 Task: Look for Airbnb properties in Baden, Switzerland from 1st December, 2023 to 8th December, 2023 for 2 adults. 1  bedroom having 1 bed and 1 bathroom. Property type can be hotel. Amenities needed are: washing machine. Look for 5 properties as per requirement.
Action: Mouse moved to (428, 93)
Screenshot: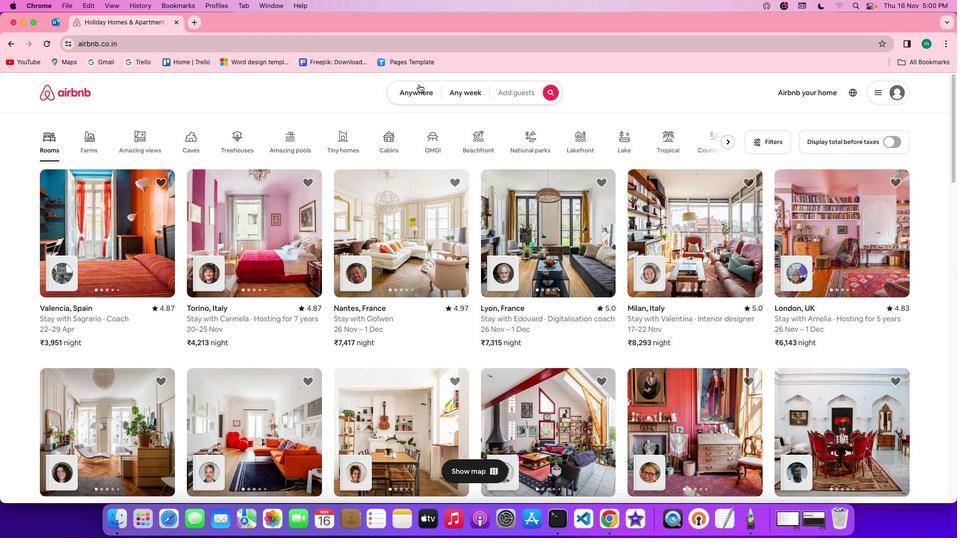 
Action: Mouse pressed left at (428, 93)
Screenshot: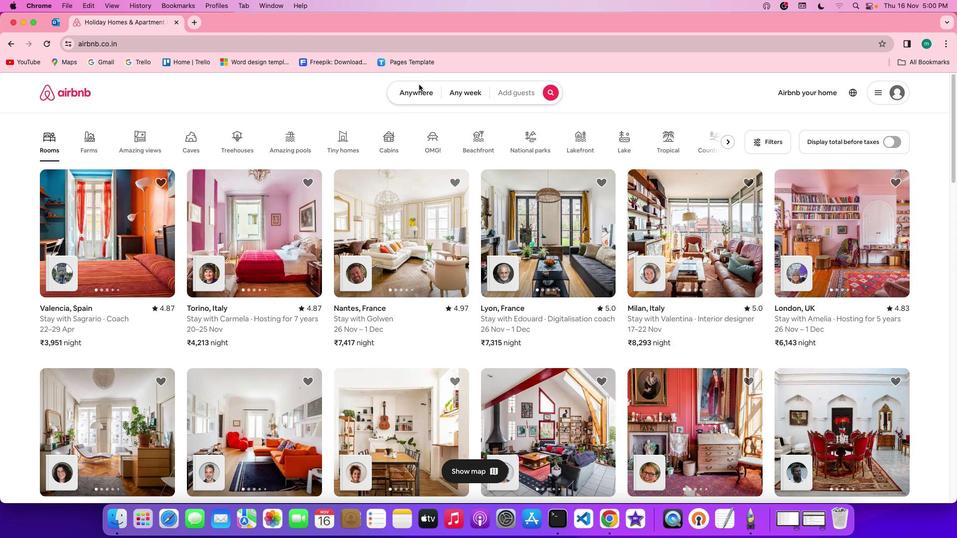 
Action: Mouse moved to (428, 93)
Screenshot: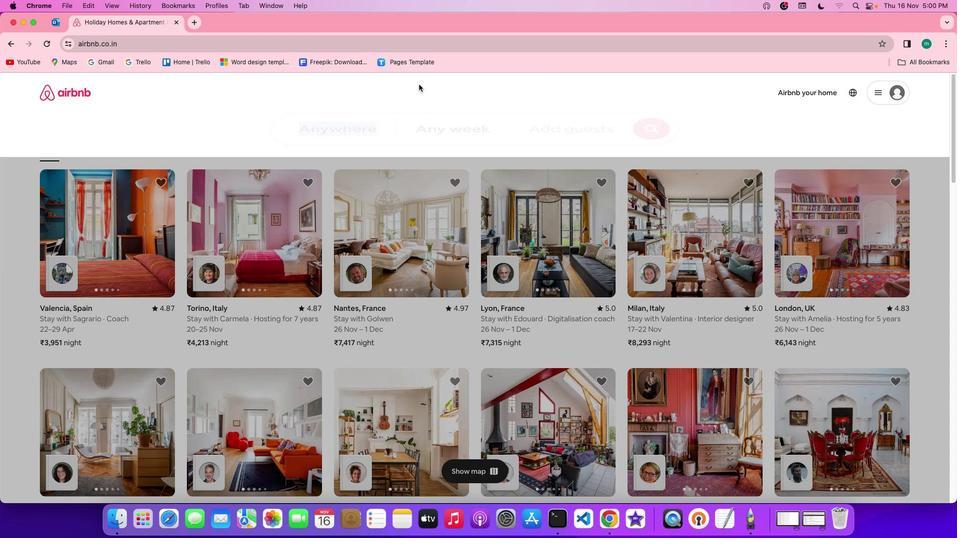 
Action: Mouse pressed left at (428, 93)
Screenshot: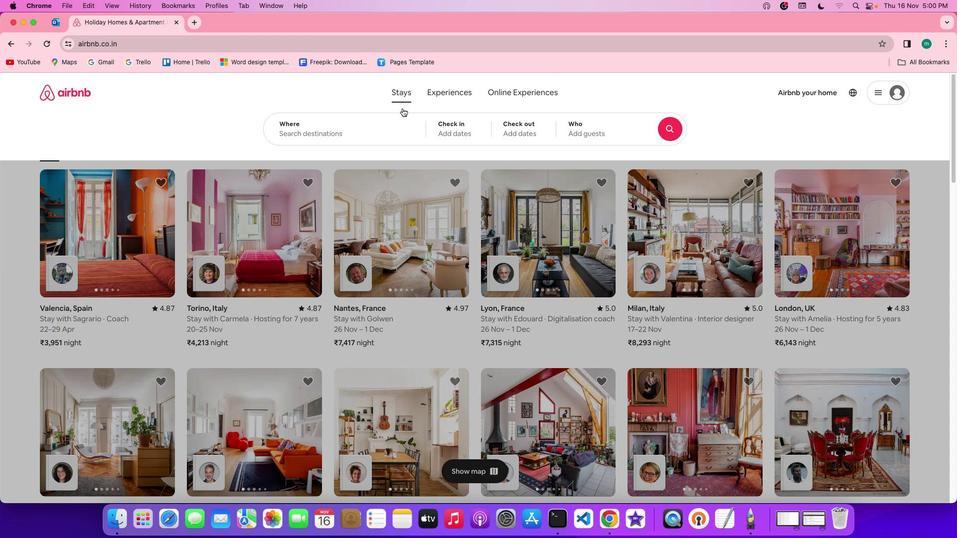 
Action: Mouse moved to (389, 144)
Screenshot: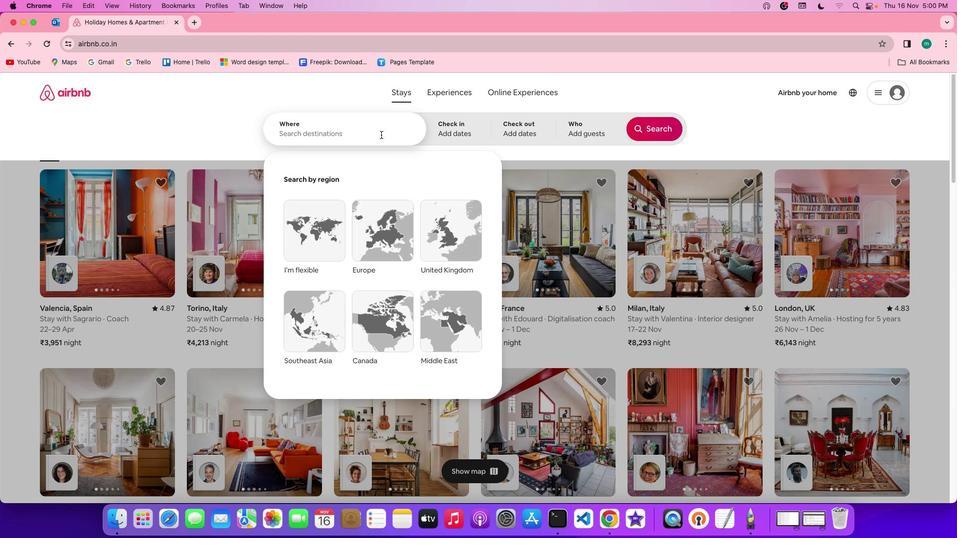 
Action: Mouse pressed left at (389, 144)
Screenshot: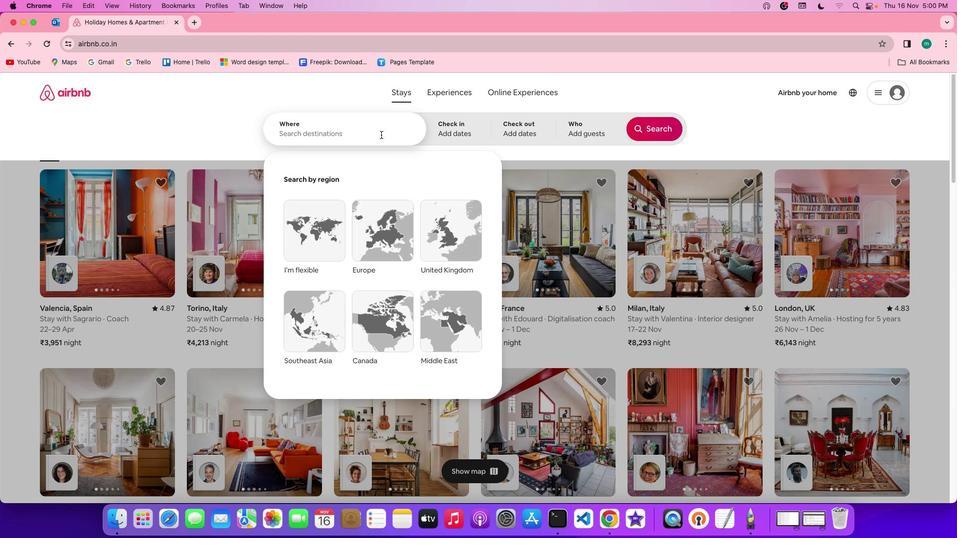 
Action: Key pressed Key.shift'B''a''d''e''n'','Key.spaceKey.shift'S''w''i''t''z''e''r''l''a''n''d'
Screenshot: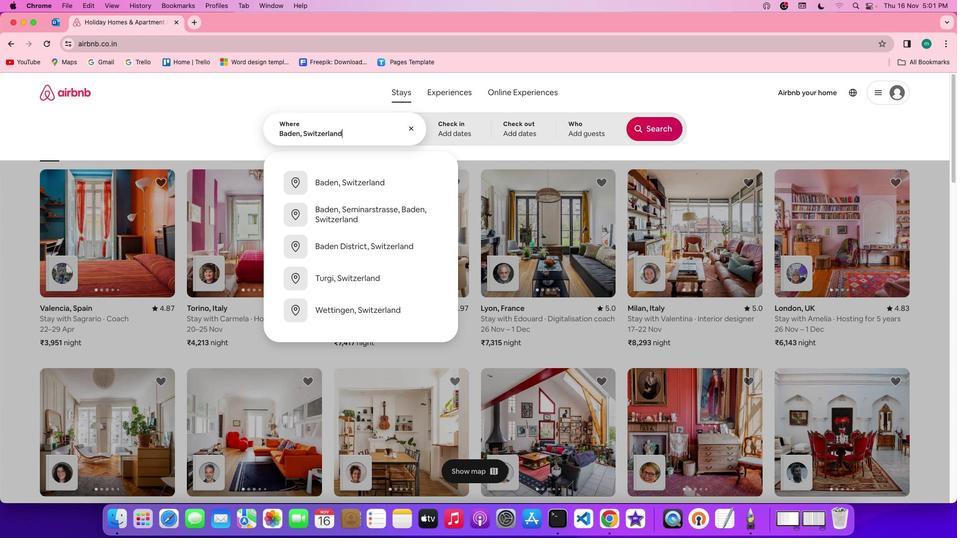 
Action: Mouse moved to (479, 140)
Screenshot: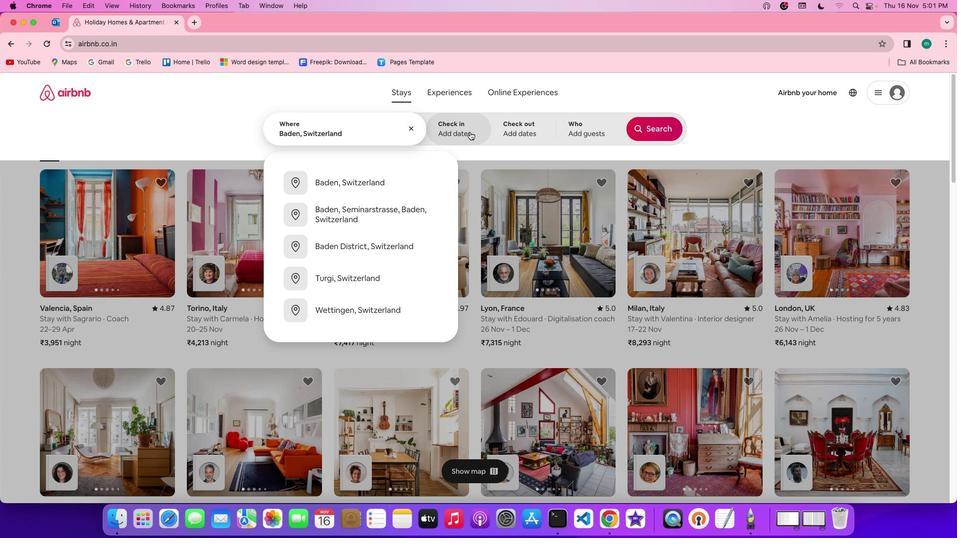 
Action: Mouse pressed left at (479, 140)
Screenshot: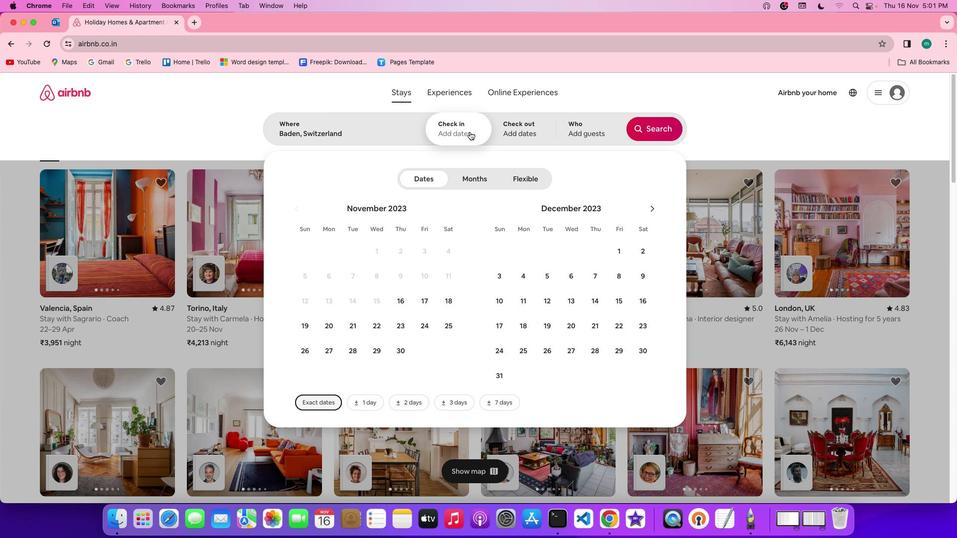 
Action: Mouse moved to (634, 265)
Screenshot: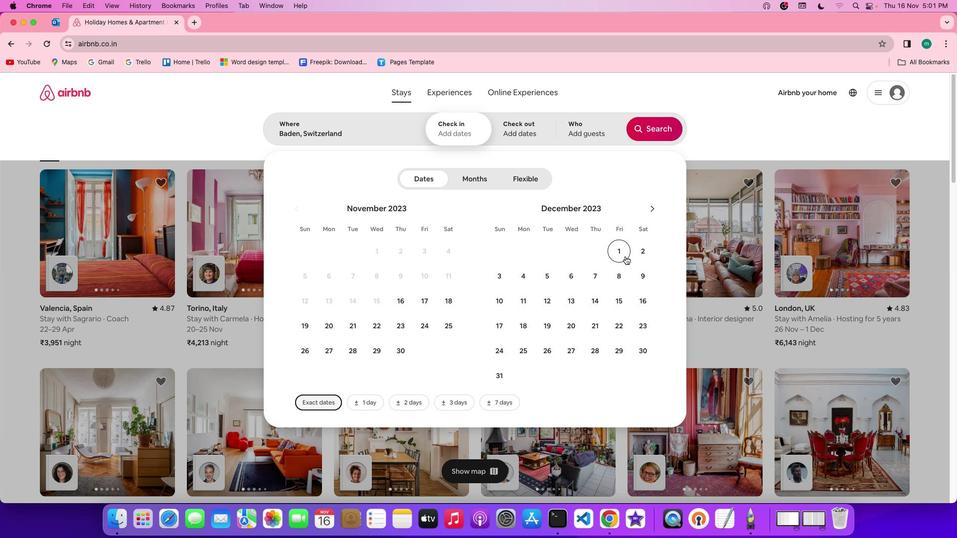 
Action: Mouse pressed left at (634, 265)
Screenshot: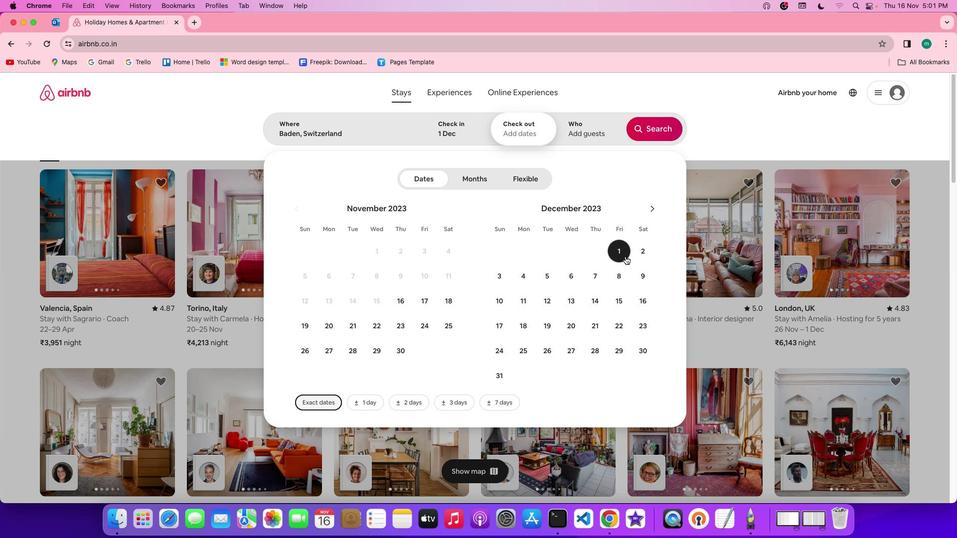 
Action: Mouse moved to (630, 288)
Screenshot: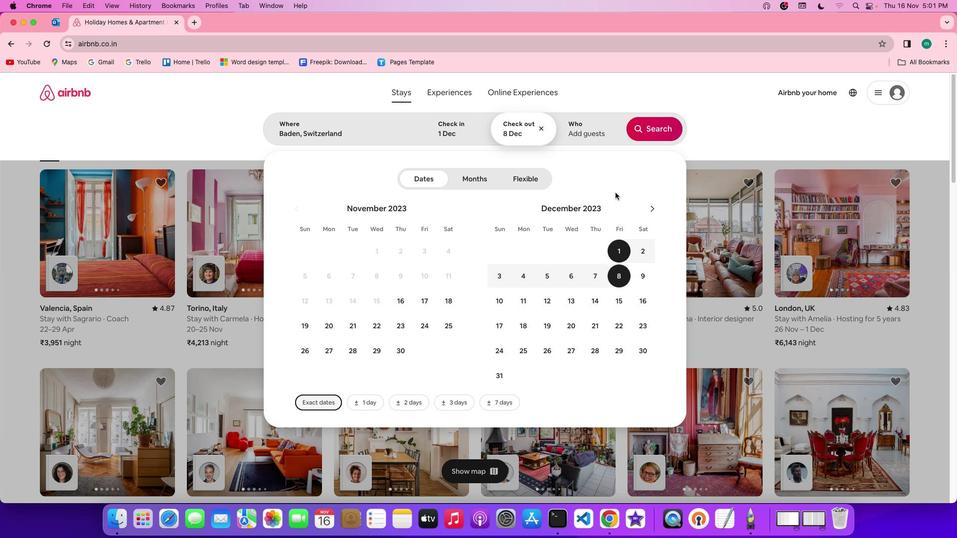 
Action: Mouse pressed left at (630, 288)
Screenshot: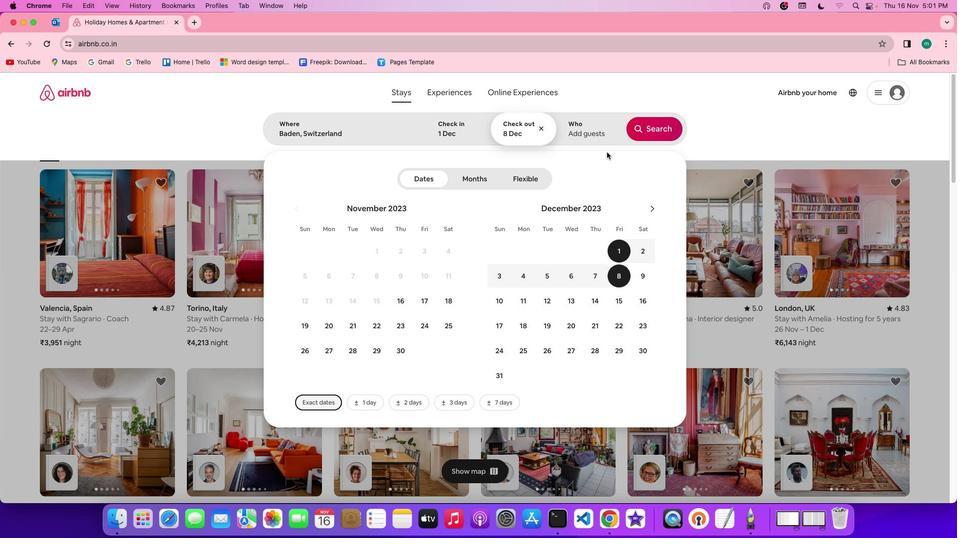 
Action: Mouse moved to (609, 130)
Screenshot: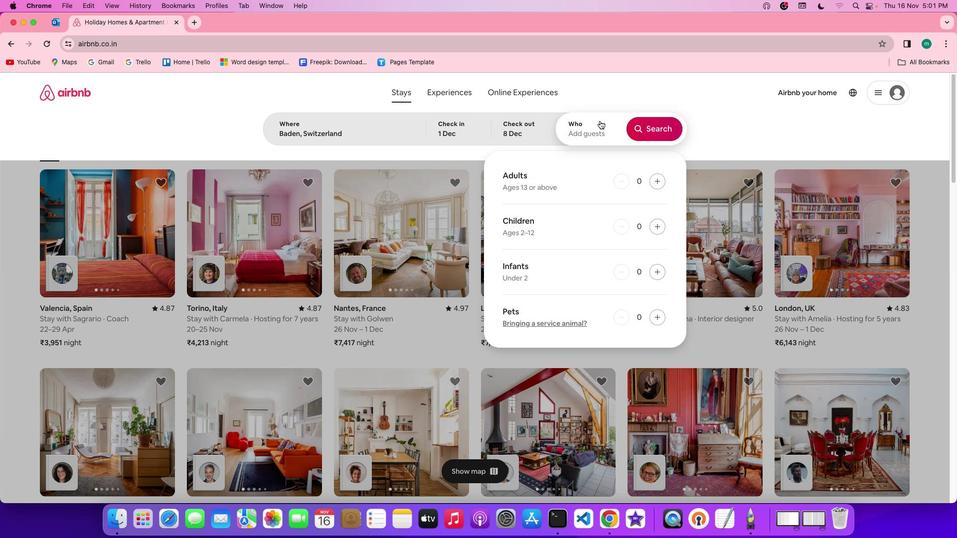 
Action: Mouse pressed left at (609, 130)
Screenshot: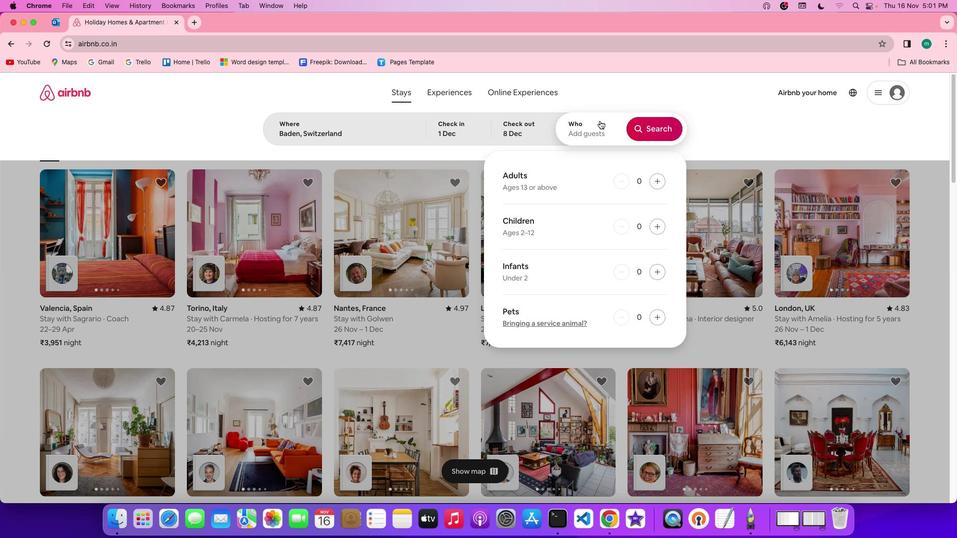 
Action: Mouse moved to (664, 186)
Screenshot: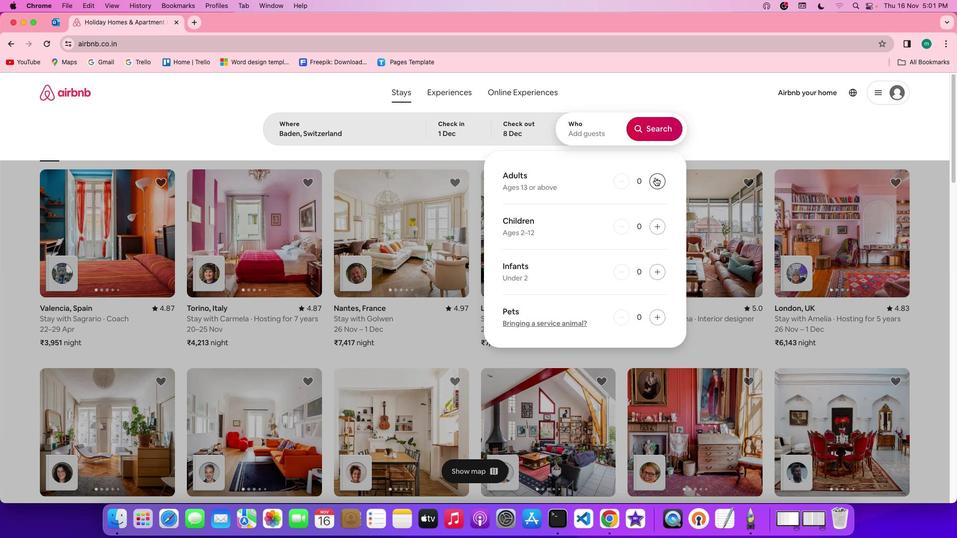 
Action: Mouse pressed left at (664, 186)
Screenshot: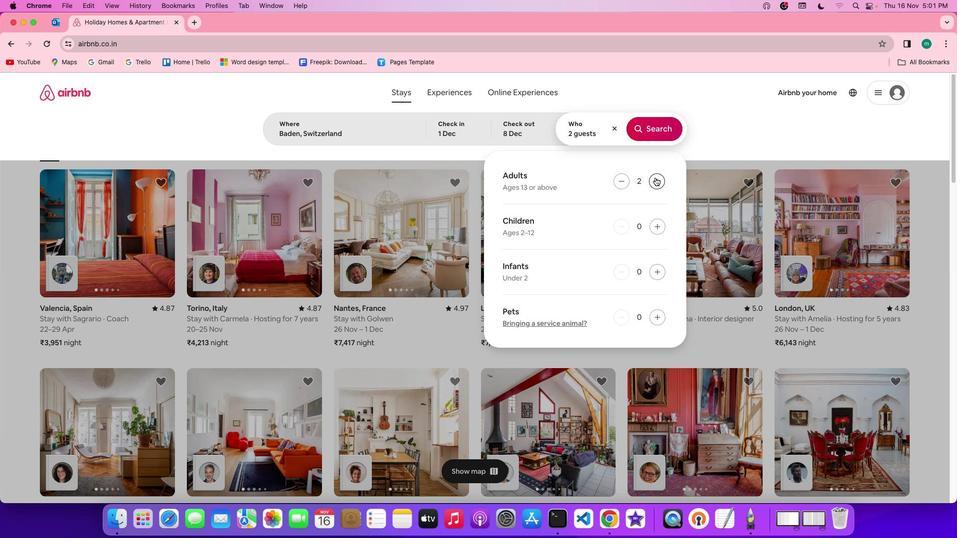 
Action: Mouse pressed left at (664, 186)
Screenshot: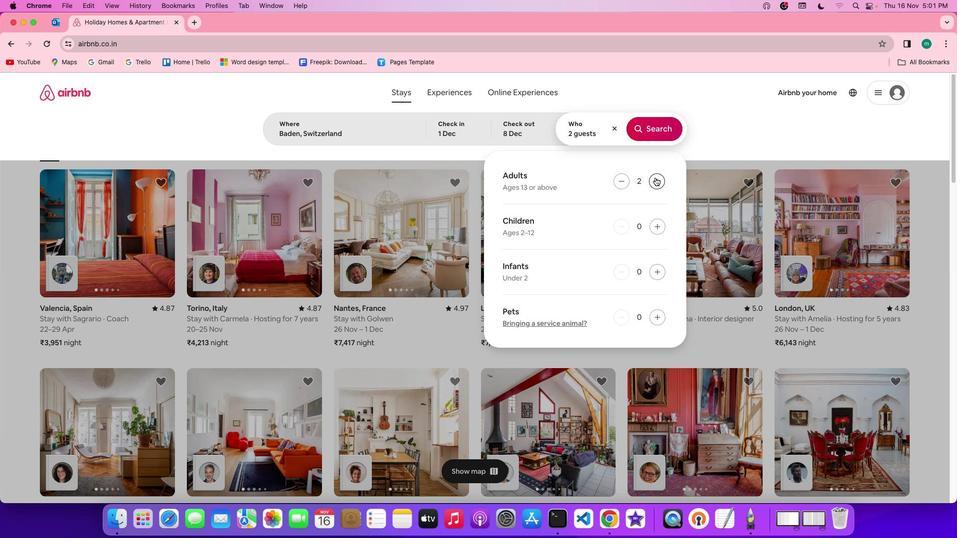 
Action: Mouse moved to (665, 142)
Screenshot: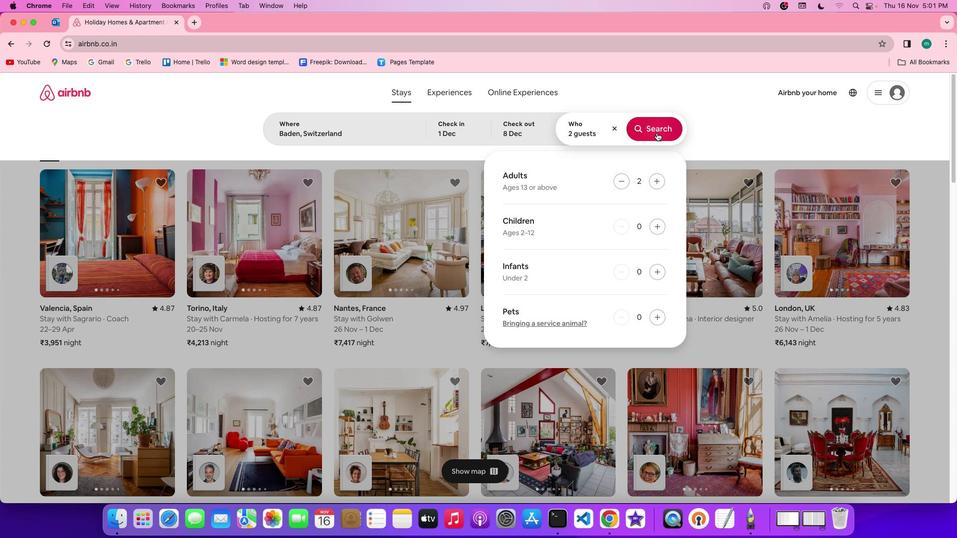 
Action: Mouse pressed left at (665, 142)
Screenshot: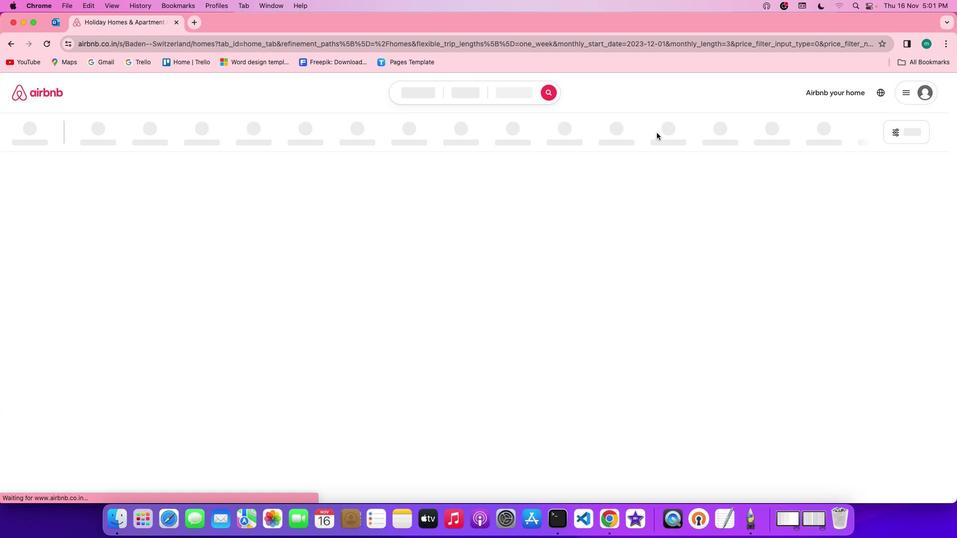
Action: Mouse moved to (812, 139)
Screenshot: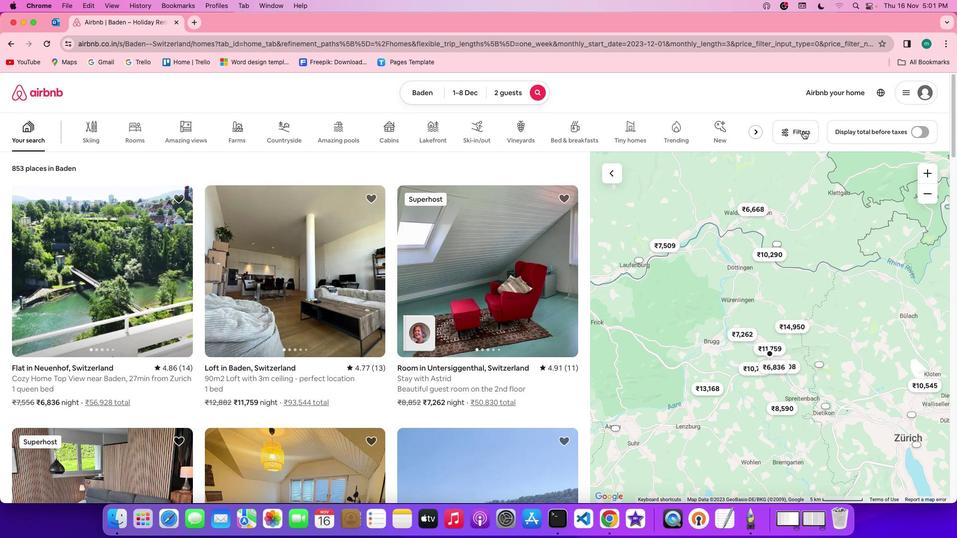 
Action: Mouse pressed left at (812, 139)
Screenshot: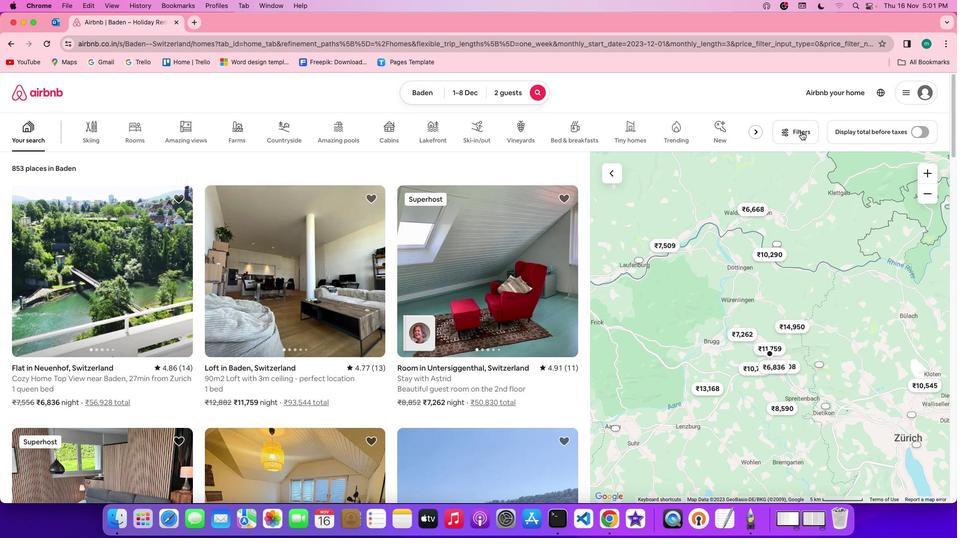 
Action: Mouse moved to (769, 211)
Screenshot: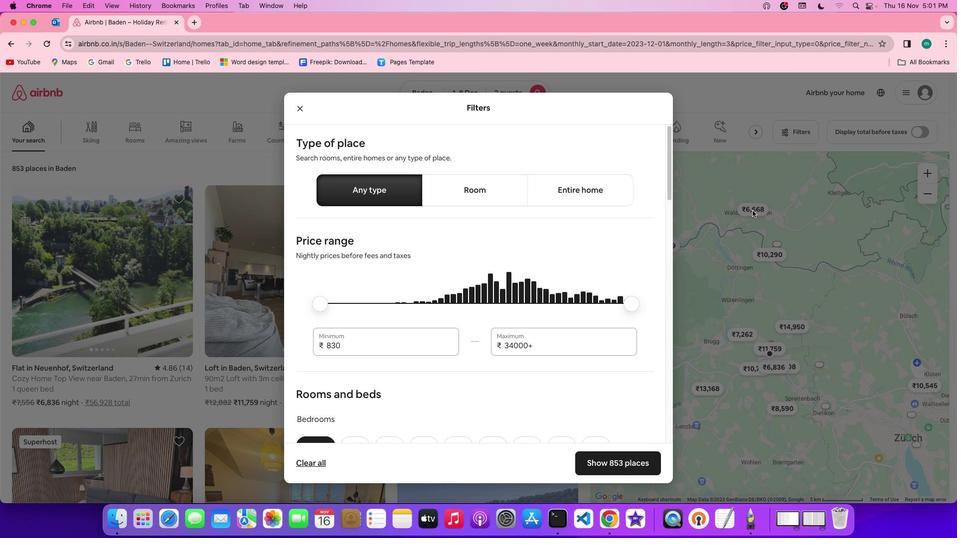 
Action: Mouse scrolled (769, 211) with delta (8, 8)
Screenshot: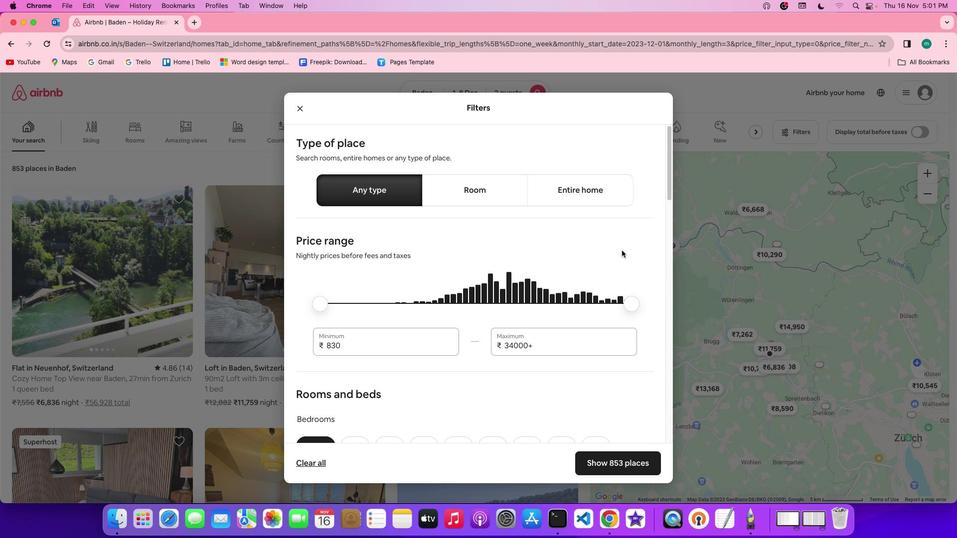 
Action: Mouse moved to (769, 211)
Screenshot: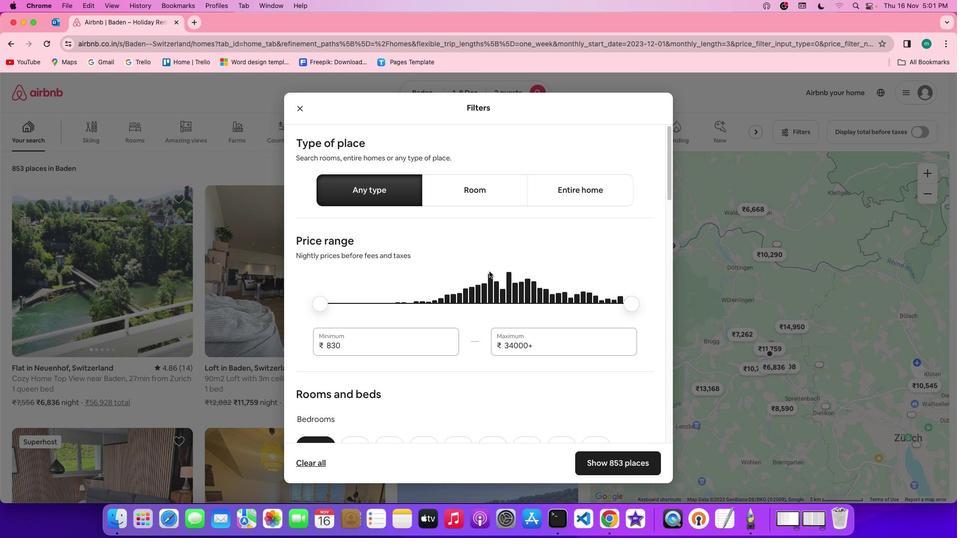 
Action: Mouse scrolled (769, 211) with delta (8, 8)
Screenshot: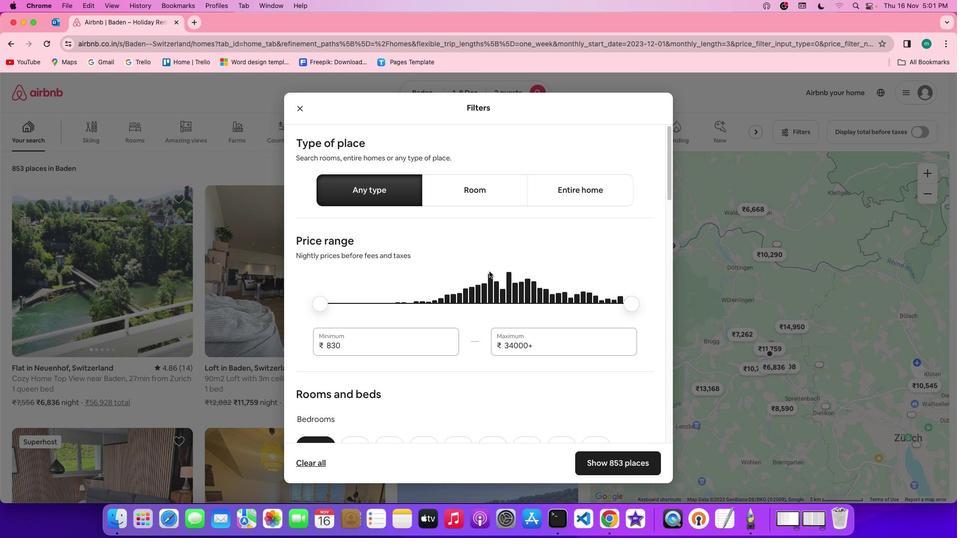 
Action: Mouse moved to (768, 214)
Screenshot: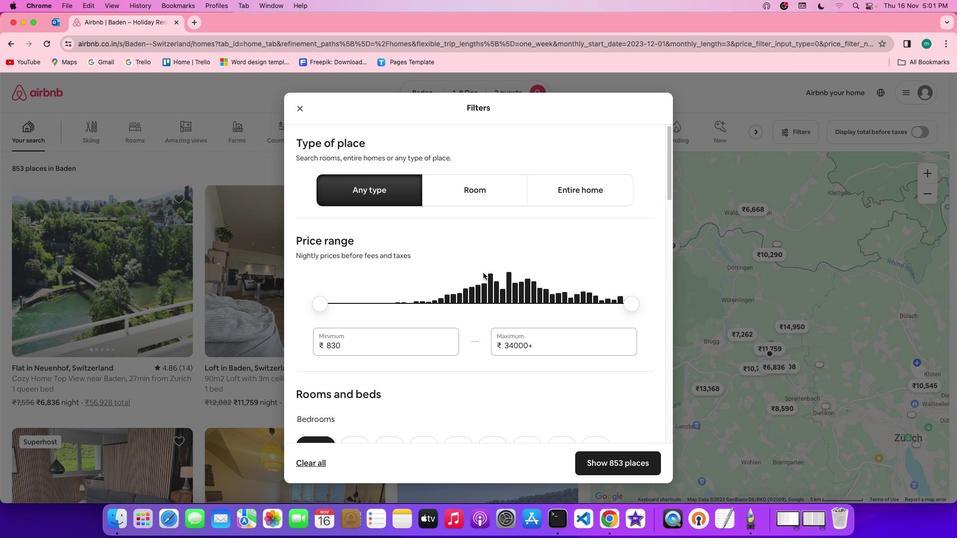 
Action: Mouse scrolled (768, 214) with delta (8, 8)
Screenshot: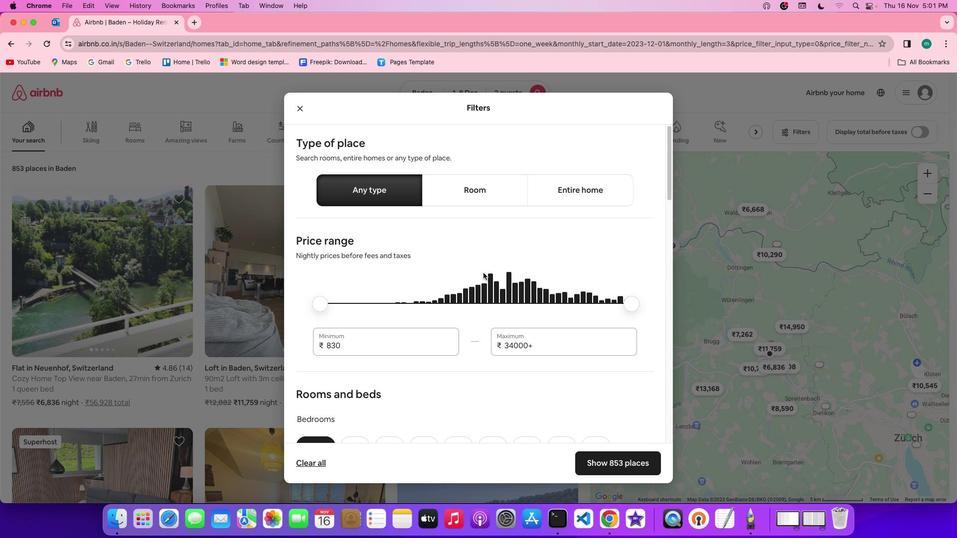 
Action: Mouse moved to (492, 281)
Screenshot: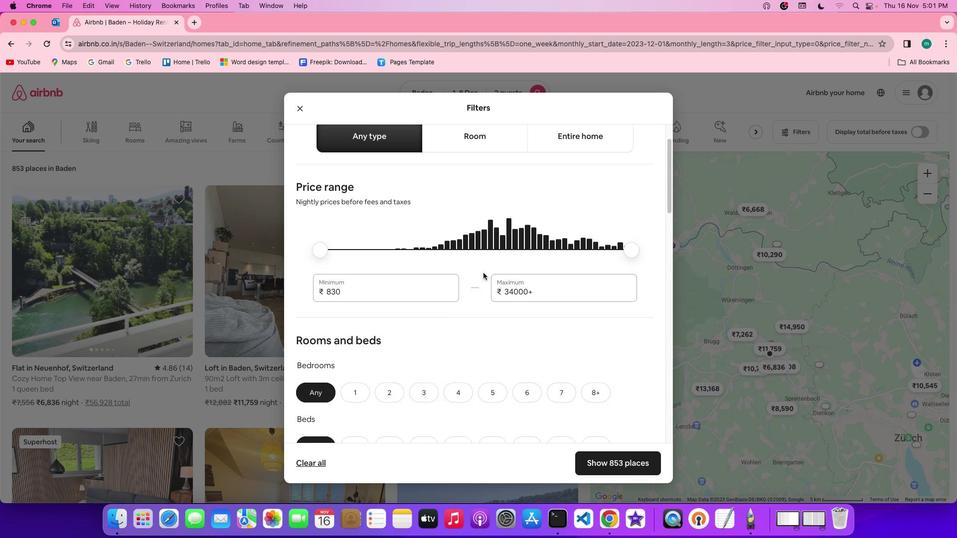 
Action: Mouse scrolled (492, 281) with delta (8, 8)
Screenshot: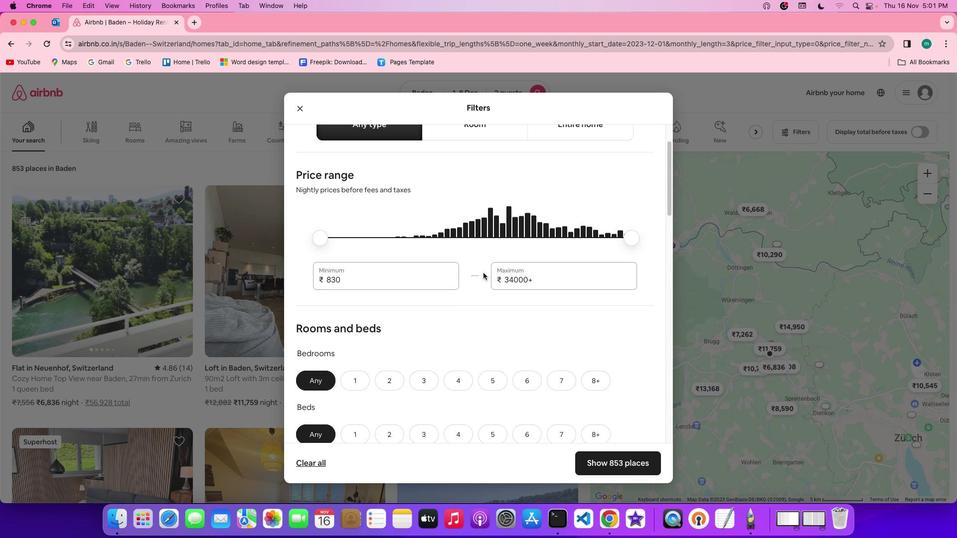 
Action: Mouse scrolled (492, 281) with delta (8, 8)
Screenshot: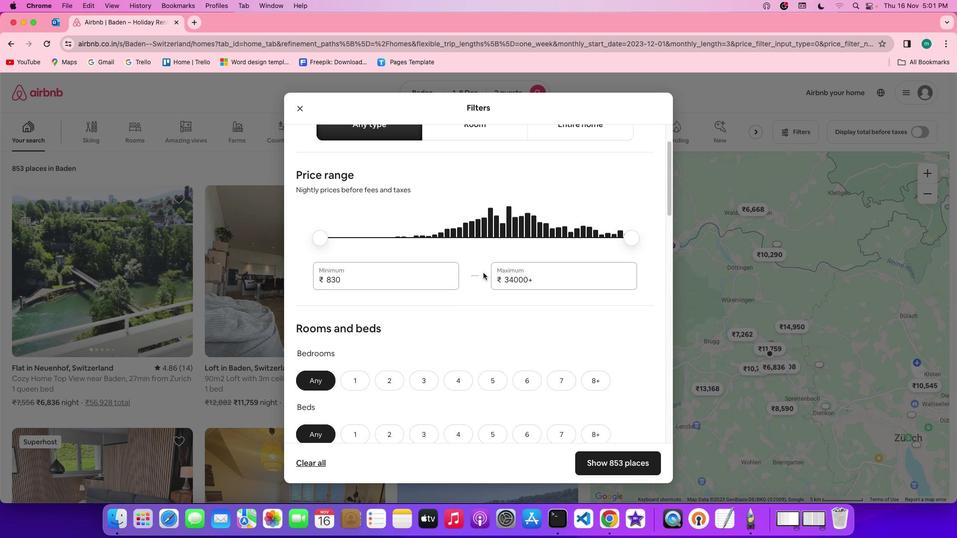 
Action: Mouse scrolled (492, 281) with delta (8, 7)
Screenshot: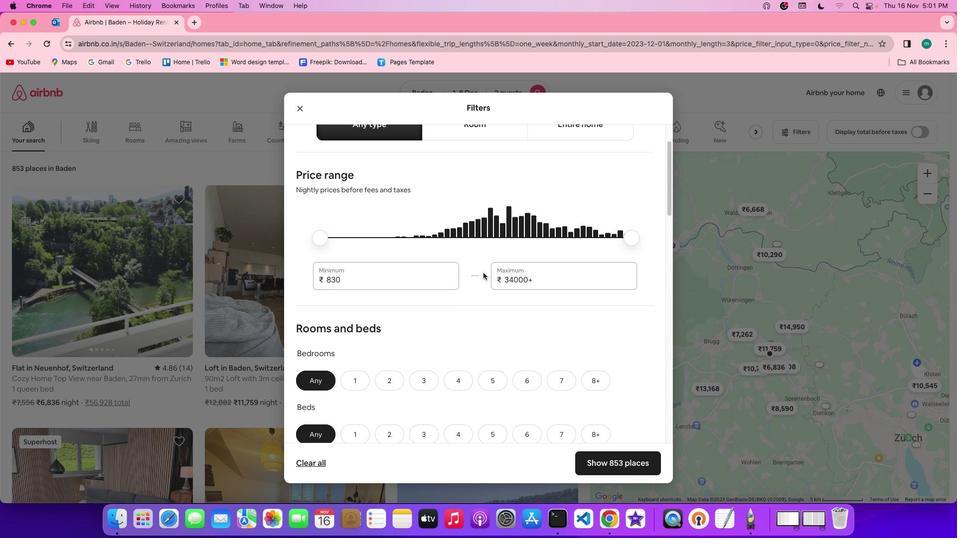 
Action: Mouse scrolled (492, 281) with delta (8, 8)
Screenshot: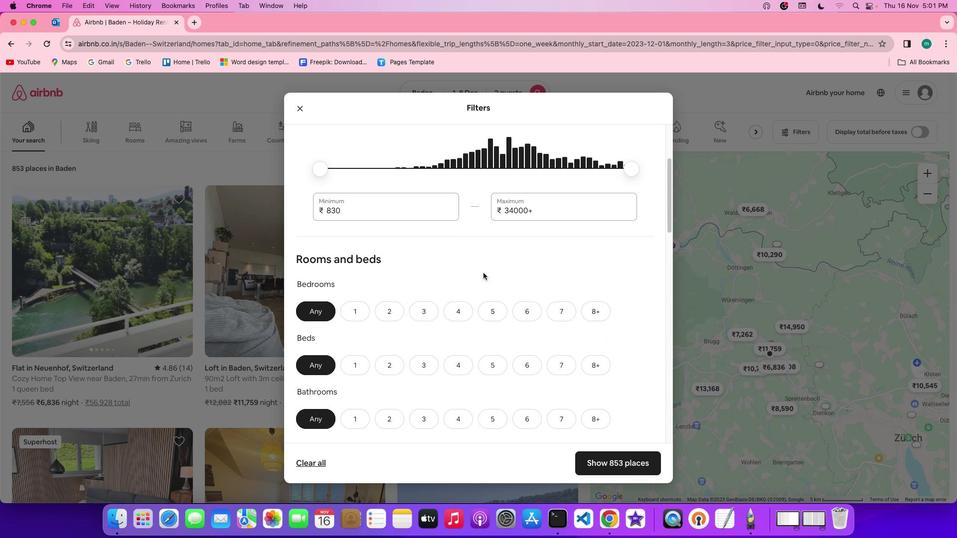 
Action: Mouse scrolled (492, 281) with delta (8, 8)
Screenshot: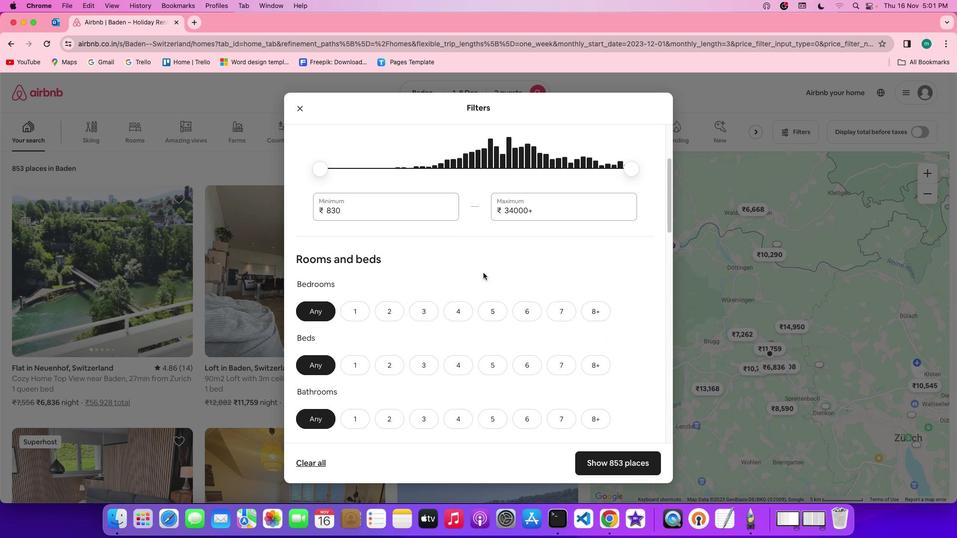 
Action: Mouse scrolled (492, 281) with delta (8, 7)
Screenshot: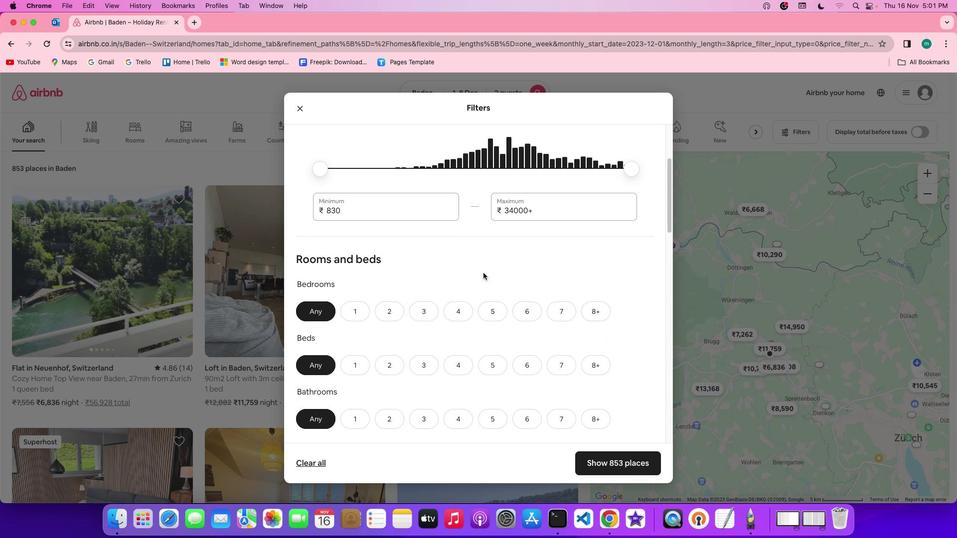
Action: Mouse scrolled (492, 281) with delta (8, 8)
Screenshot: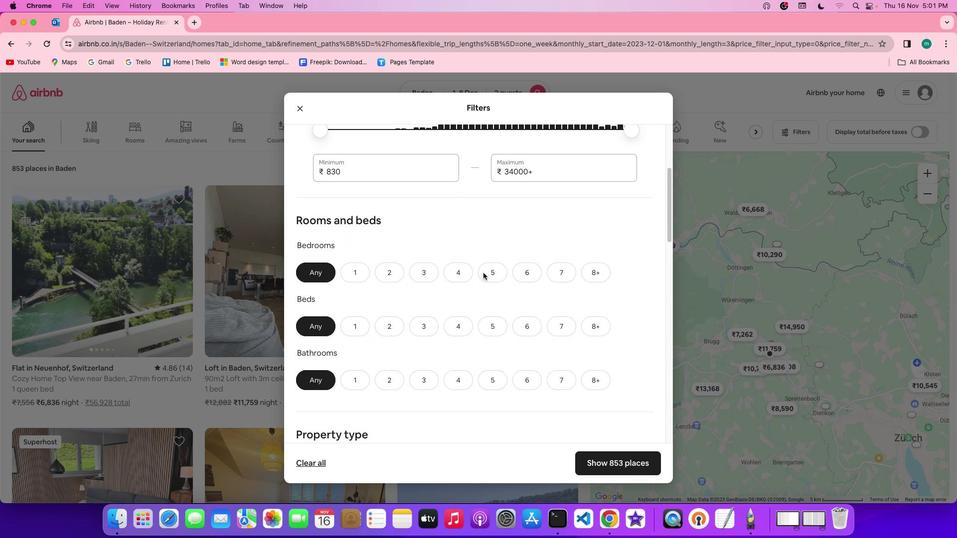 
Action: Mouse scrolled (492, 281) with delta (8, 8)
Screenshot: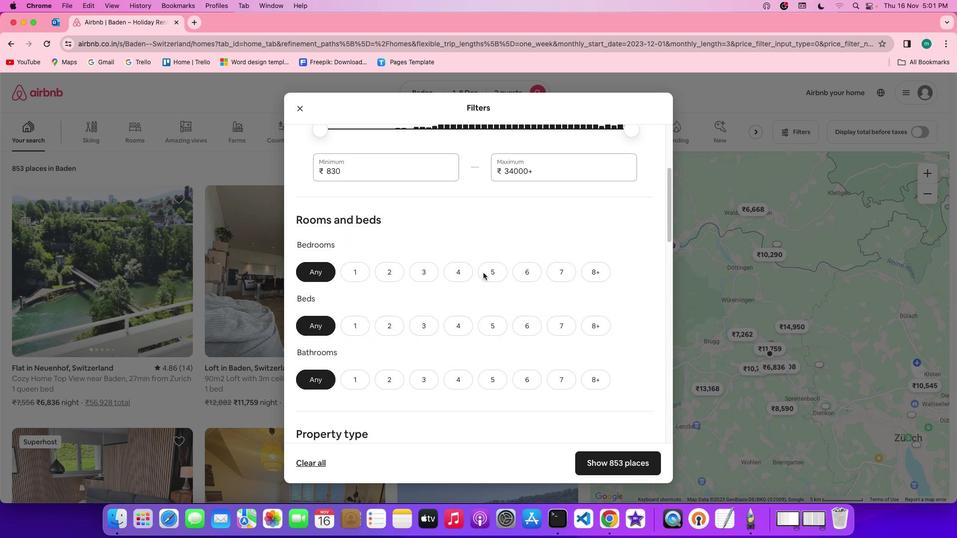 
Action: Mouse scrolled (492, 281) with delta (8, 8)
Screenshot: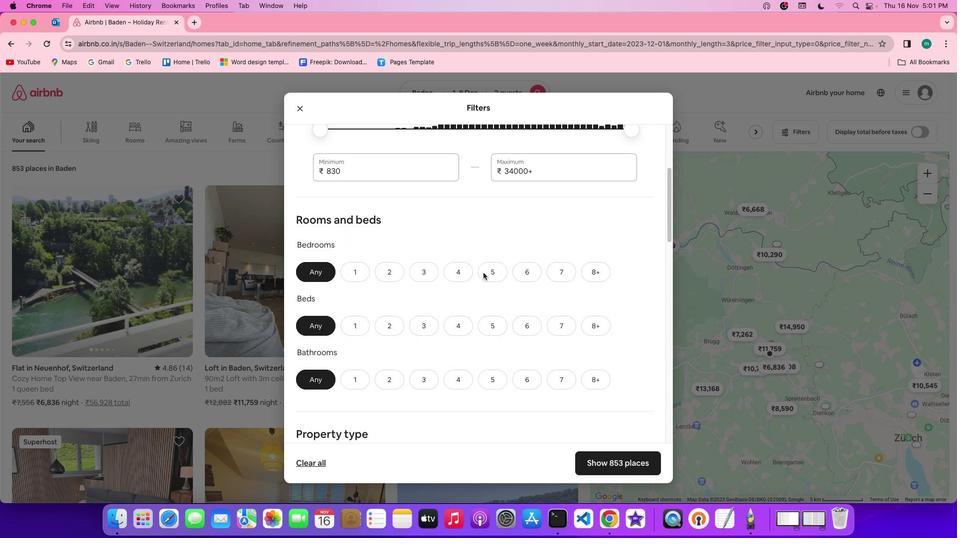 
Action: Mouse scrolled (492, 281) with delta (8, 8)
Screenshot: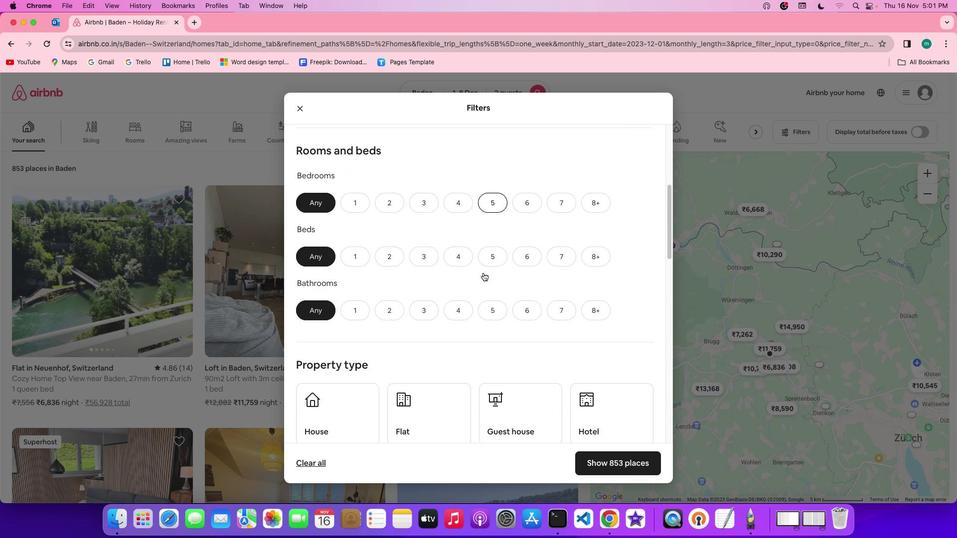 
Action: Mouse scrolled (492, 281) with delta (8, 8)
Screenshot: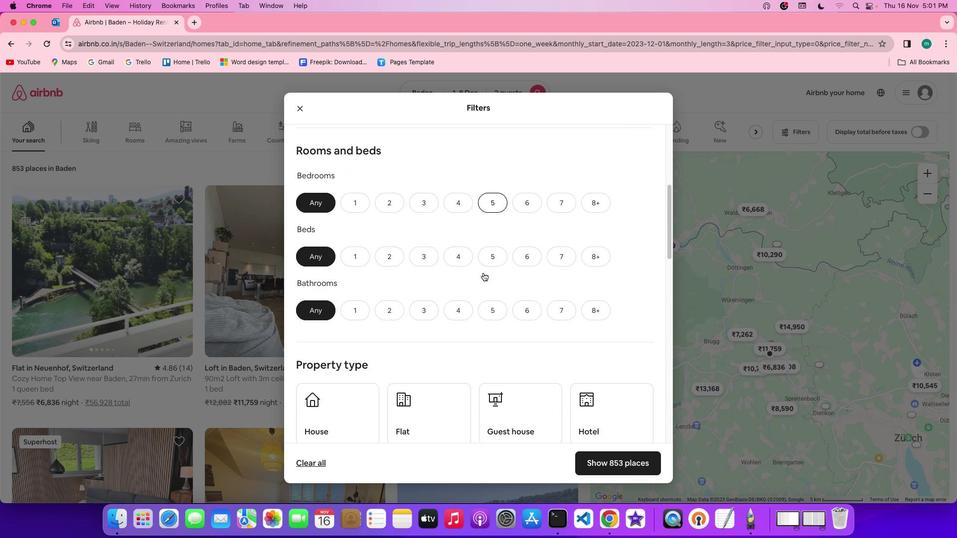 
Action: Mouse scrolled (492, 281) with delta (8, 7)
Screenshot: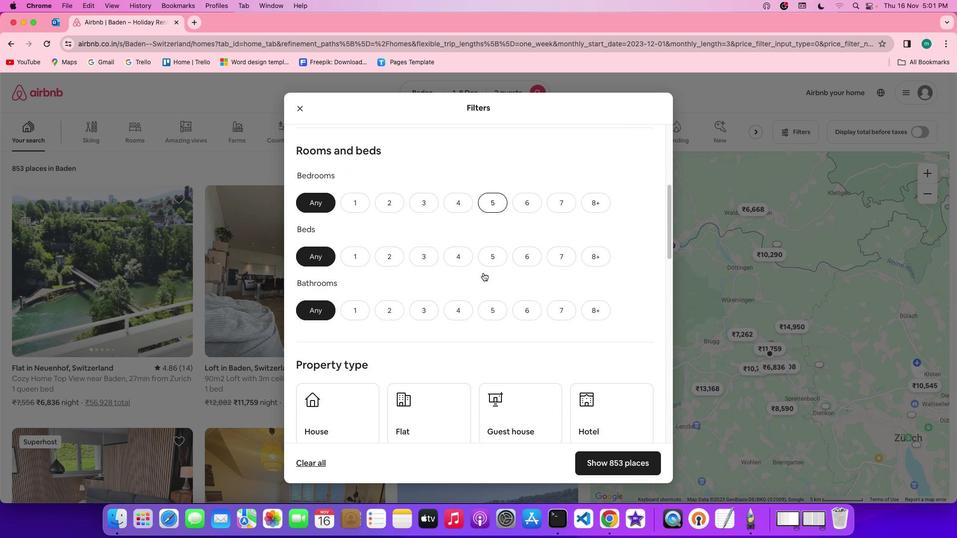 
Action: Mouse scrolled (492, 281) with delta (8, 8)
Screenshot: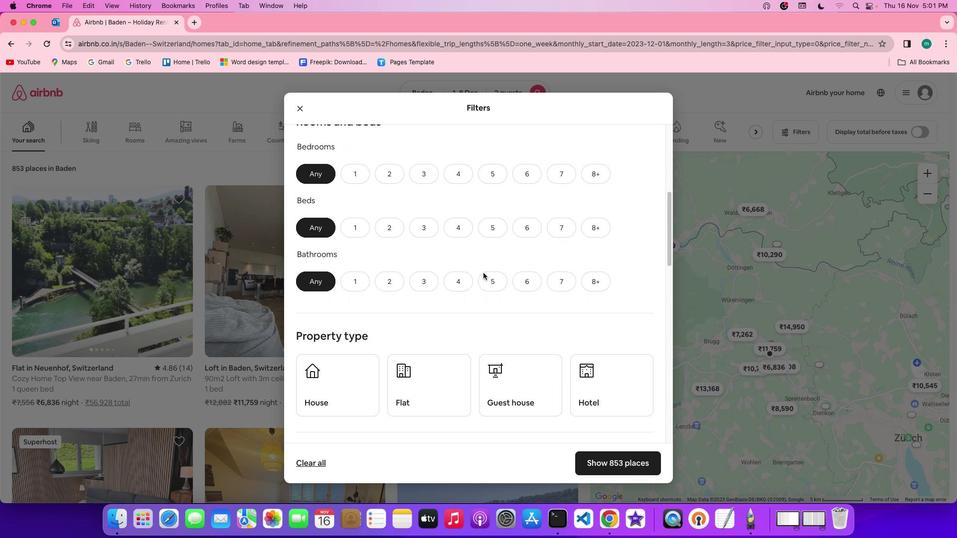 
Action: Mouse scrolled (492, 281) with delta (8, 8)
Screenshot: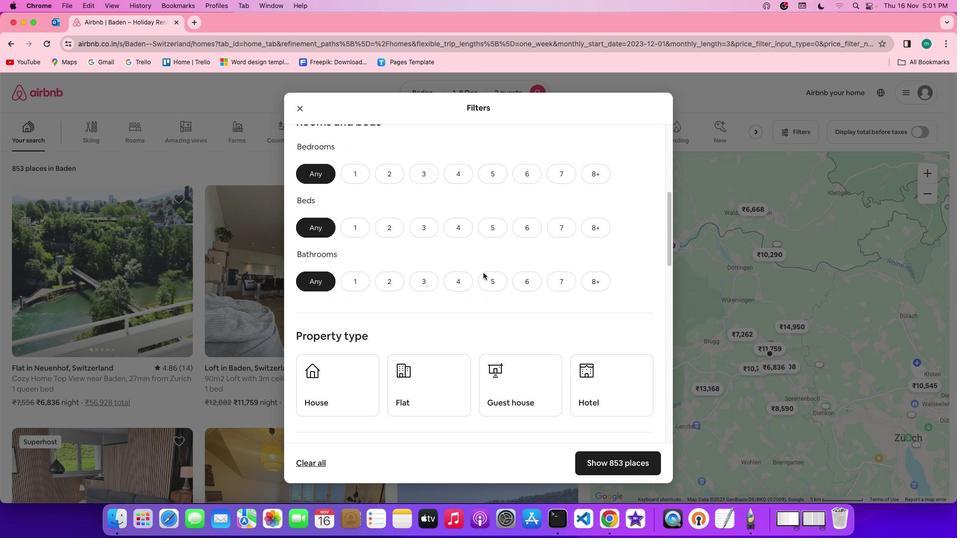
Action: Mouse scrolled (492, 281) with delta (8, 8)
Screenshot: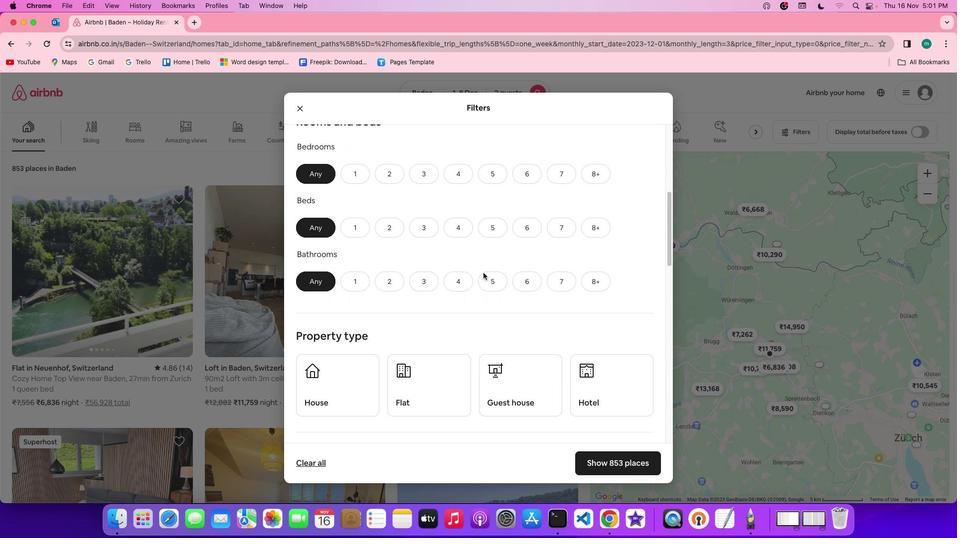 
Action: Mouse moved to (490, 281)
Screenshot: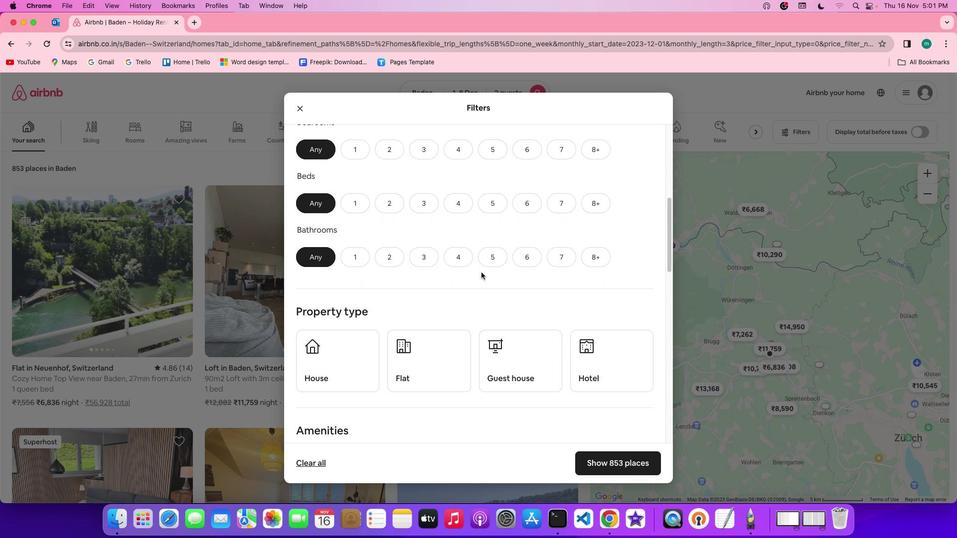 
Action: Mouse scrolled (490, 281) with delta (8, 8)
Screenshot: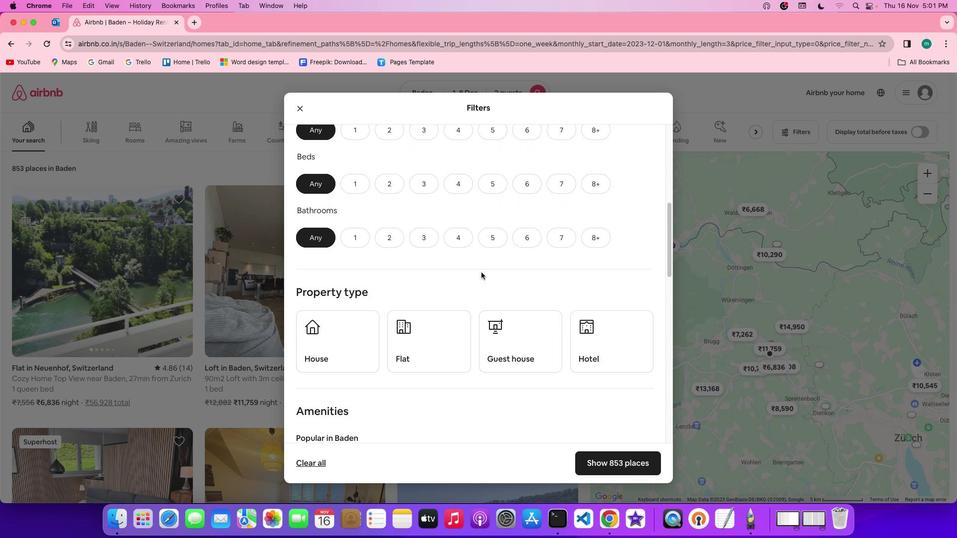 
Action: Mouse scrolled (490, 281) with delta (8, 8)
Screenshot: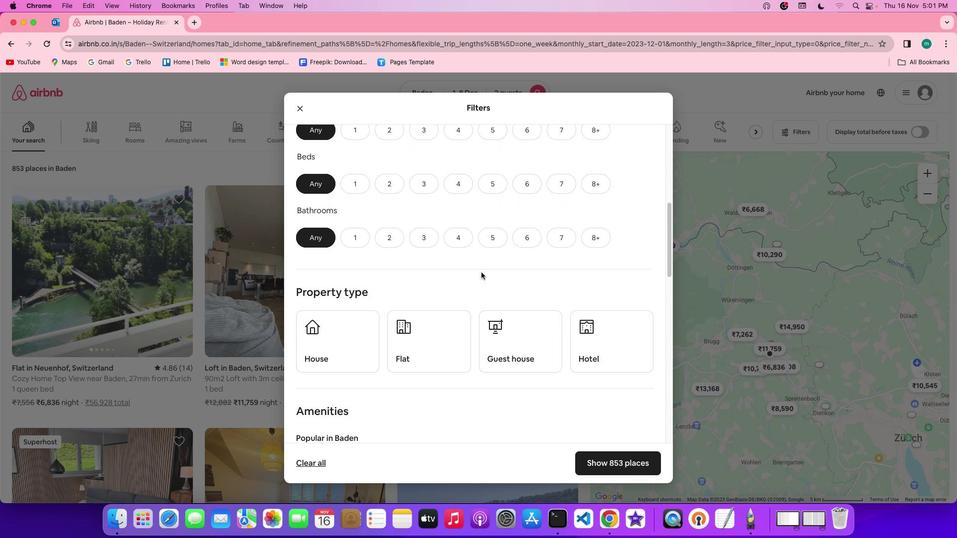 
Action: Mouse scrolled (490, 281) with delta (8, 8)
Screenshot: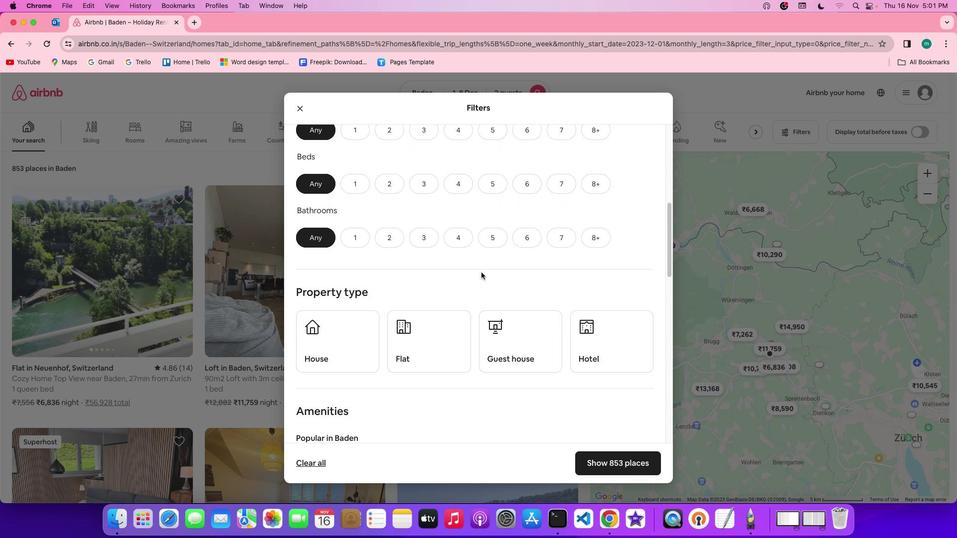 
Action: Mouse moved to (522, 276)
Screenshot: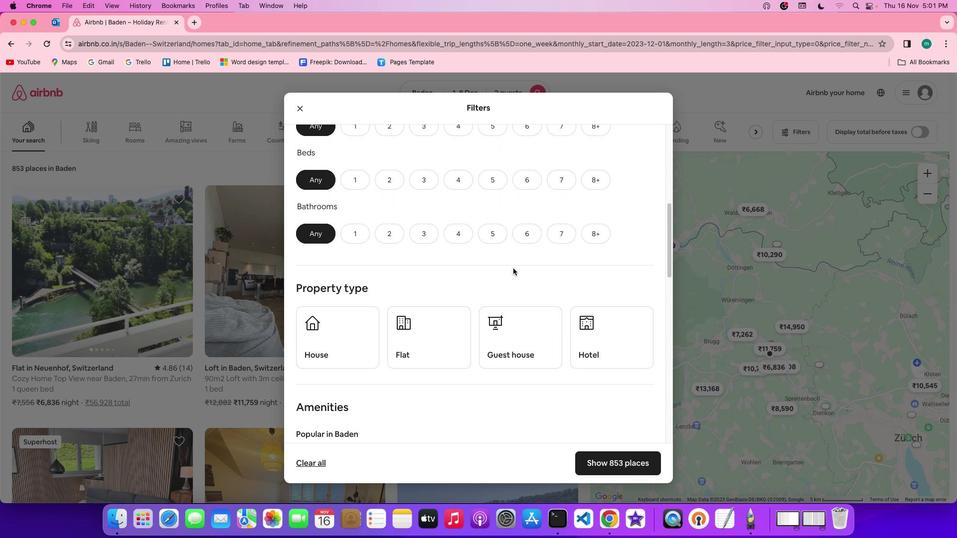 
Action: Mouse scrolled (522, 276) with delta (8, 8)
Screenshot: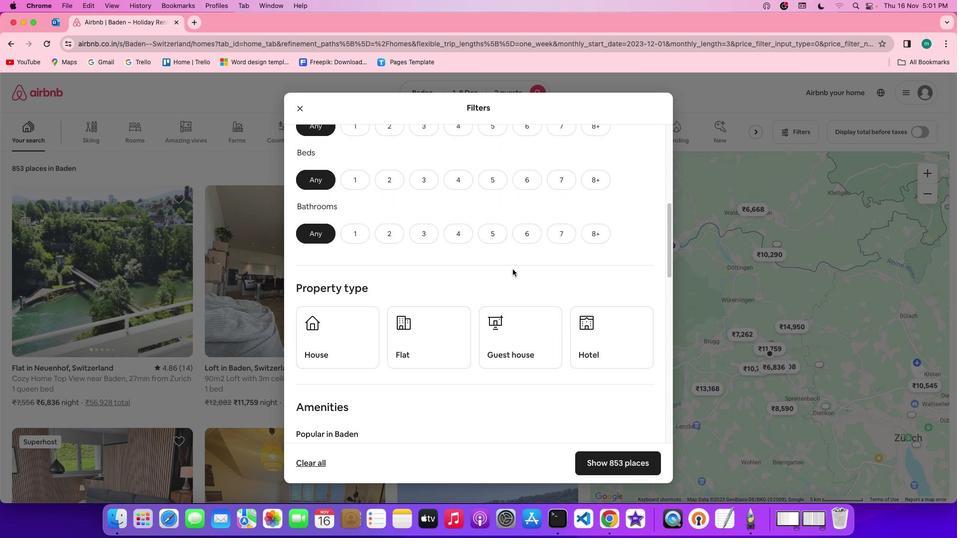 
Action: Mouse moved to (522, 276)
Screenshot: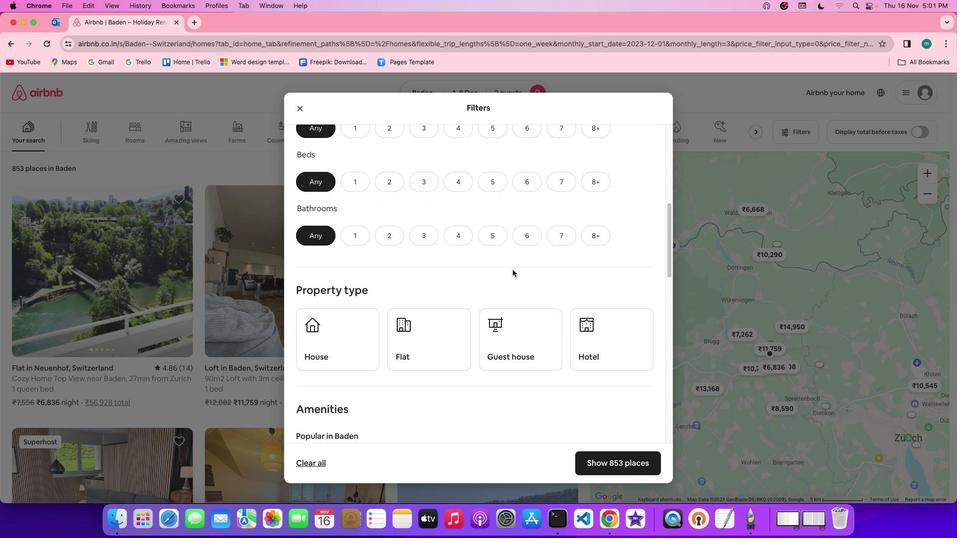 
Action: Mouse scrolled (522, 276) with delta (8, 8)
Screenshot: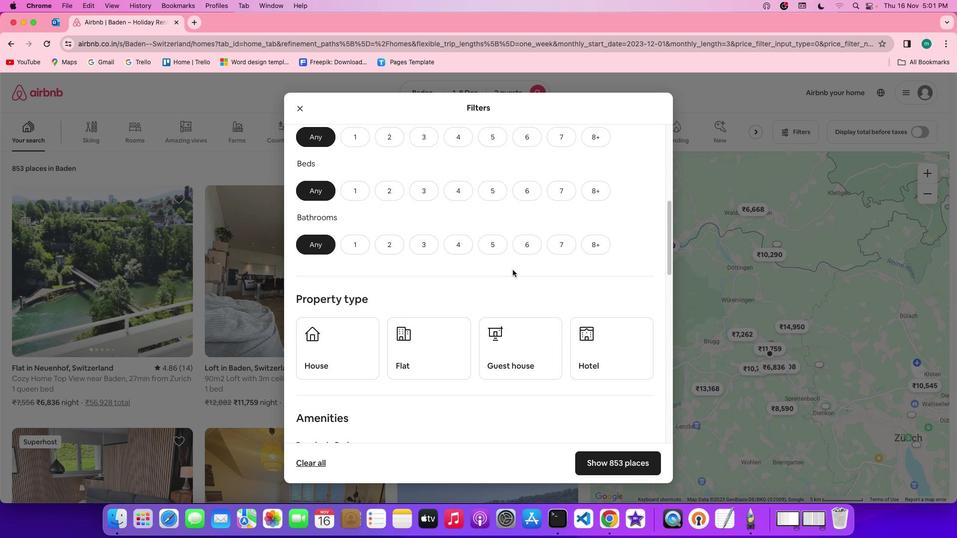 
Action: Mouse moved to (522, 277)
Screenshot: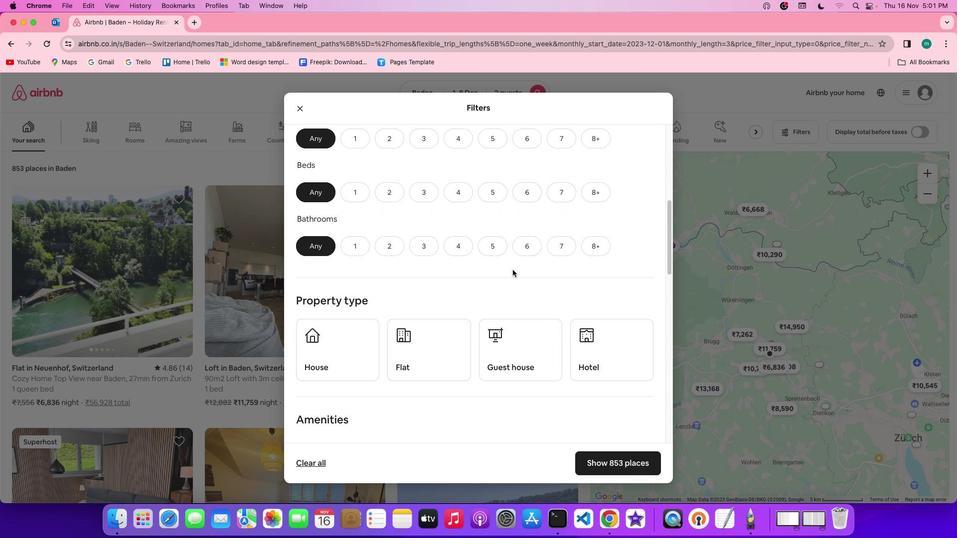 
Action: Mouse scrolled (522, 277) with delta (8, 9)
Screenshot: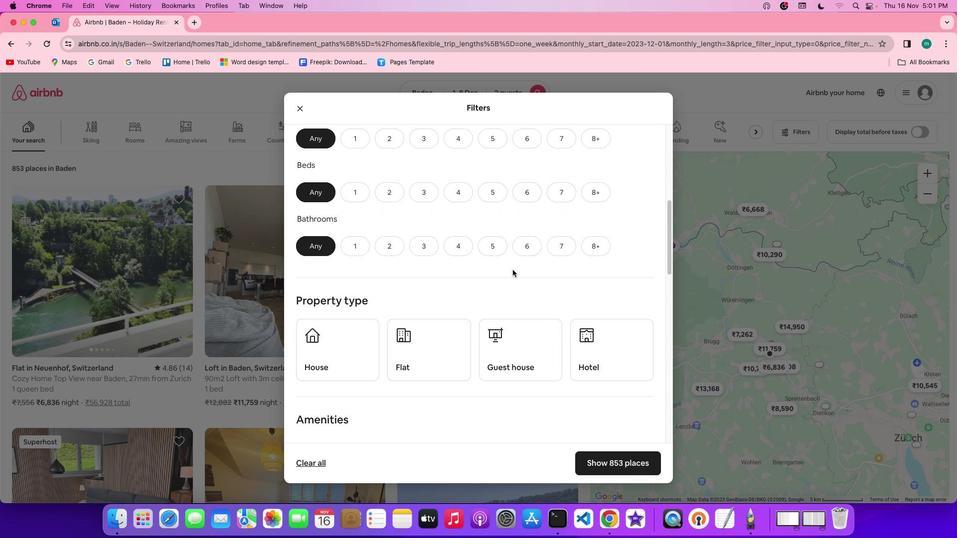 
Action: Mouse moved to (522, 278)
Screenshot: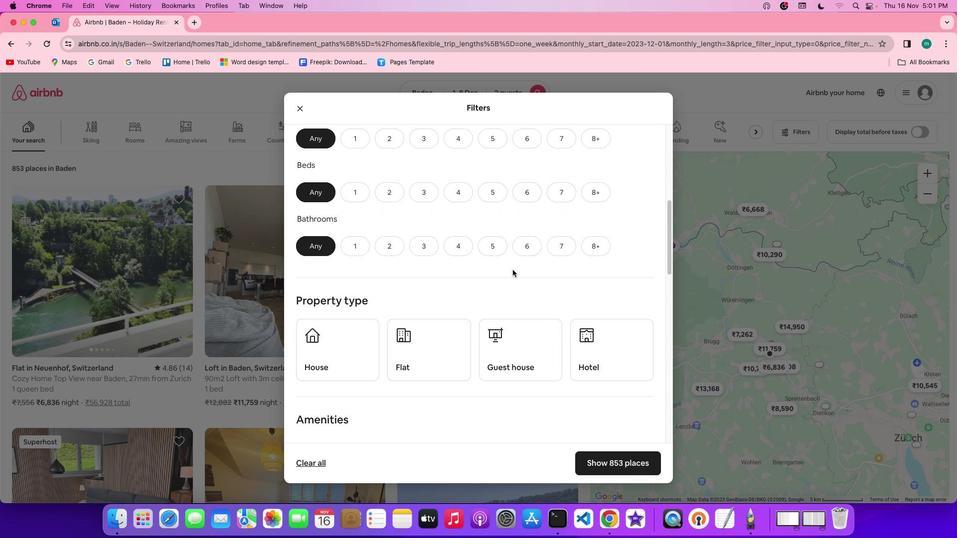 
Action: Mouse scrolled (522, 278) with delta (8, 9)
Screenshot: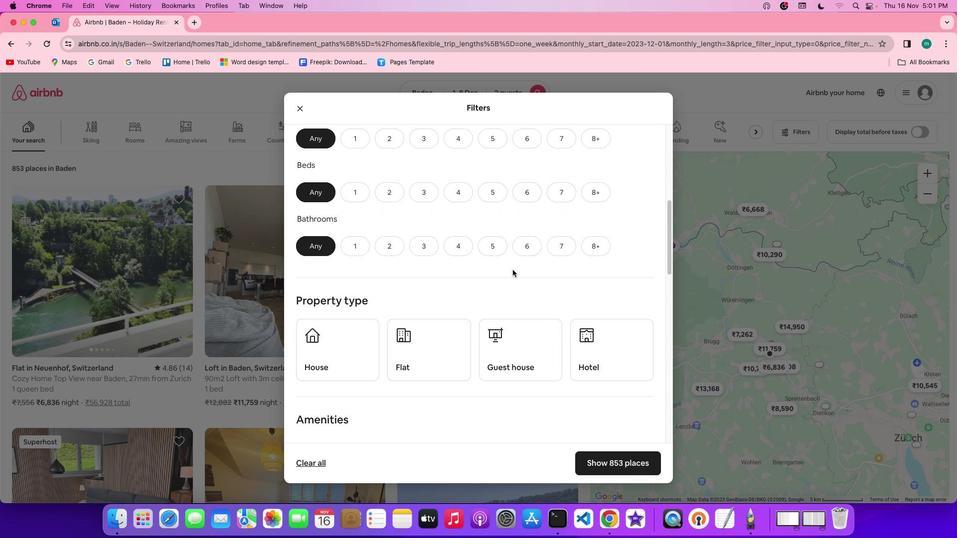 
Action: Mouse moved to (521, 278)
Screenshot: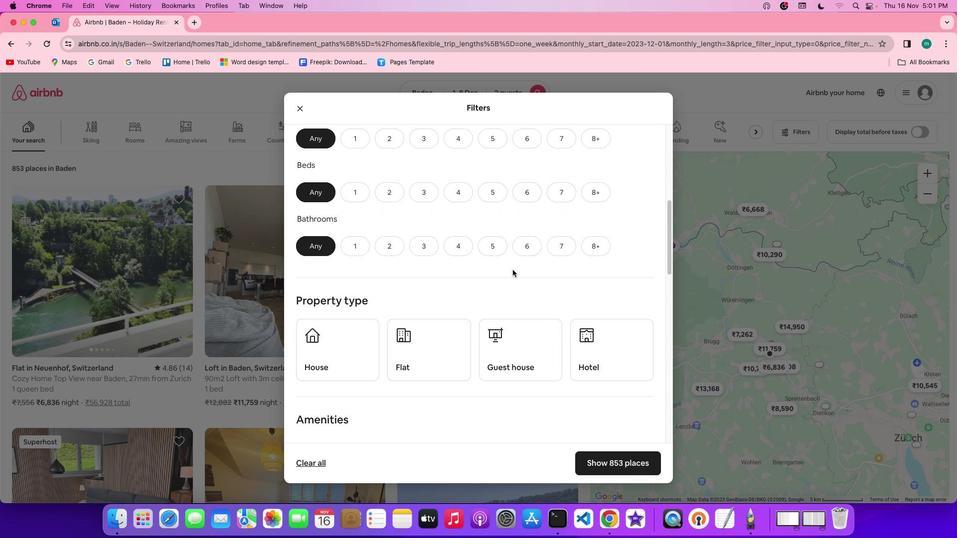
Action: Mouse scrolled (521, 278) with delta (8, 9)
Screenshot: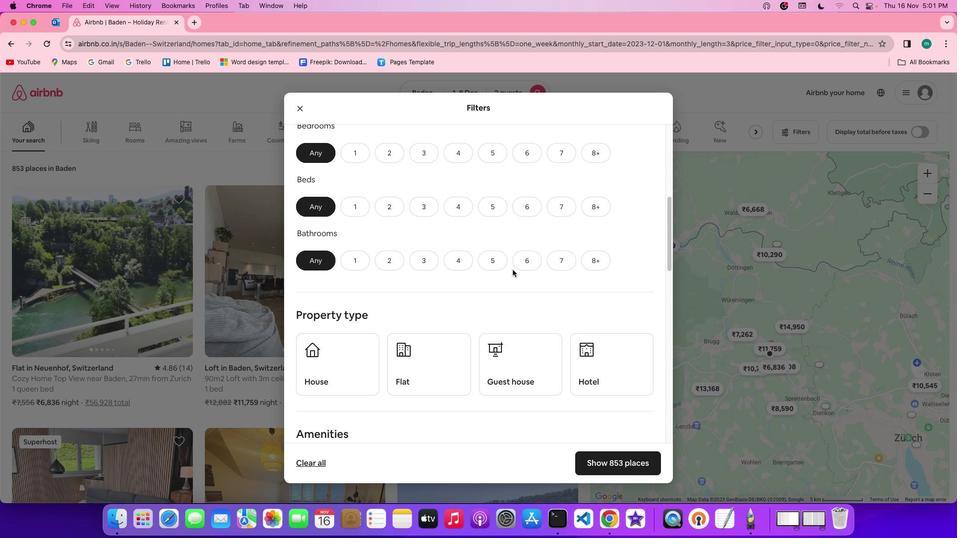 
Action: Mouse scrolled (521, 278) with delta (8, 9)
Screenshot: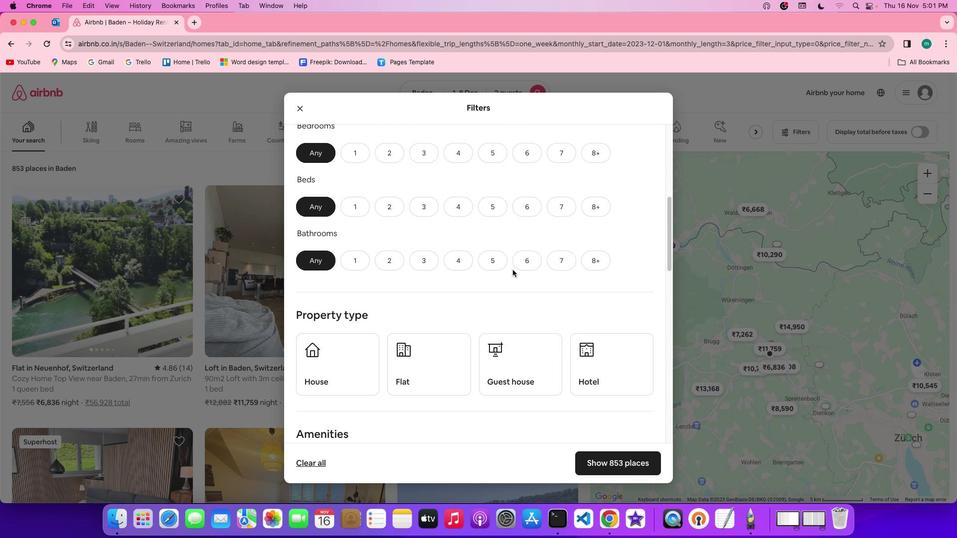 
Action: Mouse moved to (371, 163)
Screenshot: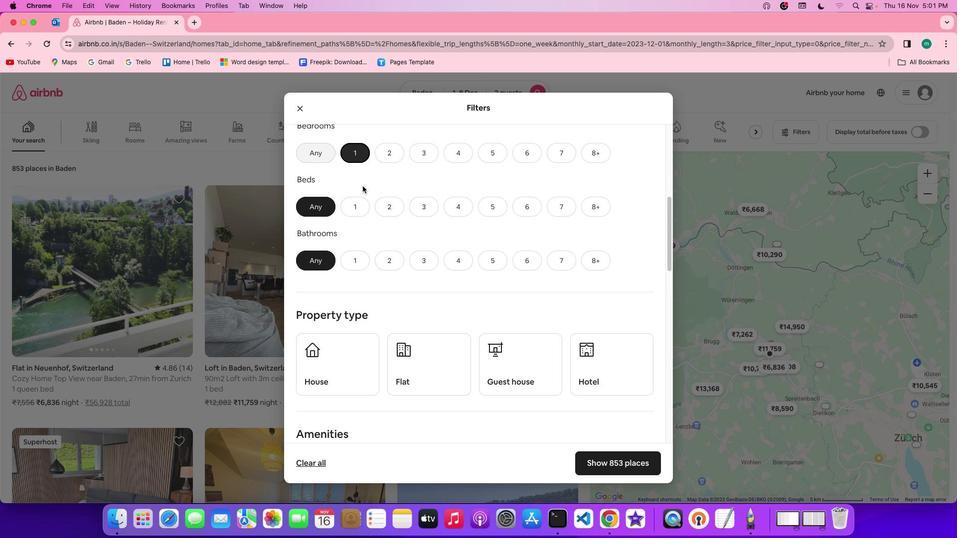 
Action: Mouse pressed left at (371, 163)
Screenshot: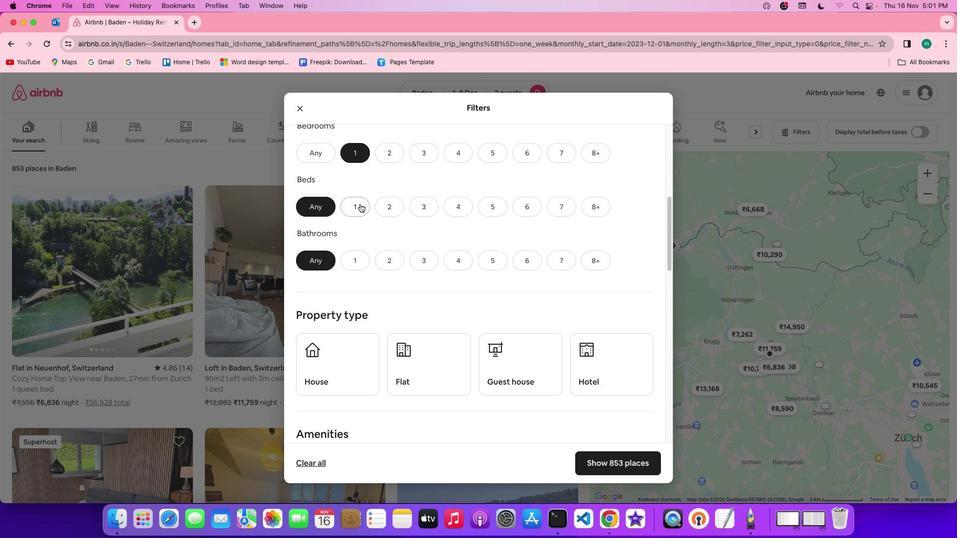 
Action: Mouse moved to (365, 218)
Screenshot: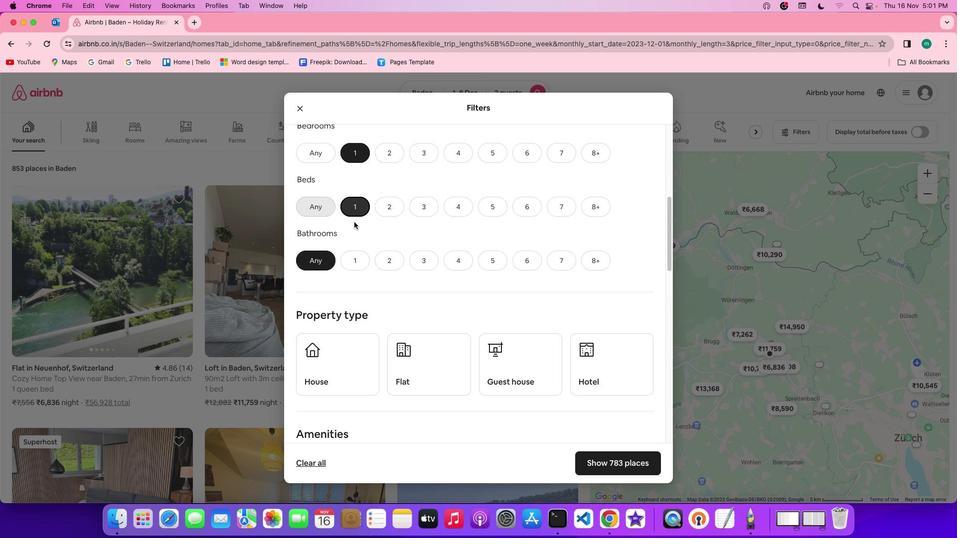 
Action: Mouse pressed left at (365, 218)
Screenshot: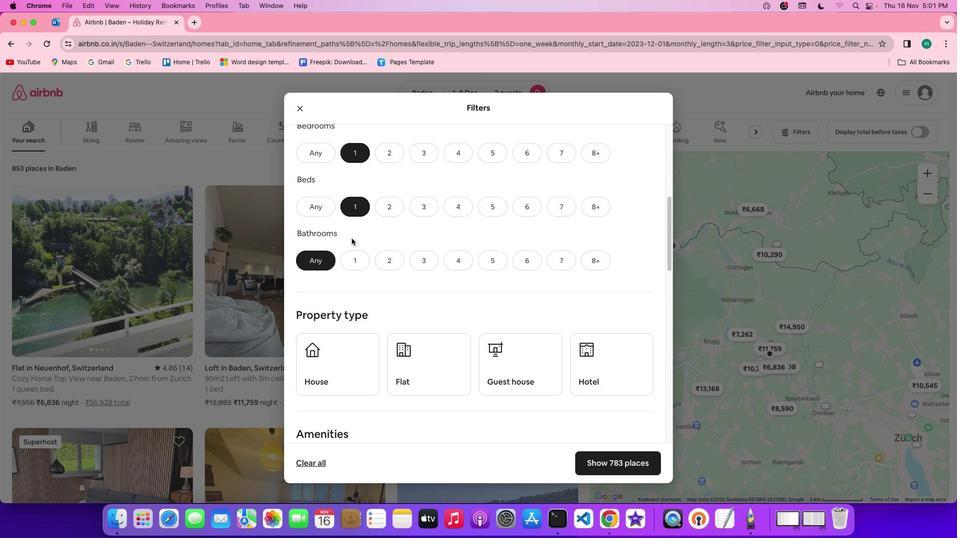 
Action: Mouse moved to (357, 262)
Screenshot: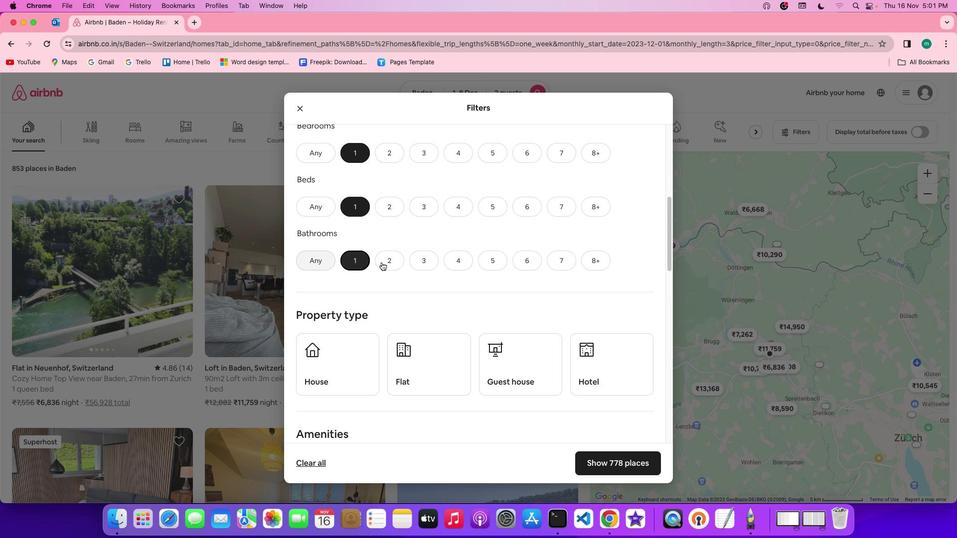 
Action: Mouse pressed left at (357, 262)
Screenshot: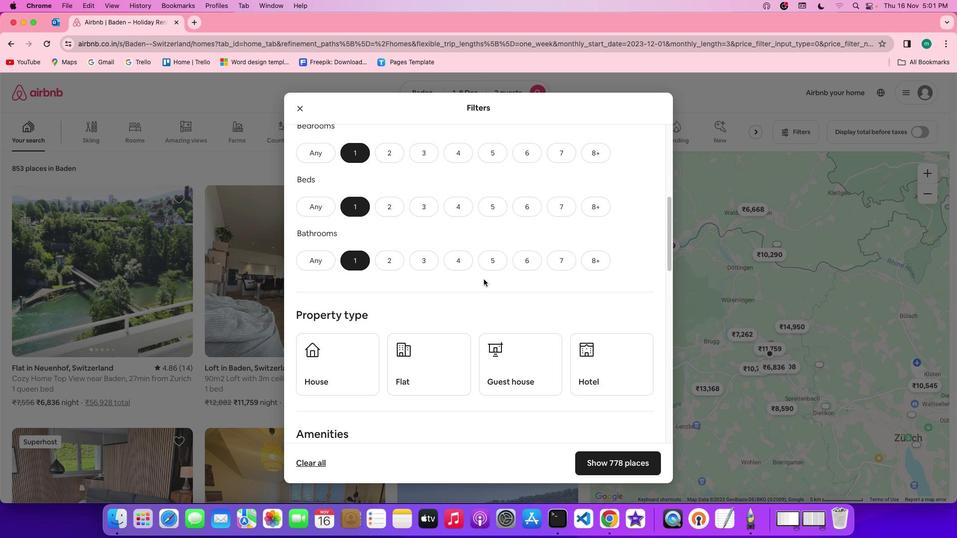 
Action: Mouse moved to (498, 288)
Screenshot: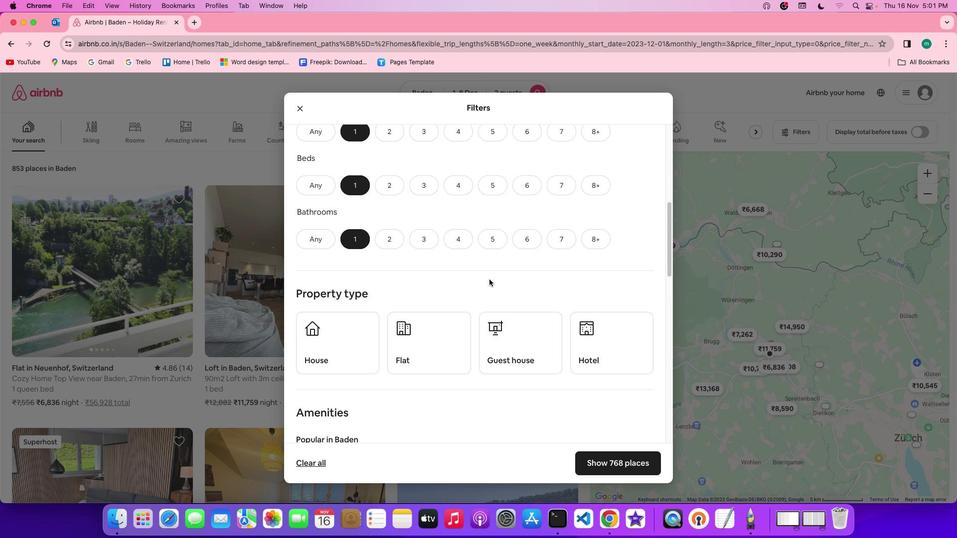 
Action: Mouse scrolled (498, 288) with delta (8, 8)
Screenshot: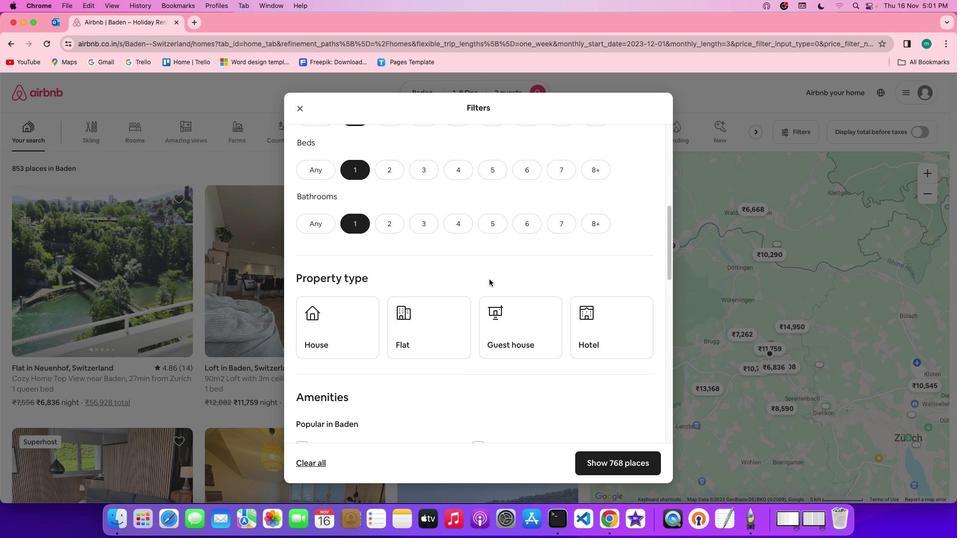 
Action: Mouse scrolled (498, 288) with delta (8, 8)
Screenshot: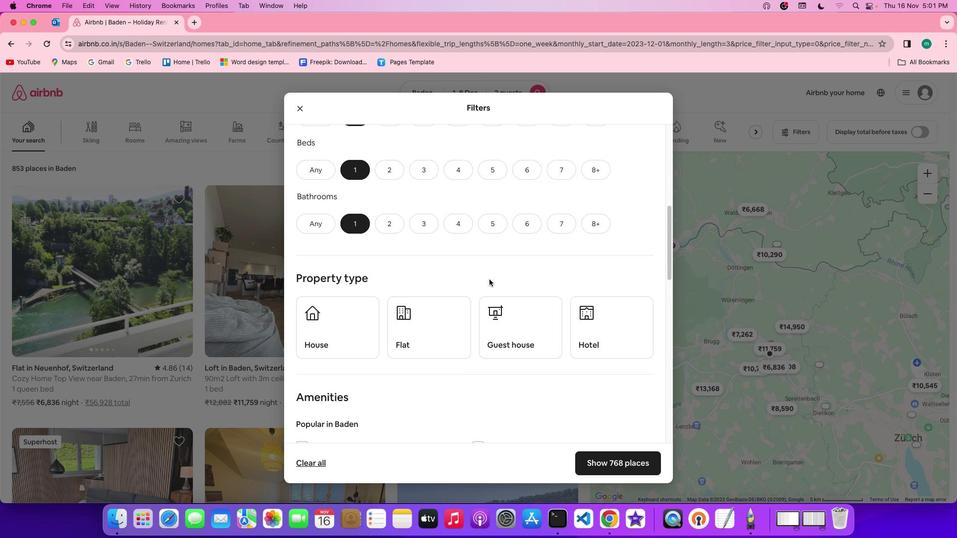 
Action: Mouse scrolled (498, 288) with delta (8, 8)
Screenshot: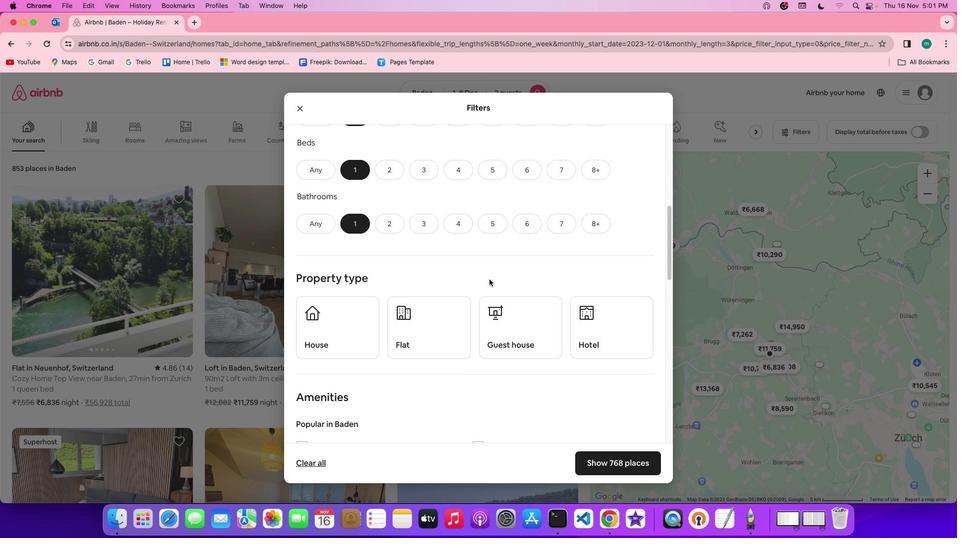 
Action: Mouse scrolled (498, 288) with delta (8, 8)
Screenshot: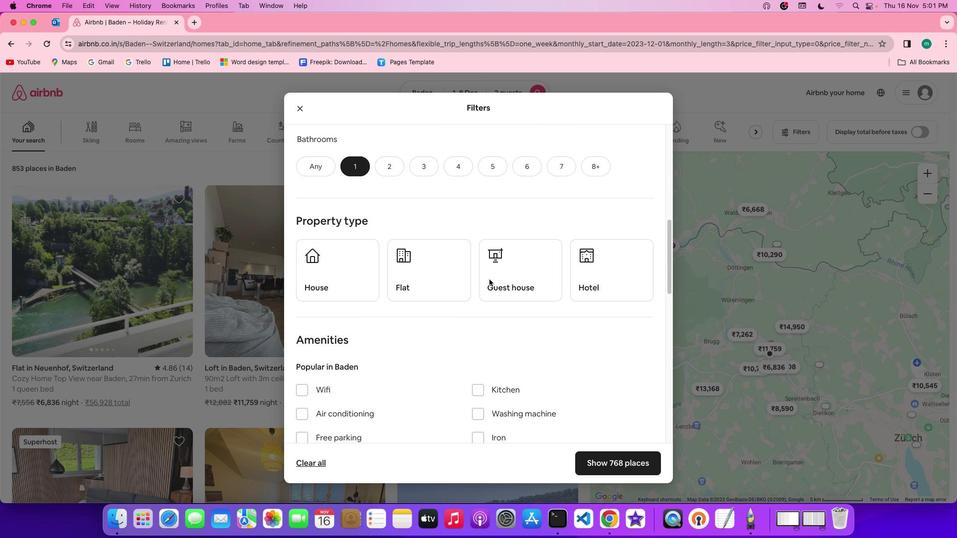 
Action: Mouse scrolled (498, 288) with delta (8, 8)
Screenshot: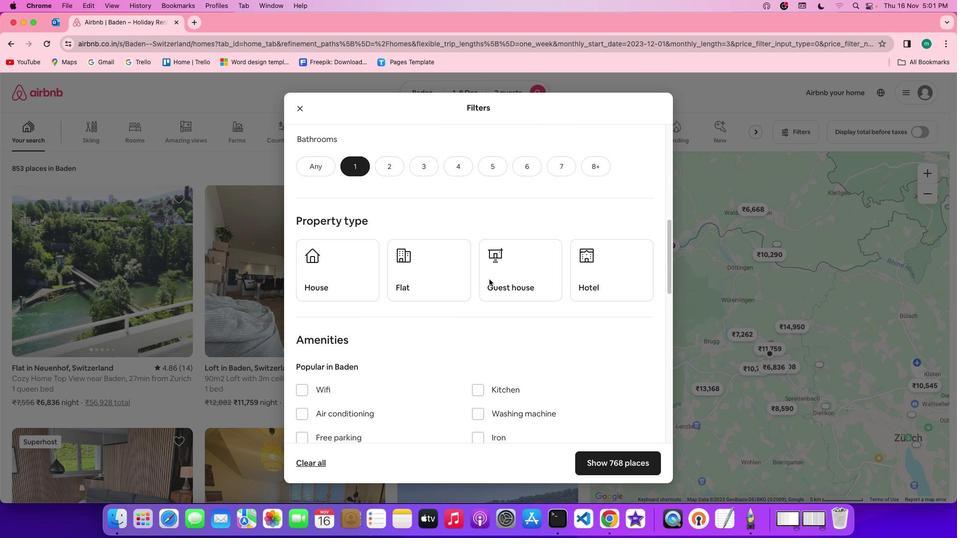 
Action: Mouse scrolled (498, 288) with delta (8, 7)
Screenshot: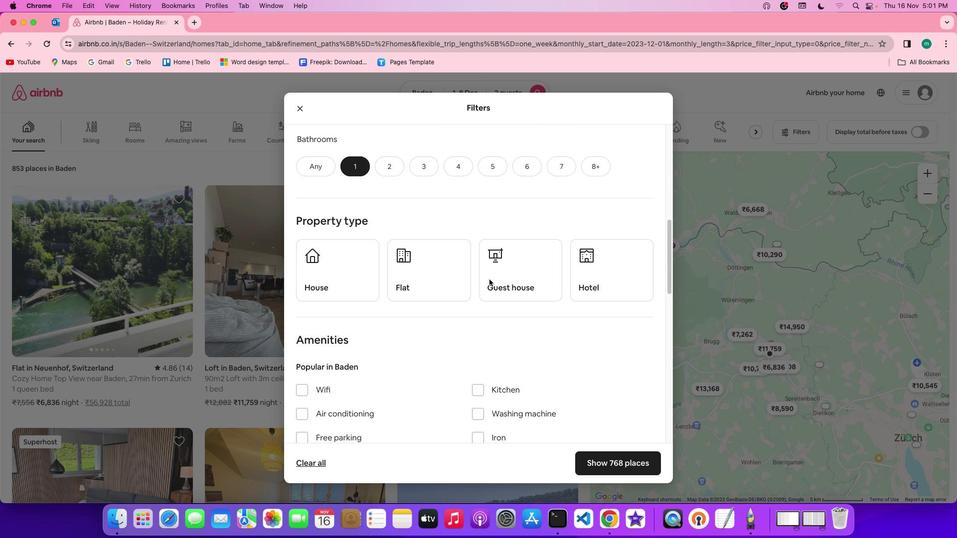 
Action: Mouse scrolled (498, 288) with delta (8, 8)
Screenshot: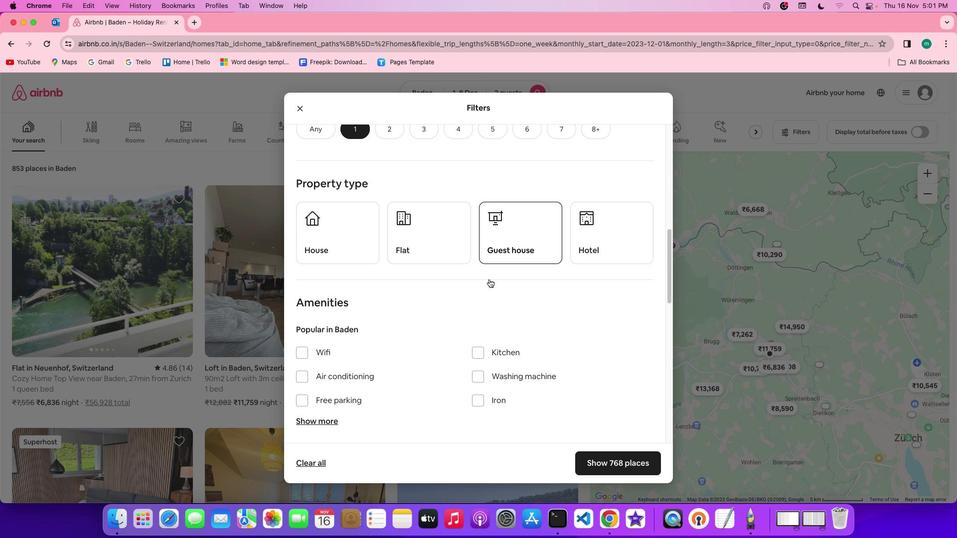 
Action: Mouse moved to (498, 288)
Screenshot: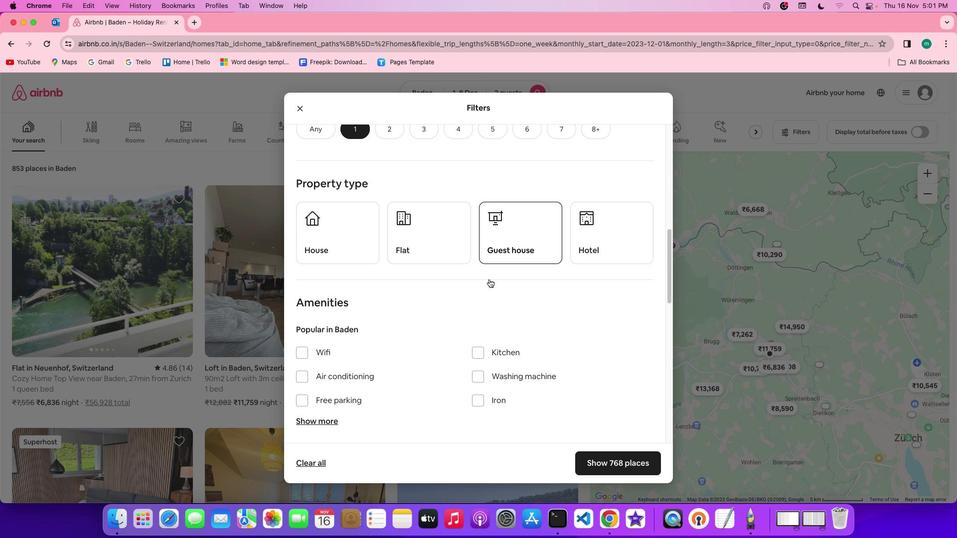 
Action: Mouse scrolled (498, 288) with delta (8, 8)
Screenshot: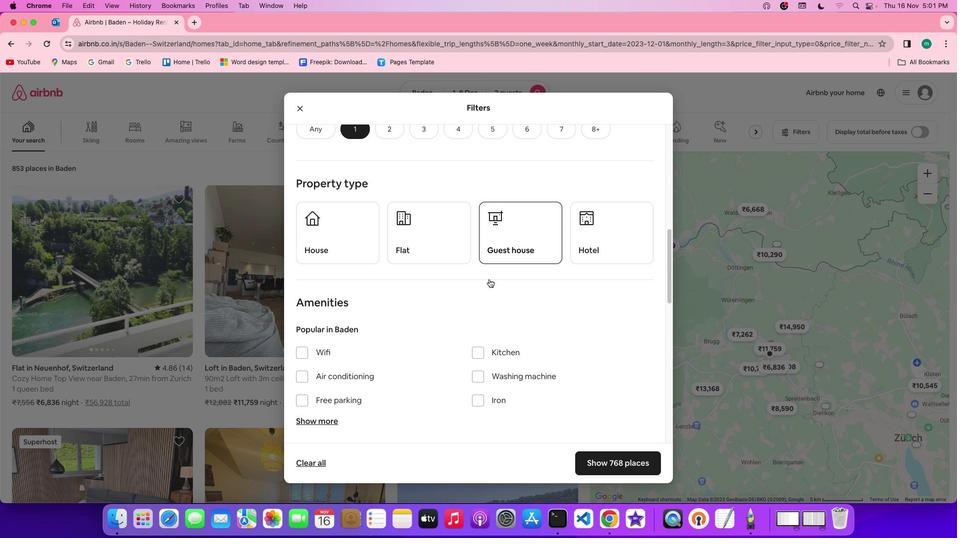 
Action: Mouse scrolled (498, 288) with delta (8, 8)
Screenshot: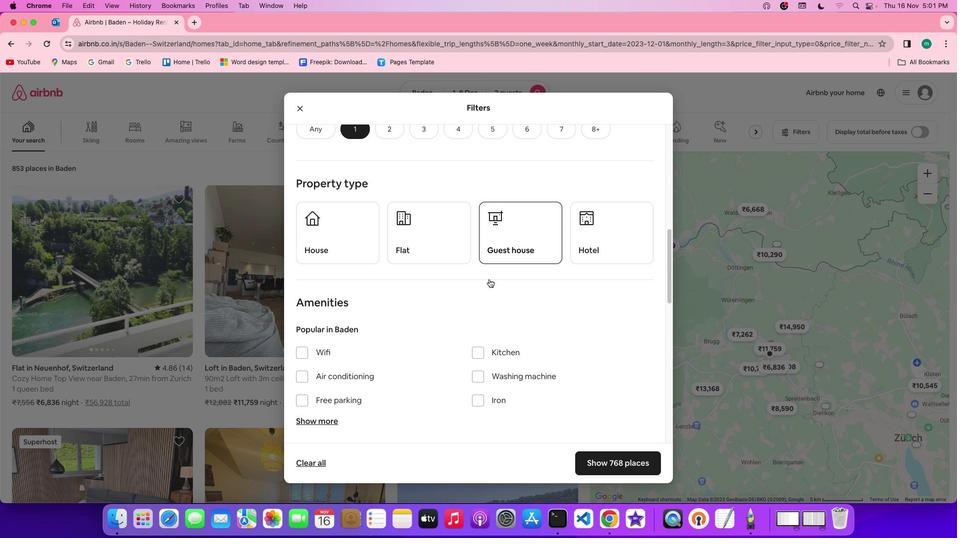 
Action: Mouse scrolled (498, 288) with delta (8, 8)
Screenshot: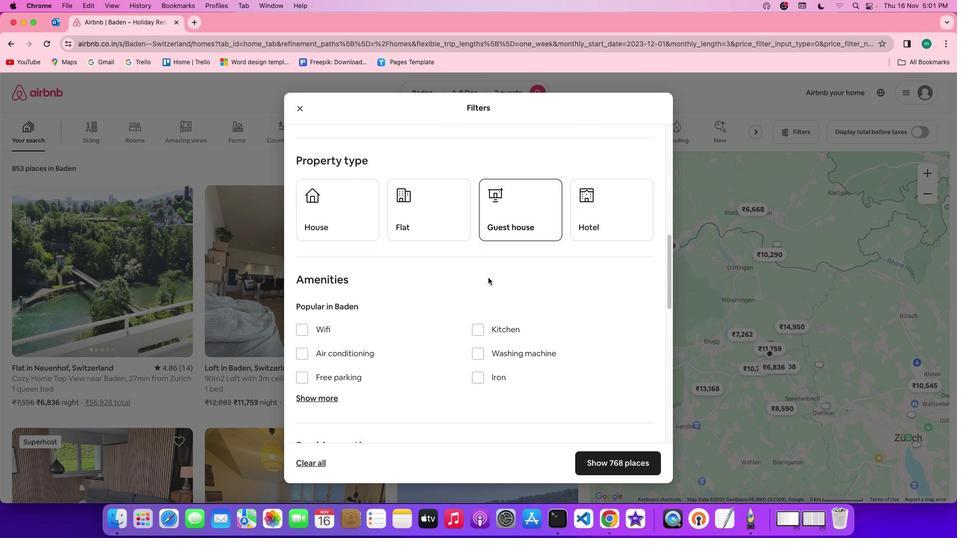 
Action: Mouse scrolled (498, 288) with delta (8, 8)
Screenshot: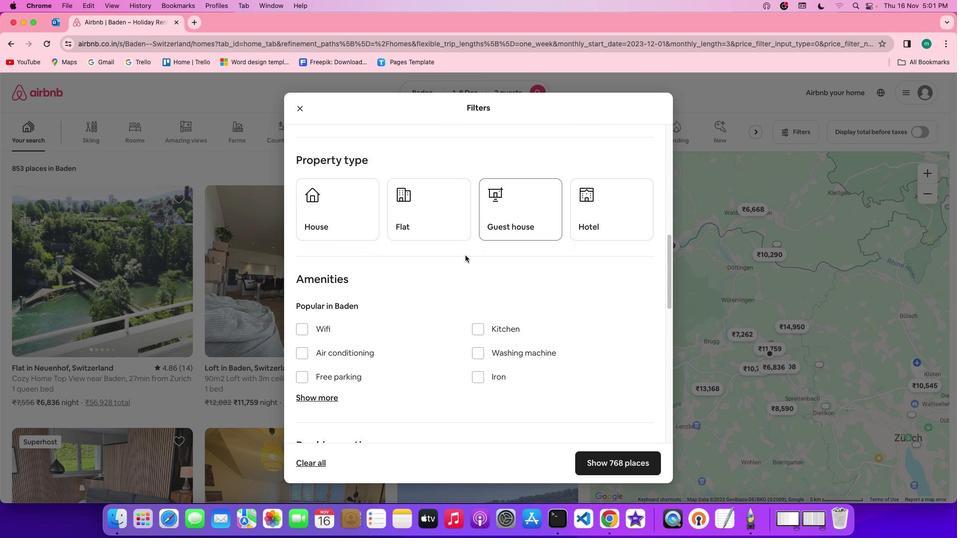 
Action: Mouse scrolled (498, 288) with delta (8, 8)
Screenshot: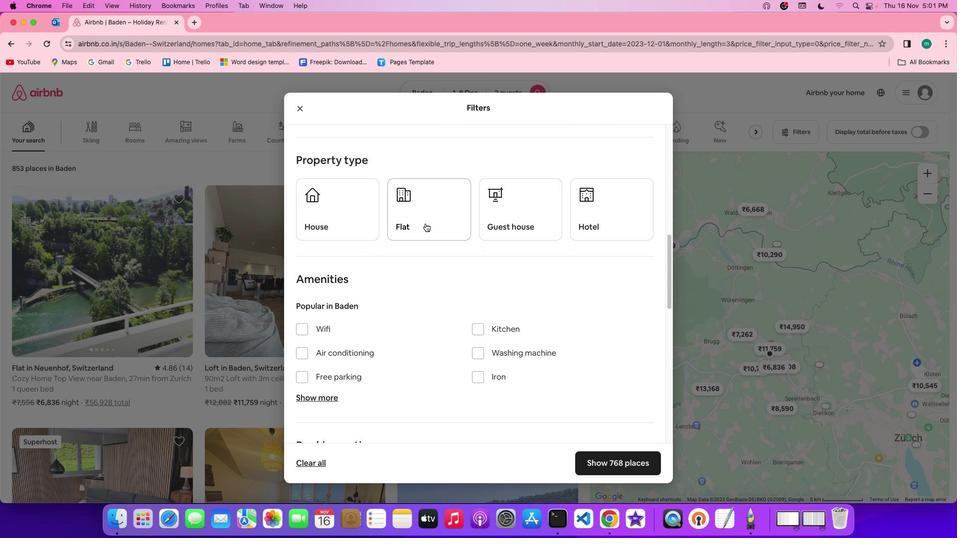 
Action: Mouse moved to (639, 235)
Screenshot: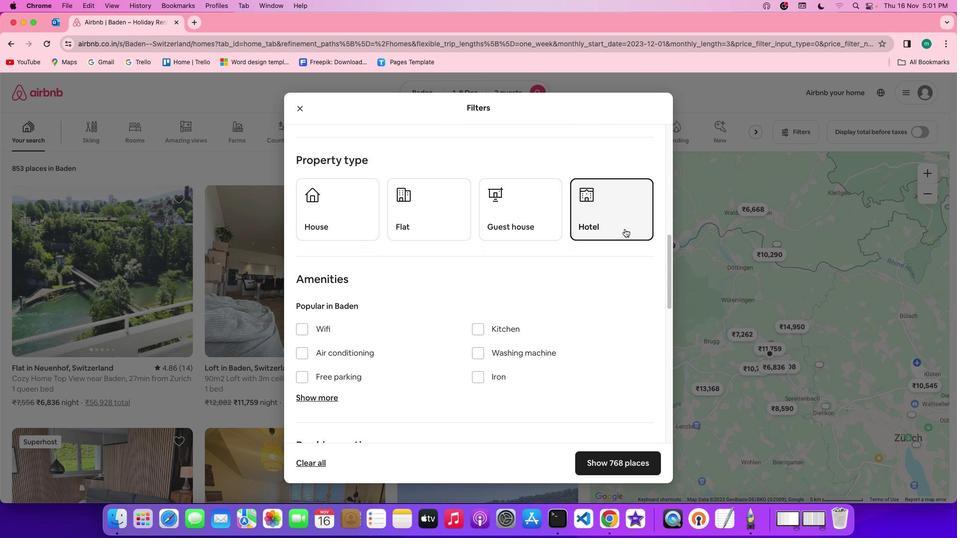 
Action: Mouse pressed left at (639, 235)
Screenshot: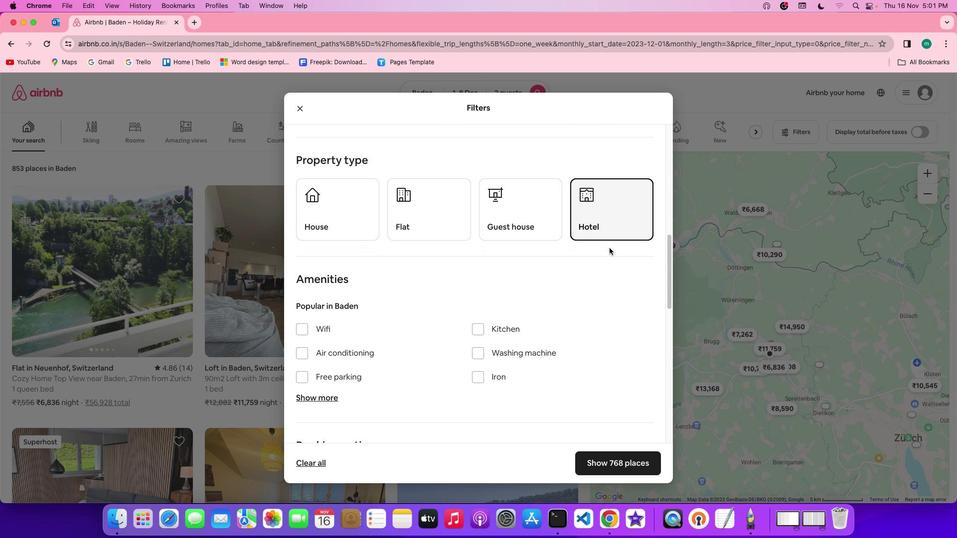 
Action: Mouse moved to (580, 294)
Screenshot: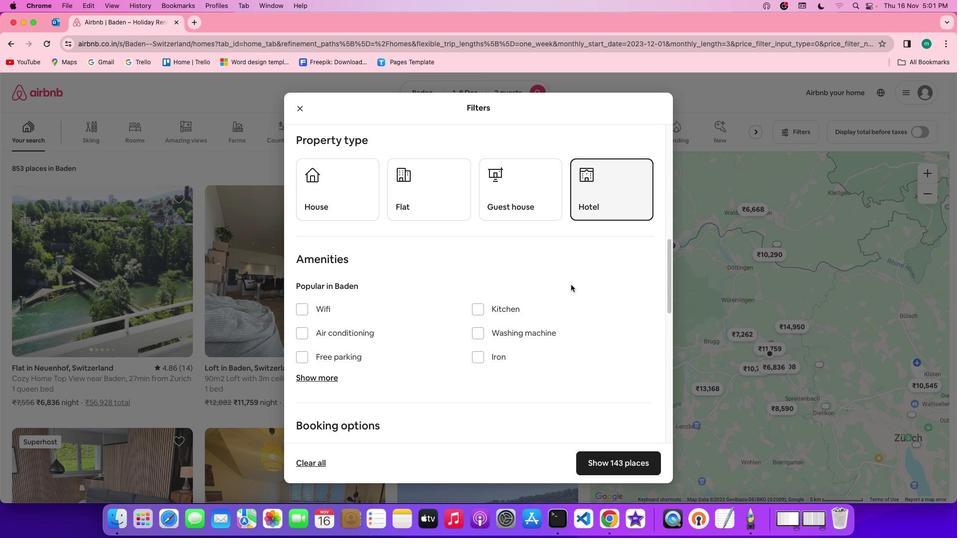
Action: Mouse scrolled (580, 294) with delta (8, 8)
Screenshot: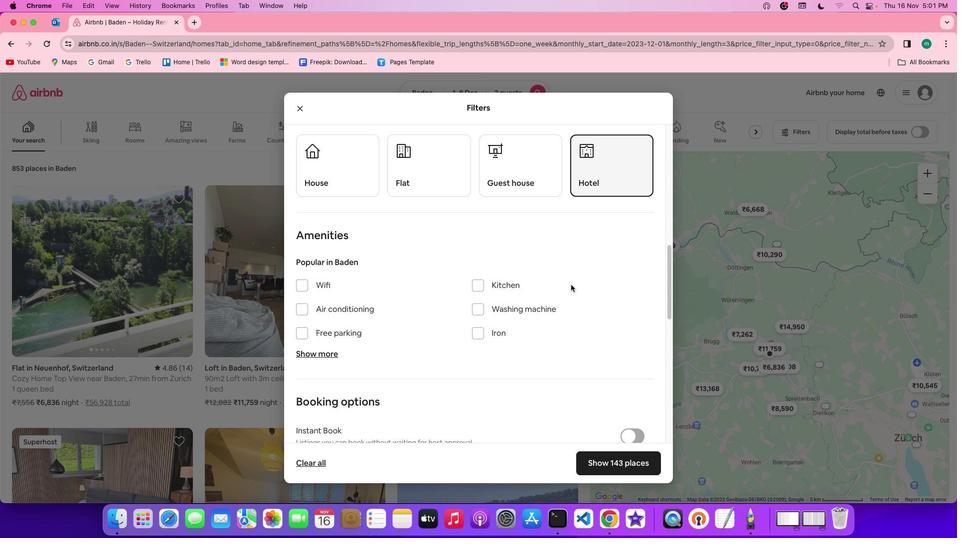 
Action: Mouse scrolled (580, 294) with delta (8, 8)
Screenshot: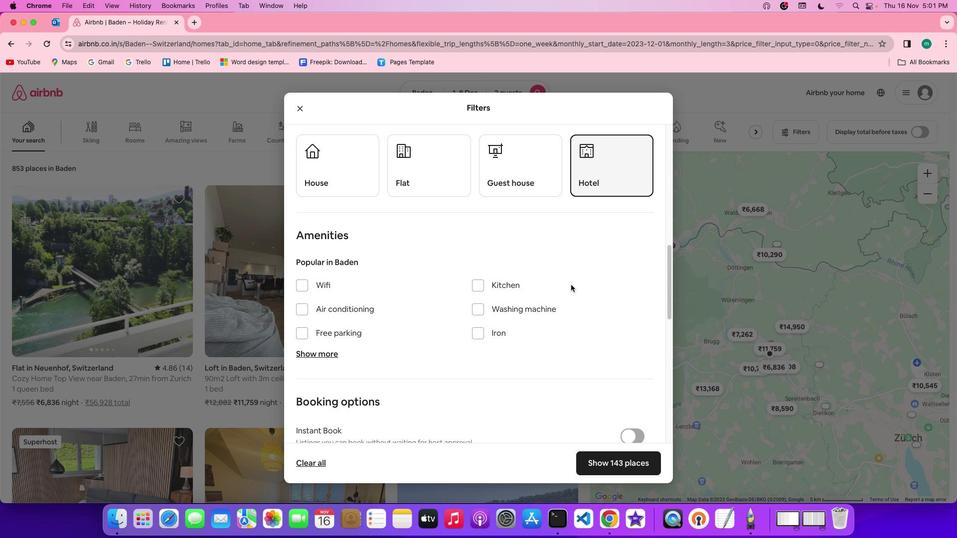 
Action: Mouse scrolled (580, 294) with delta (8, 8)
Screenshot: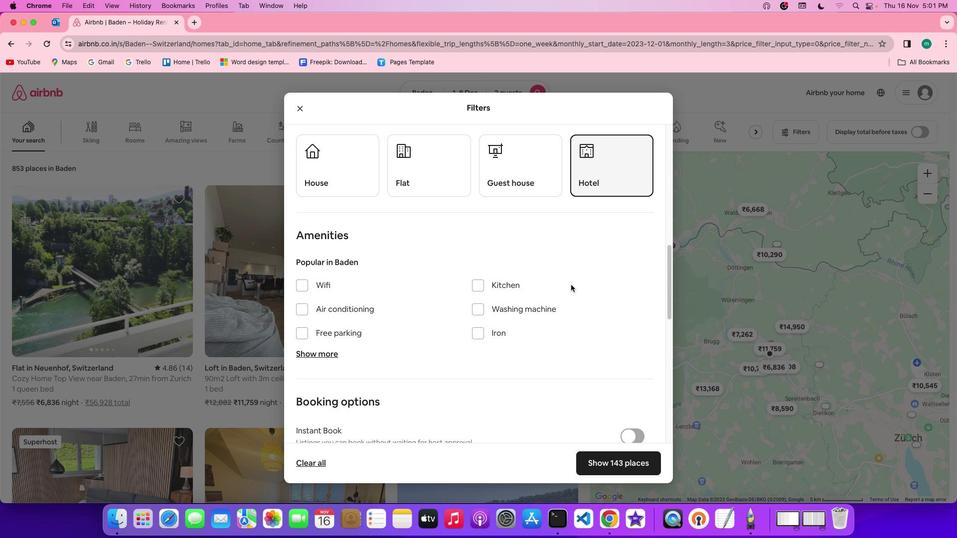 
Action: Mouse moved to (580, 294)
Screenshot: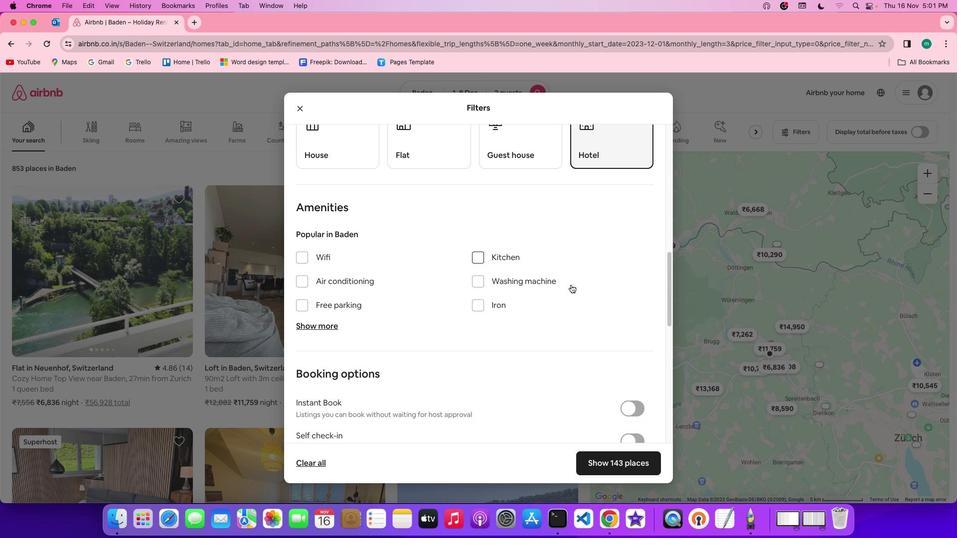 
Action: Mouse scrolled (580, 294) with delta (8, 8)
Screenshot: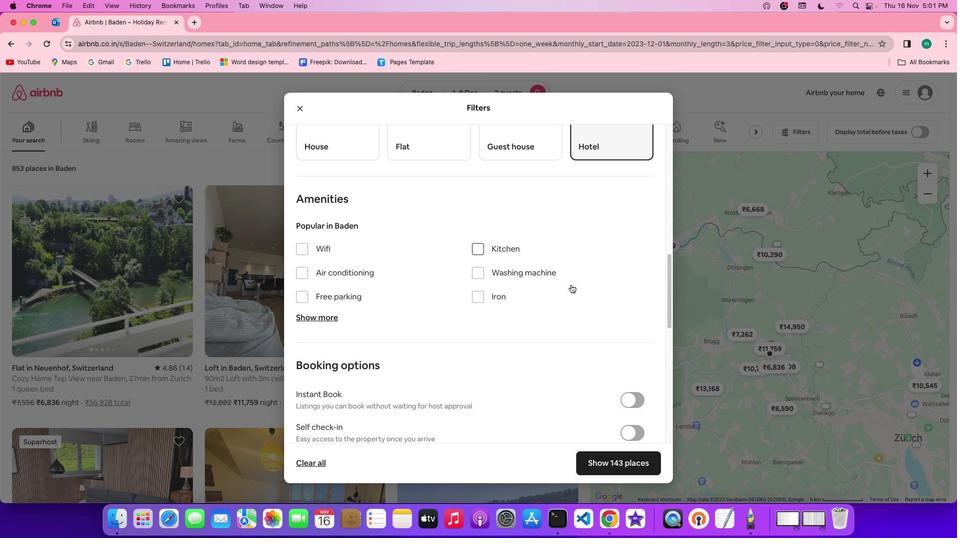 
Action: Mouse scrolled (580, 294) with delta (8, 8)
Screenshot: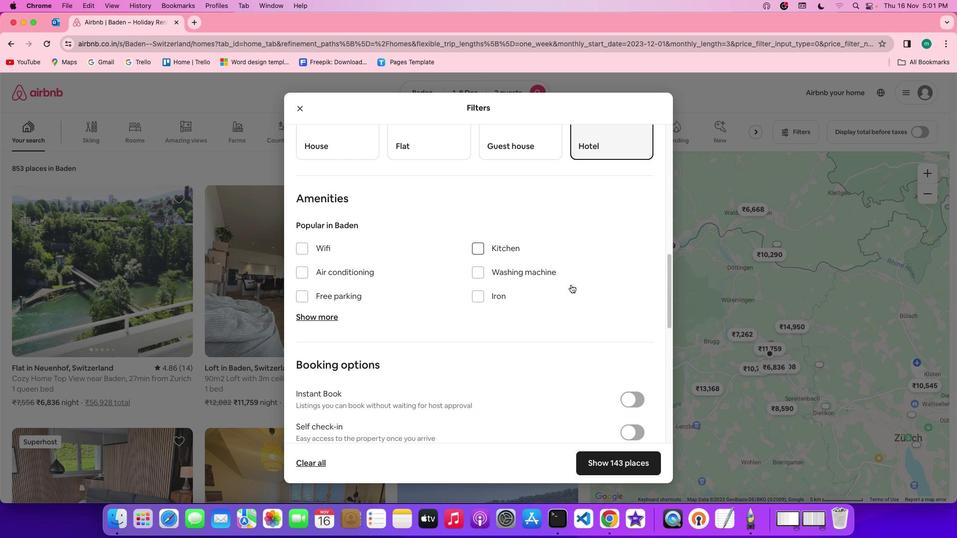 
Action: Mouse scrolled (580, 294) with delta (8, 8)
Screenshot: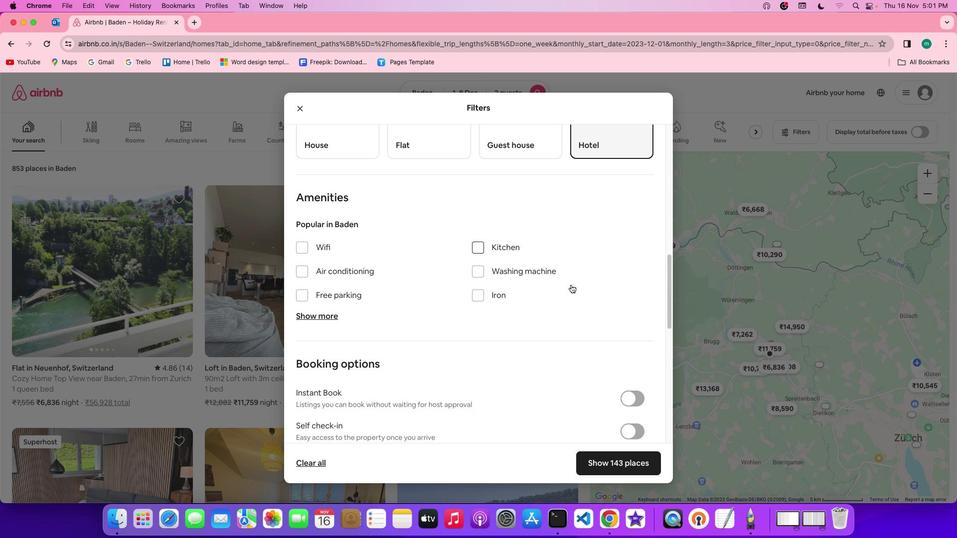 
Action: Mouse scrolled (580, 294) with delta (8, 8)
Screenshot: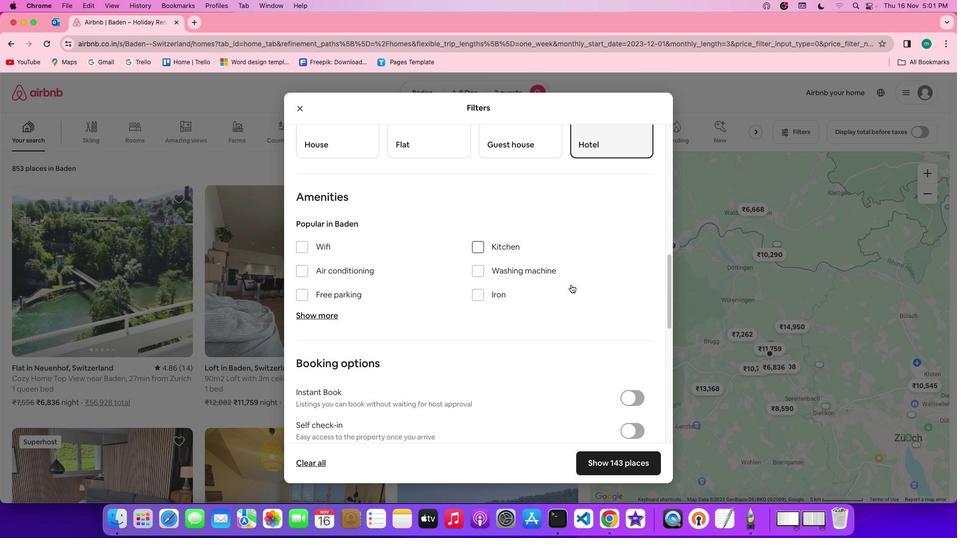
Action: Mouse scrolled (580, 294) with delta (8, 8)
Screenshot: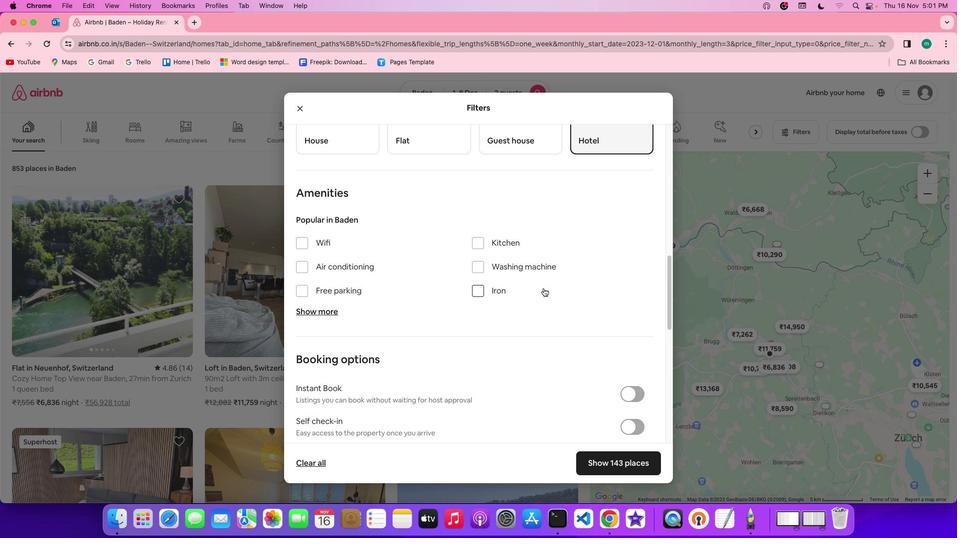 
Action: Mouse scrolled (580, 294) with delta (8, 8)
Screenshot: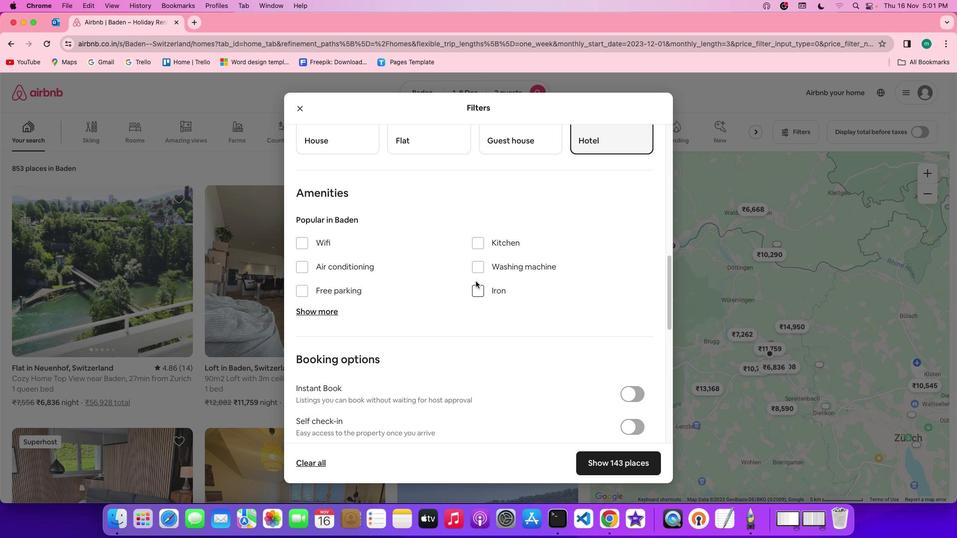 
Action: Mouse moved to (551, 274)
Screenshot: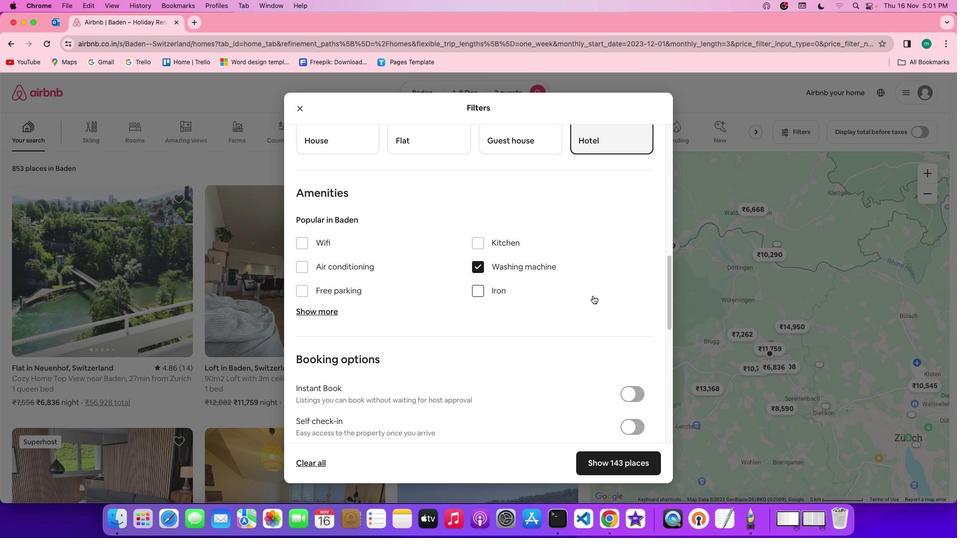 
Action: Mouse pressed left at (551, 274)
Screenshot: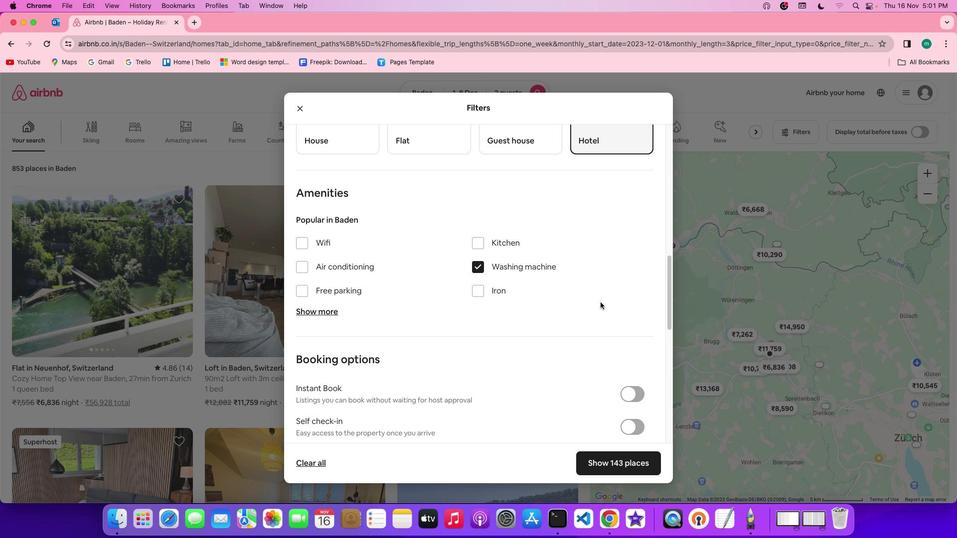 
Action: Mouse moved to (610, 311)
Screenshot: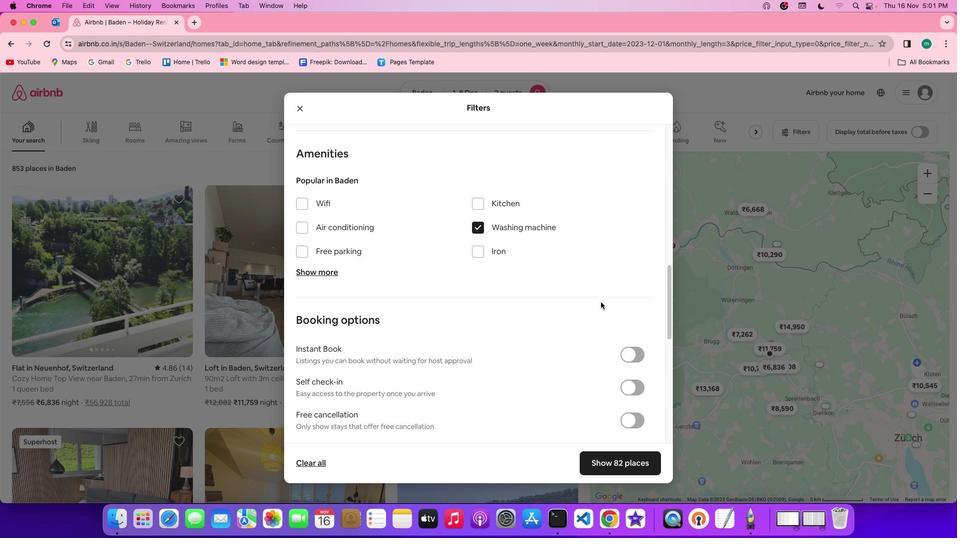 
Action: Mouse scrolled (610, 311) with delta (8, 8)
Screenshot: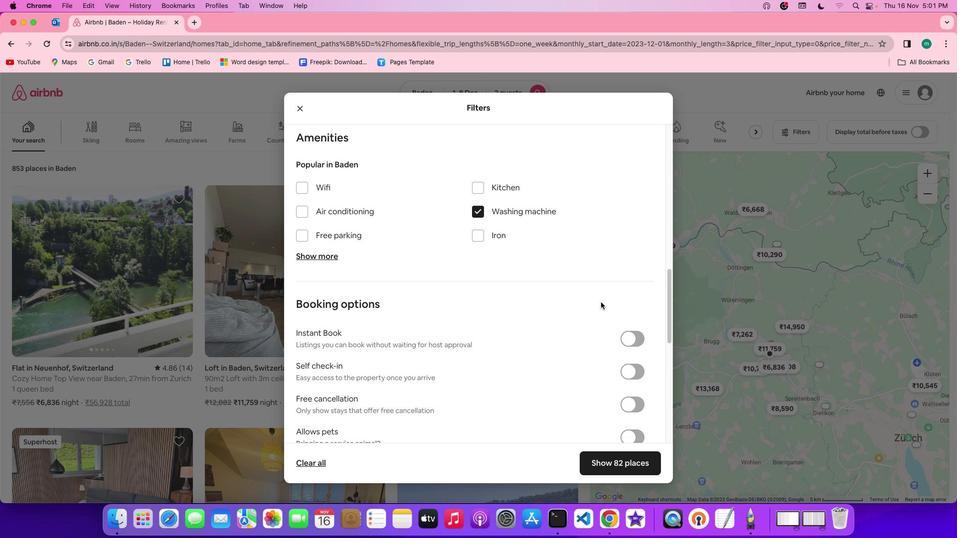 
Action: Mouse scrolled (610, 311) with delta (8, 8)
Screenshot: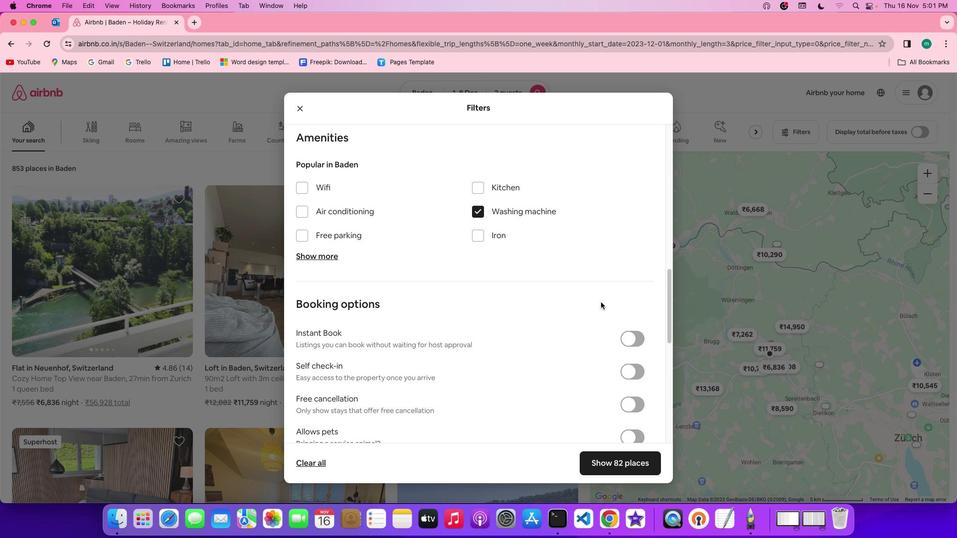 
Action: Mouse scrolled (610, 311) with delta (8, 7)
Screenshot: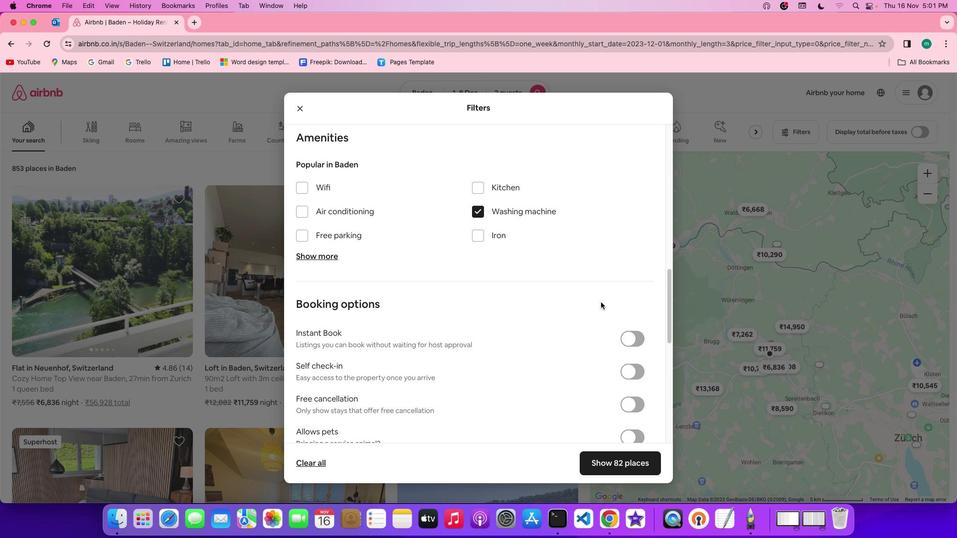 
Action: Mouse scrolled (610, 311) with delta (8, 8)
Screenshot: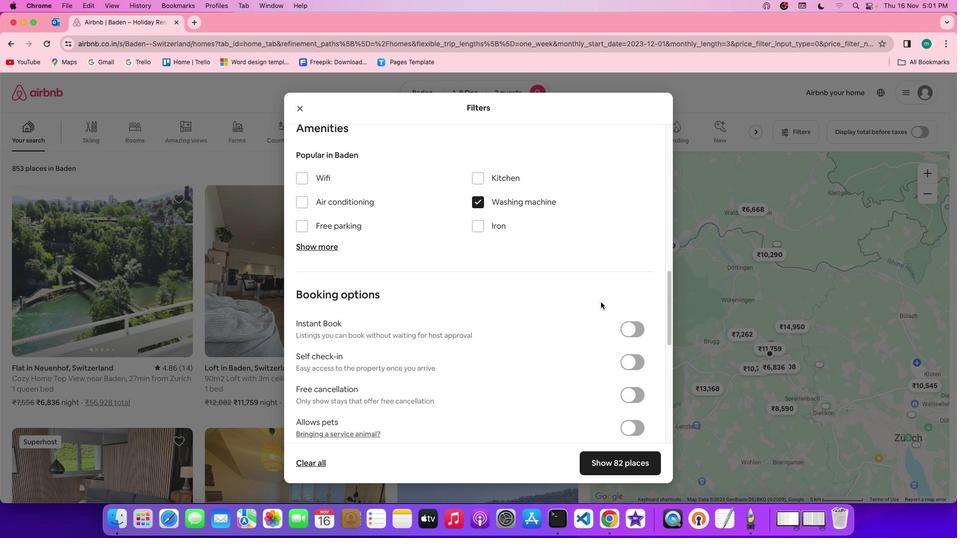 
Action: Mouse scrolled (610, 311) with delta (8, 8)
Screenshot: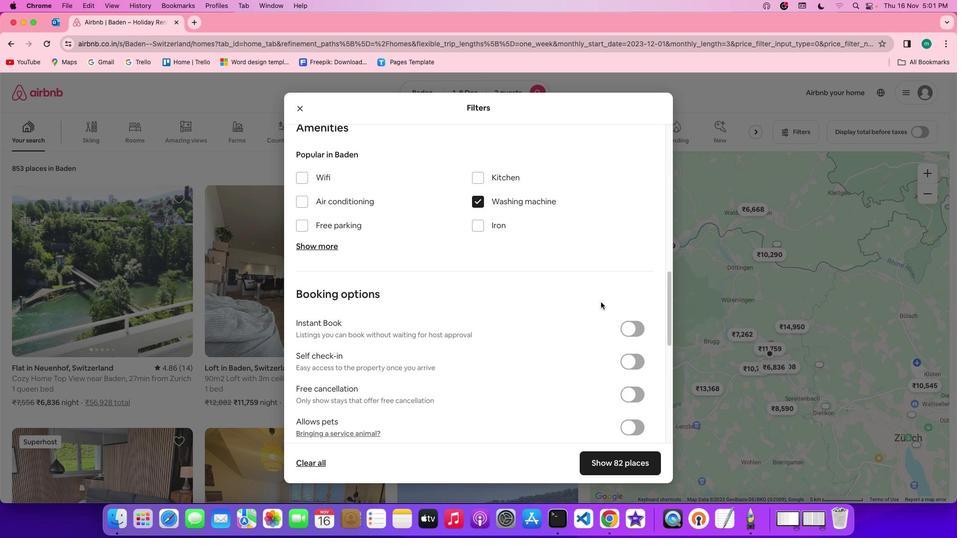 
Action: Mouse scrolled (610, 311) with delta (8, 8)
Screenshot: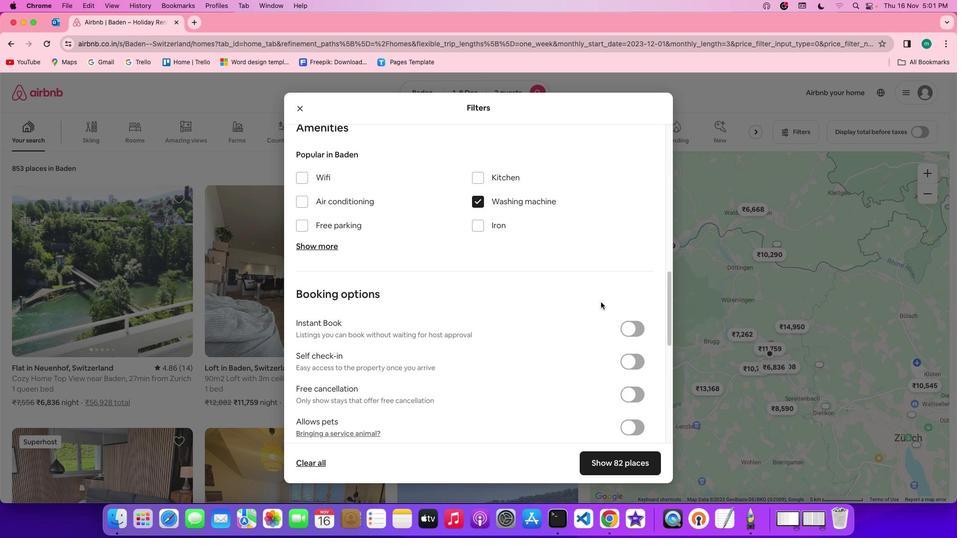
Action: Mouse scrolled (610, 311) with delta (8, 8)
Screenshot: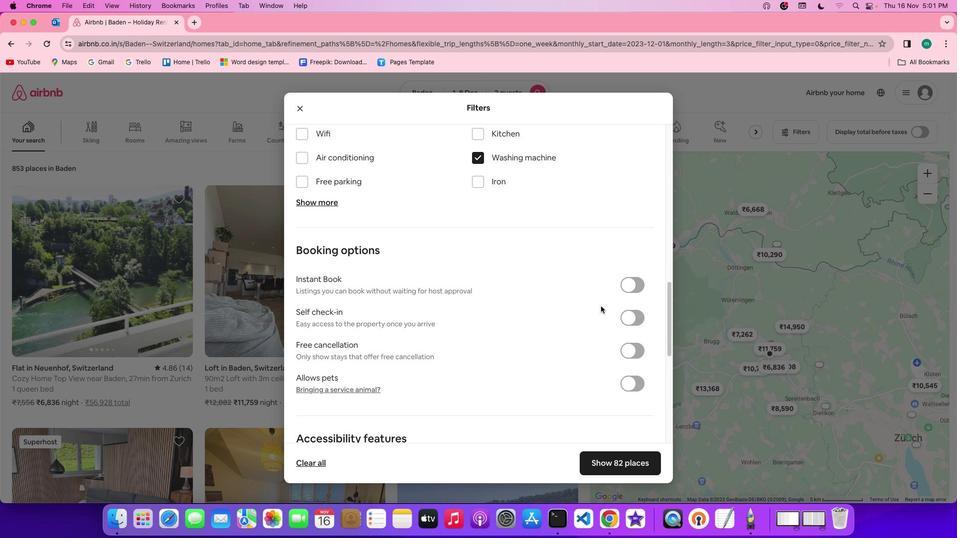 
Action: Mouse scrolled (610, 311) with delta (8, 8)
Screenshot: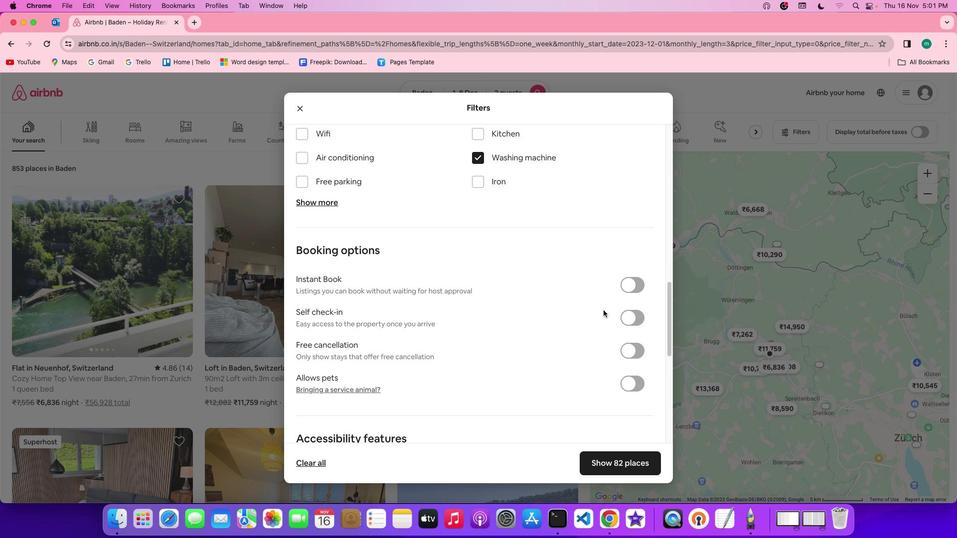 
Action: Mouse scrolled (610, 311) with delta (8, 8)
Screenshot: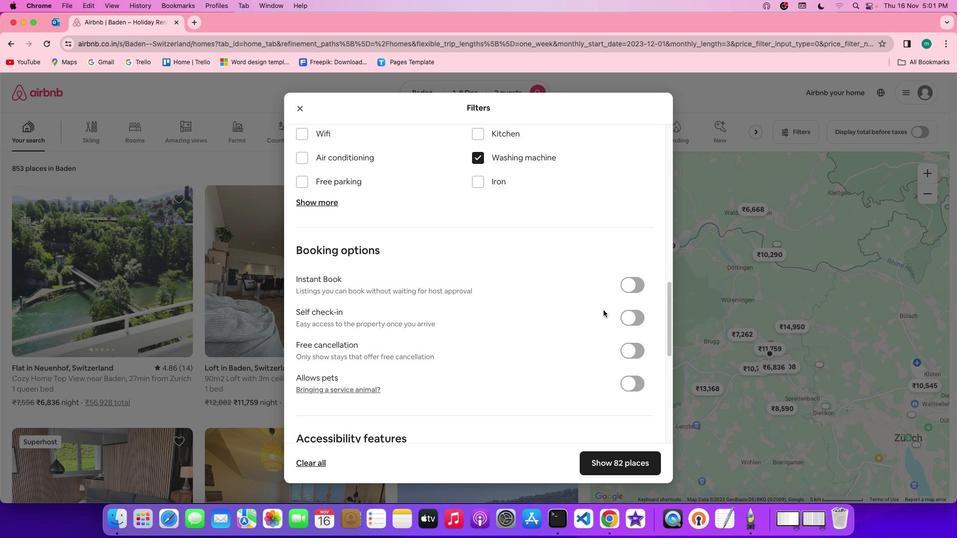 
Action: Mouse moved to (612, 319)
Screenshot: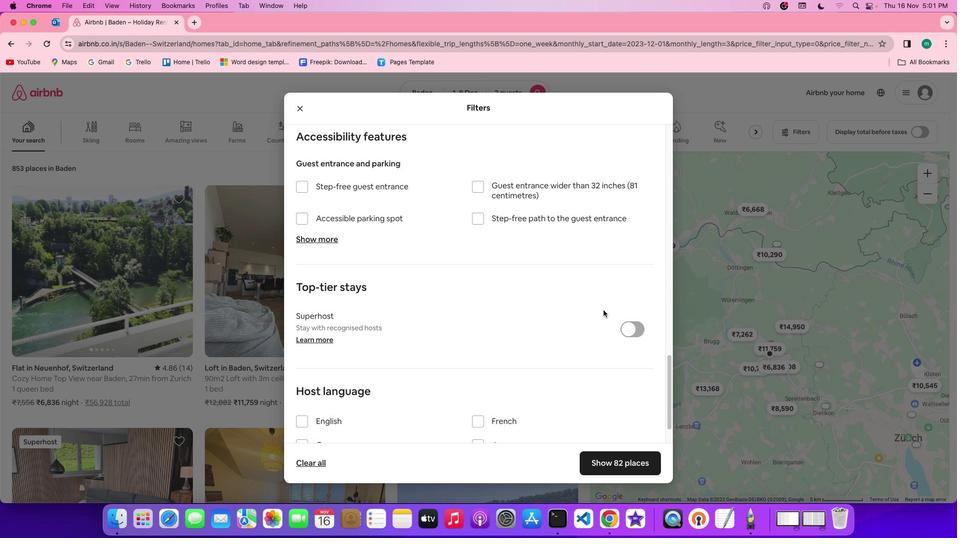 
Action: Mouse scrolled (612, 319) with delta (8, 8)
Screenshot: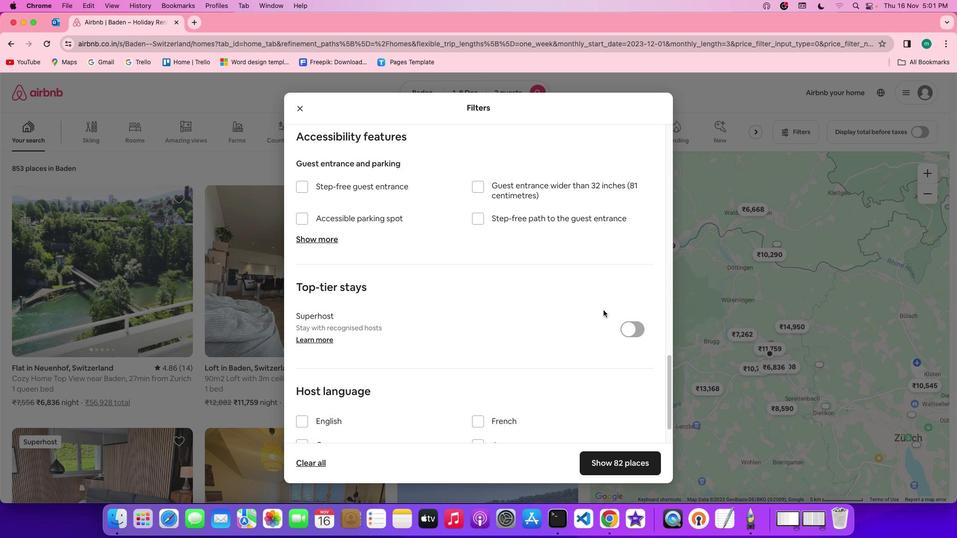
Action: Mouse scrolled (612, 319) with delta (8, 8)
Screenshot: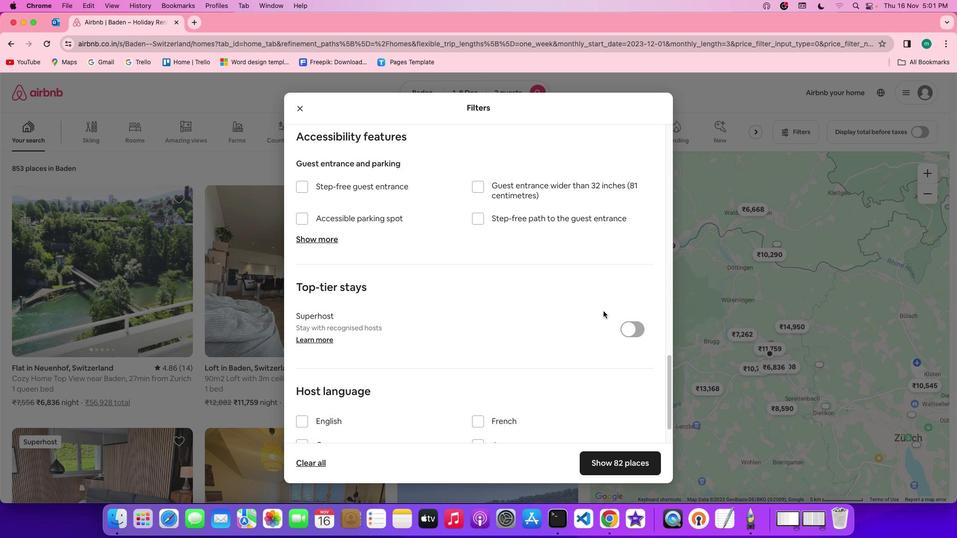 
Action: Mouse scrolled (612, 319) with delta (8, 7)
Screenshot: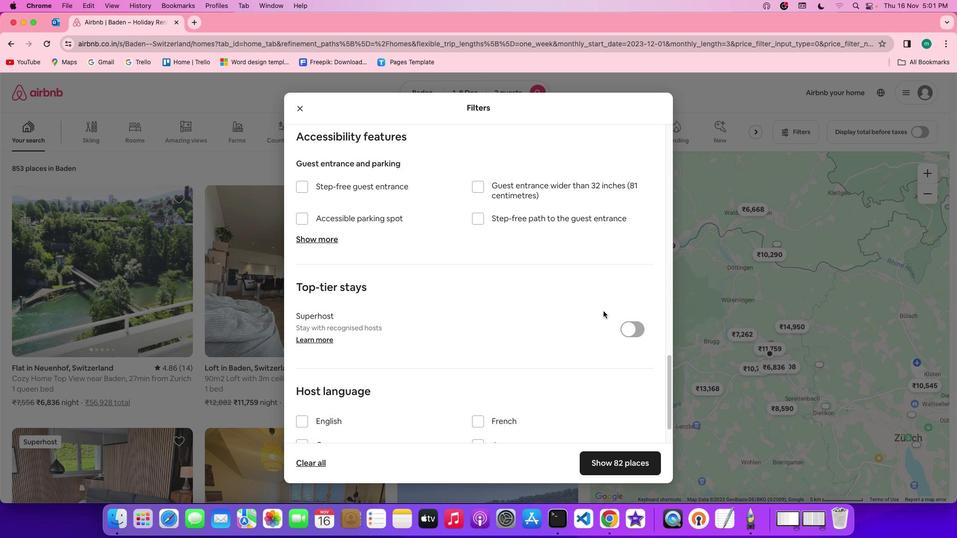 
Action: Mouse scrolled (612, 319) with delta (8, 6)
Screenshot: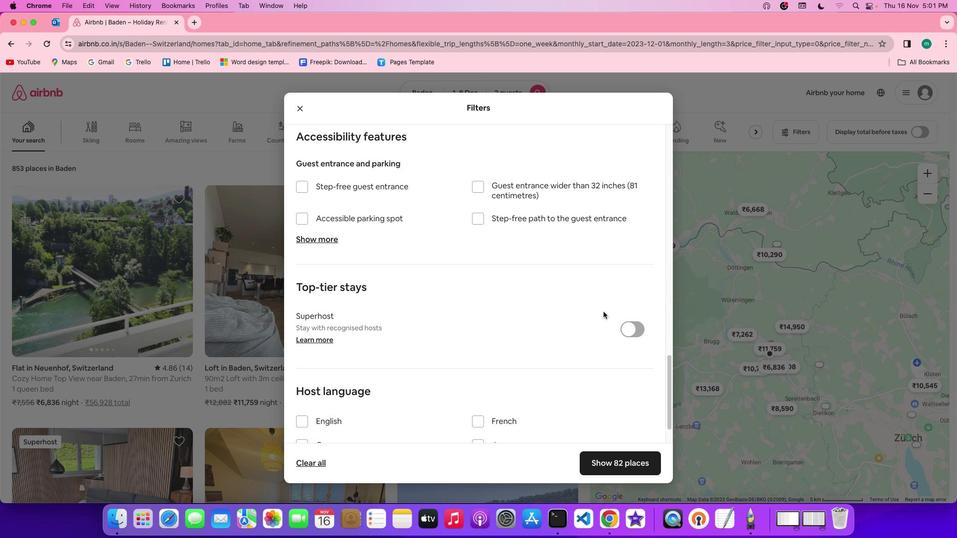 
Action: Mouse scrolled (612, 319) with delta (8, 6)
Screenshot: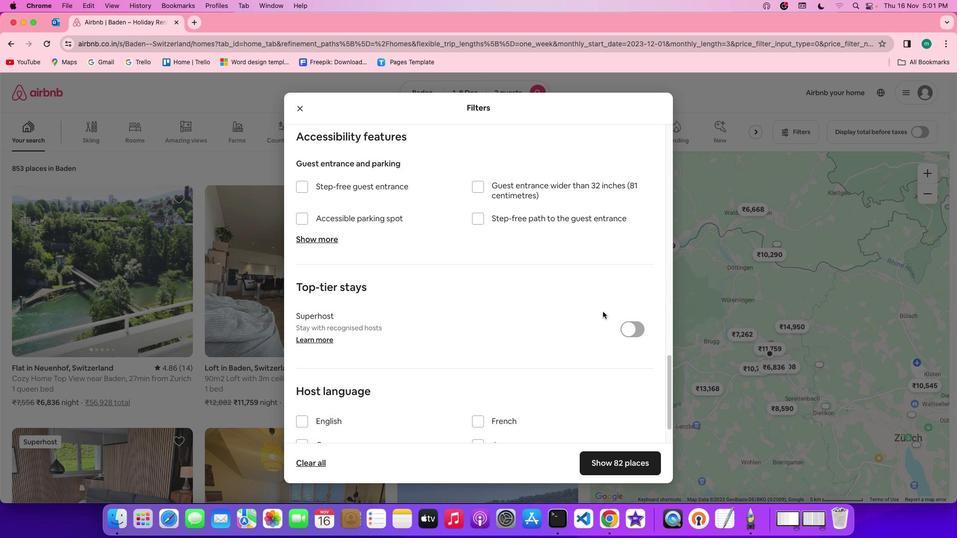 
Action: Mouse moved to (612, 321)
Screenshot: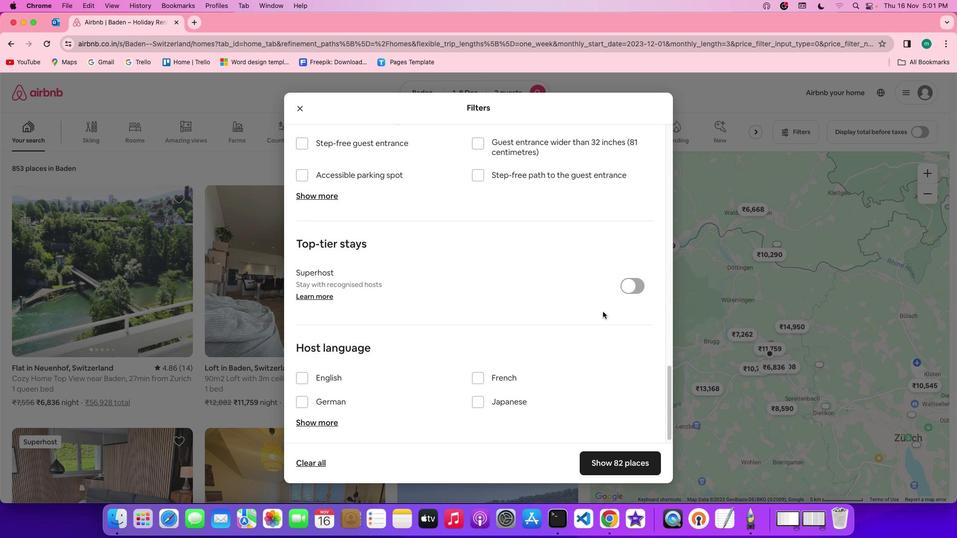 
Action: Mouse scrolled (612, 321) with delta (8, 8)
Screenshot: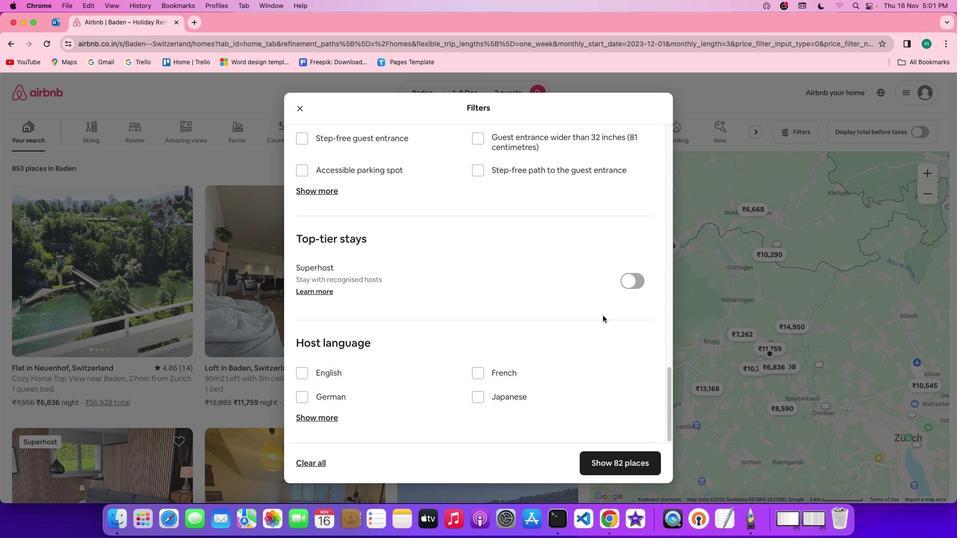 
Action: Mouse scrolled (612, 321) with delta (8, 8)
Screenshot: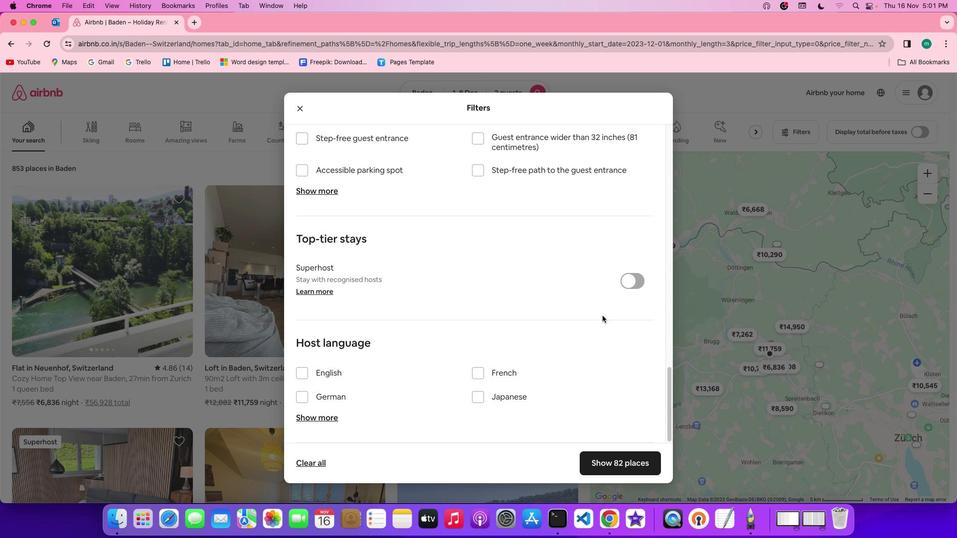 
Action: Mouse scrolled (612, 321) with delta (8, 7)
Screenshot: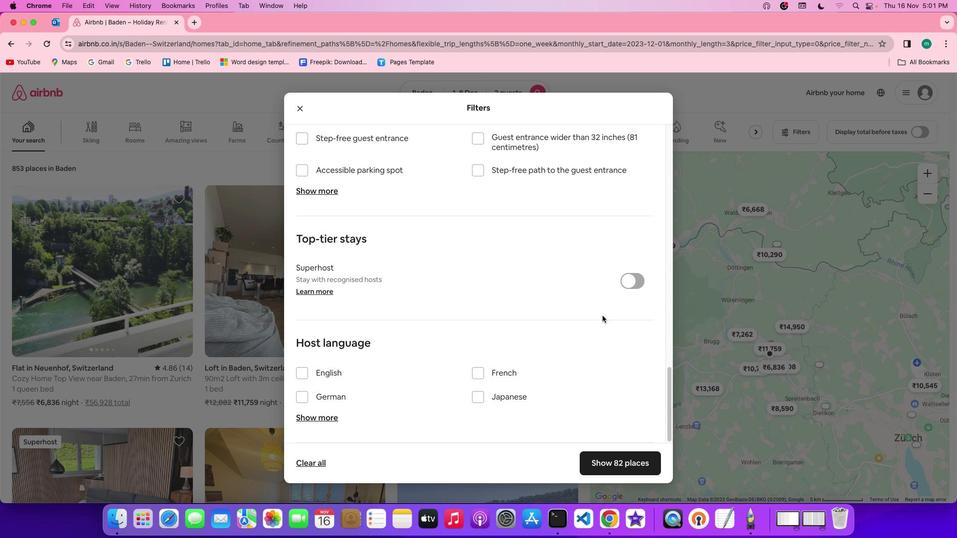 
Action: Mouse scrolled (612, 321) with delta (8, 6)
Screenshot: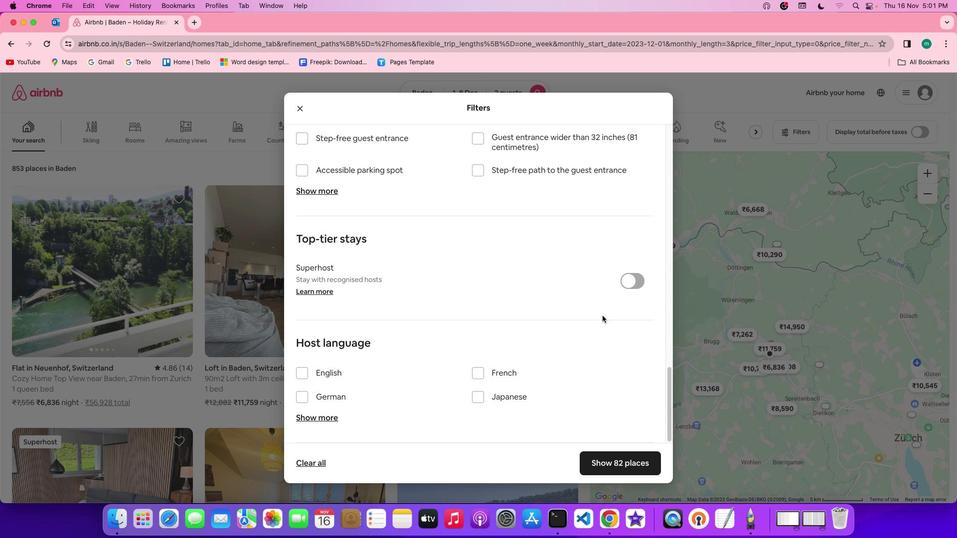 
Action: Mouse scrolled (612, 321) with delta (8, 6)
Screenshot: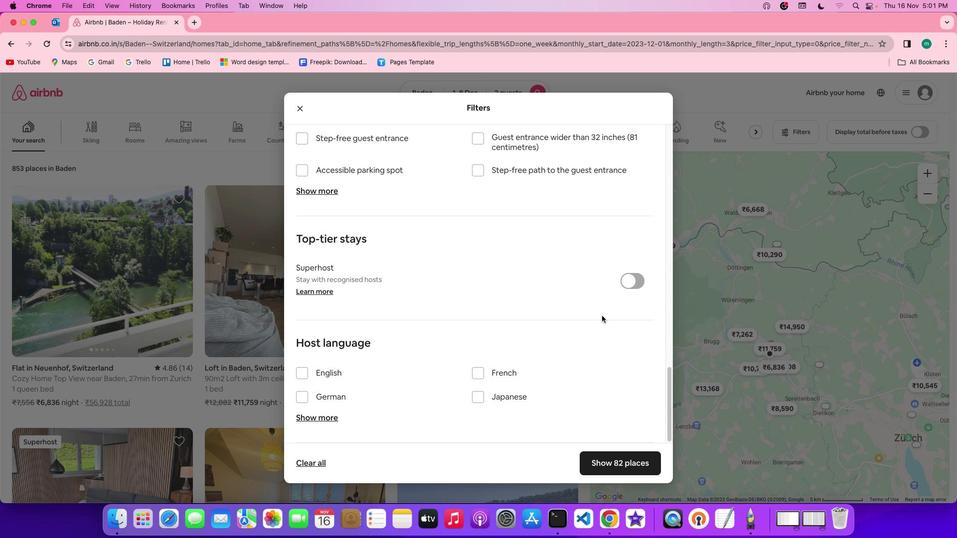 
Action: Mouse moved to (611, 325)
Screenshot: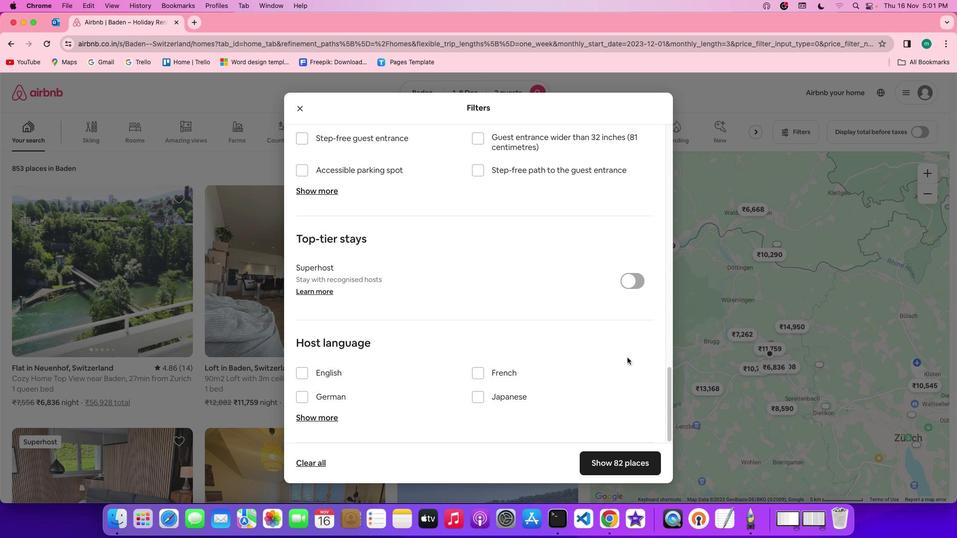 
Action: Mouse scrolled (611, 325) with delta (8, 8)
Screenshot: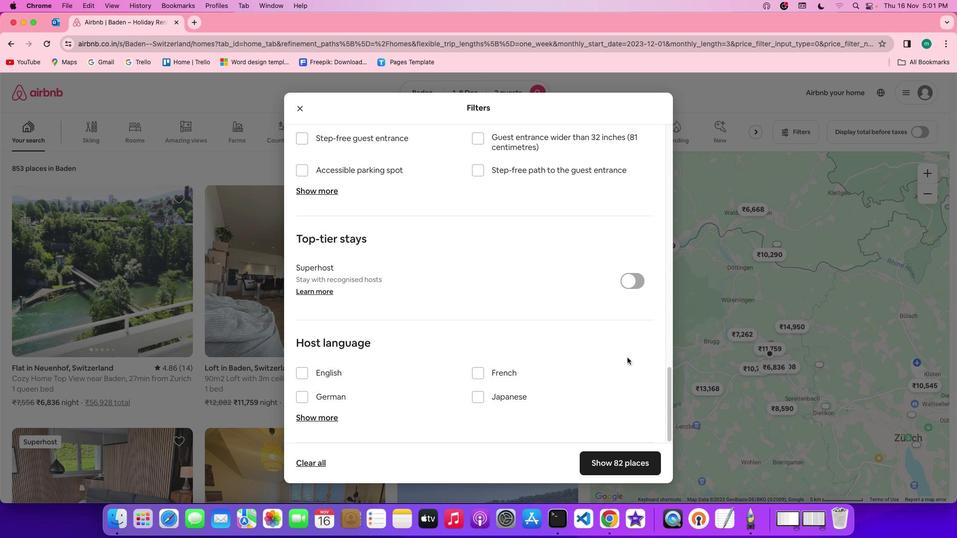 
Action: Mouse scrolled (611, 325) with delta (8, 8)
Screenshot: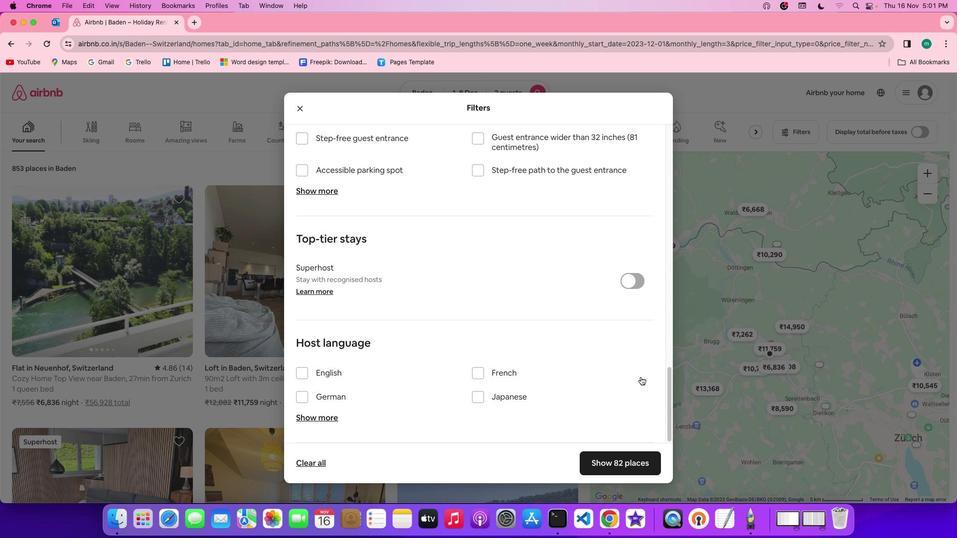 
Action: Mouse moved to (611, 325)
Screenshot: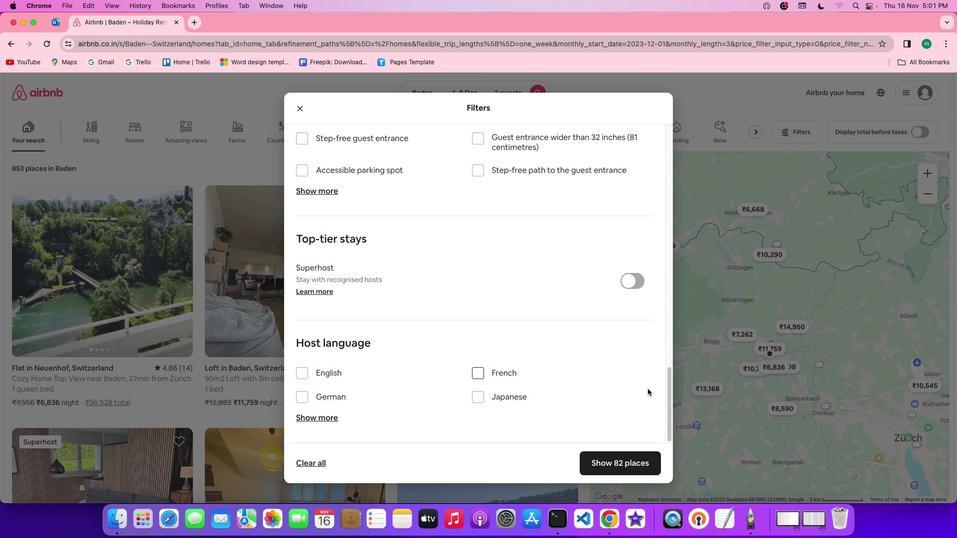
Action: Mouse scrolled (611, 325) with delta (8, 7)
Screenshot: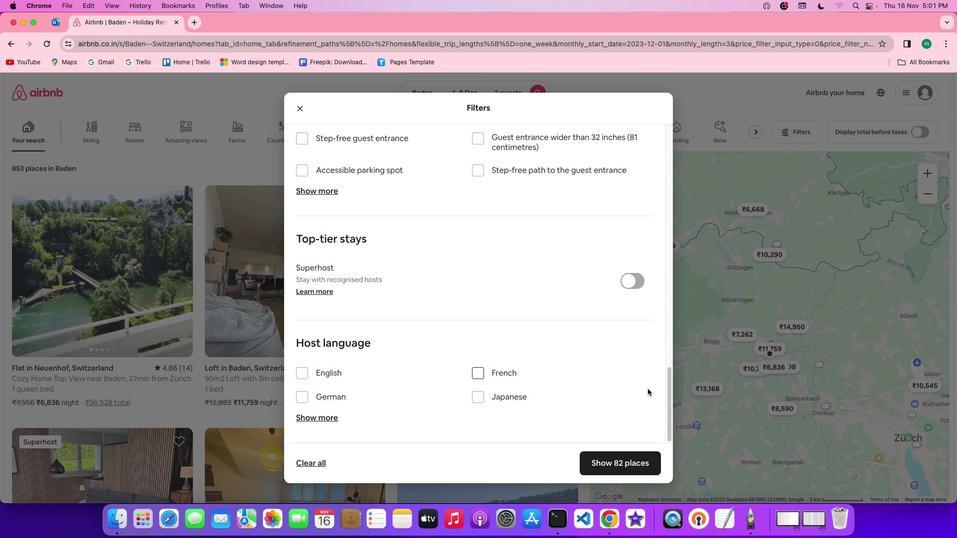 
Action: Mouse moved to (611, 324)
Screenshot: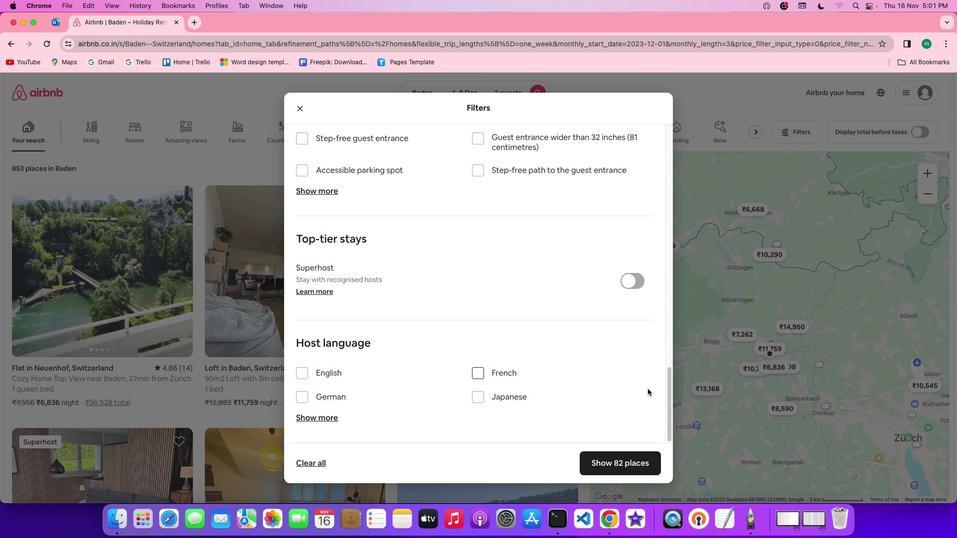 
Action: Mouse scrolled (611, 324) with delta (8, 6)
Screenshot: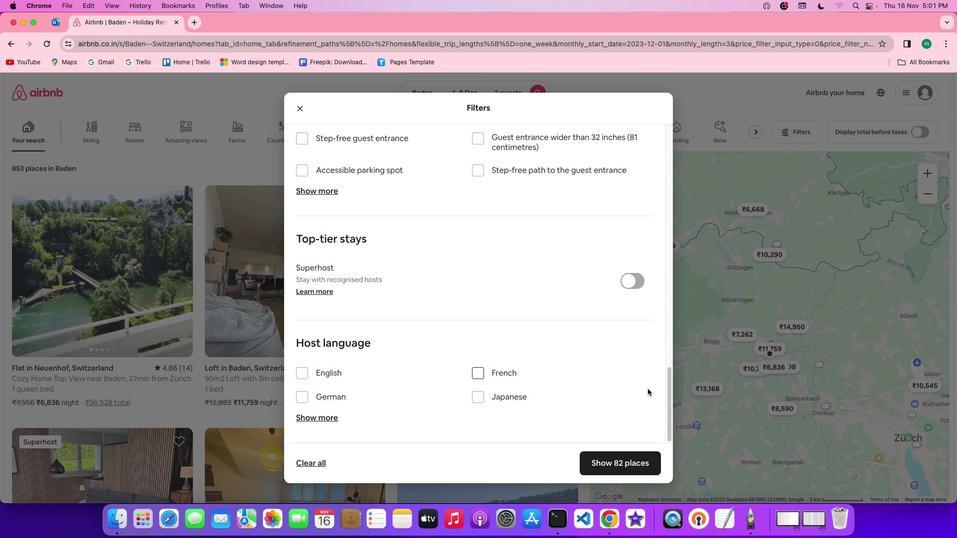 
Action: Mouse moved to (610, 323)
Screenshot: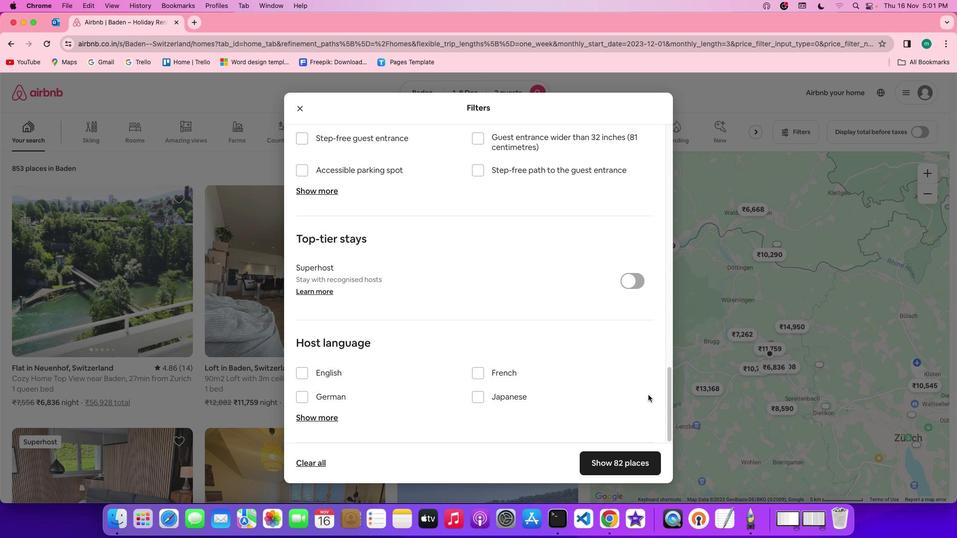 
Action: Mouse scrolled (610, 323) with delta (8, 5)
Screenshot: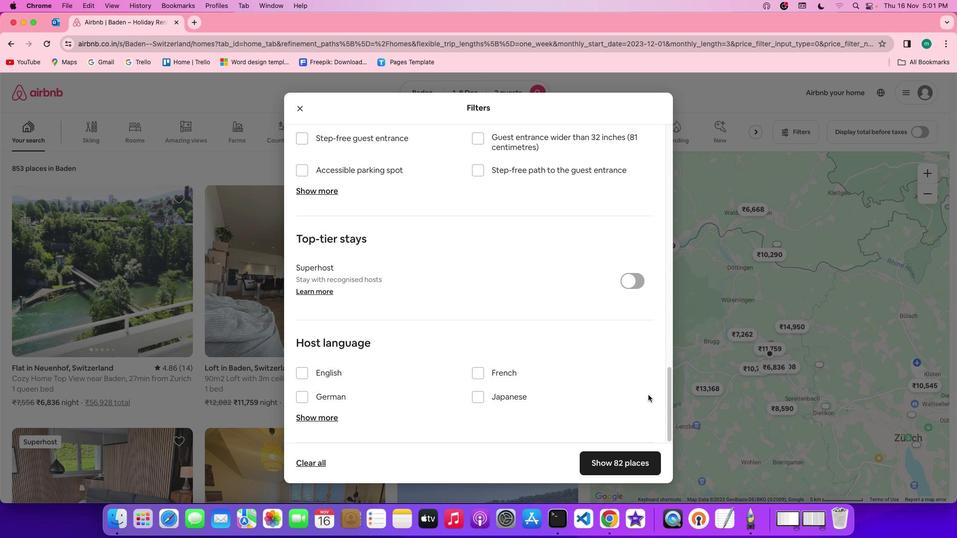 
Action: Mouse moved to (618, 471)
Screenshot: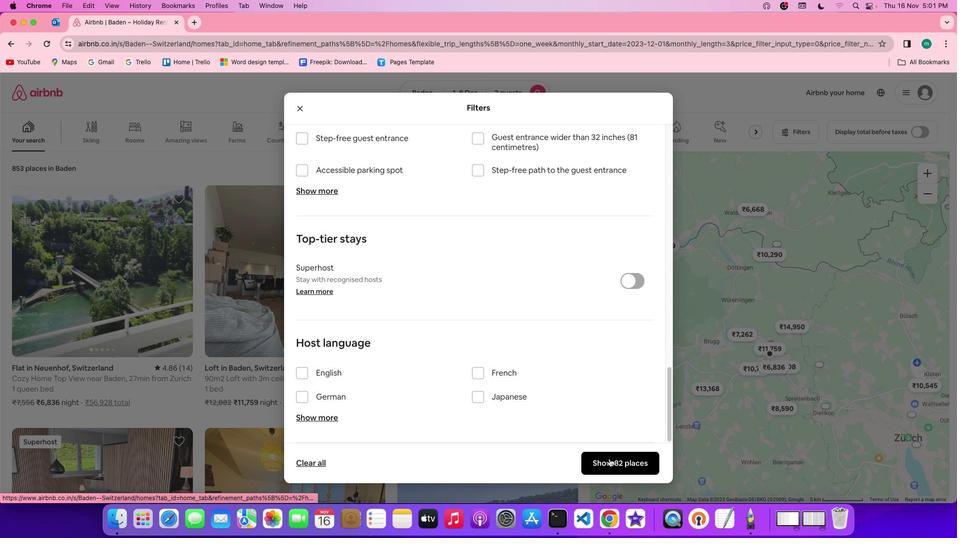 
Action: Mouse pressed left at (618, 471)
Screenshot: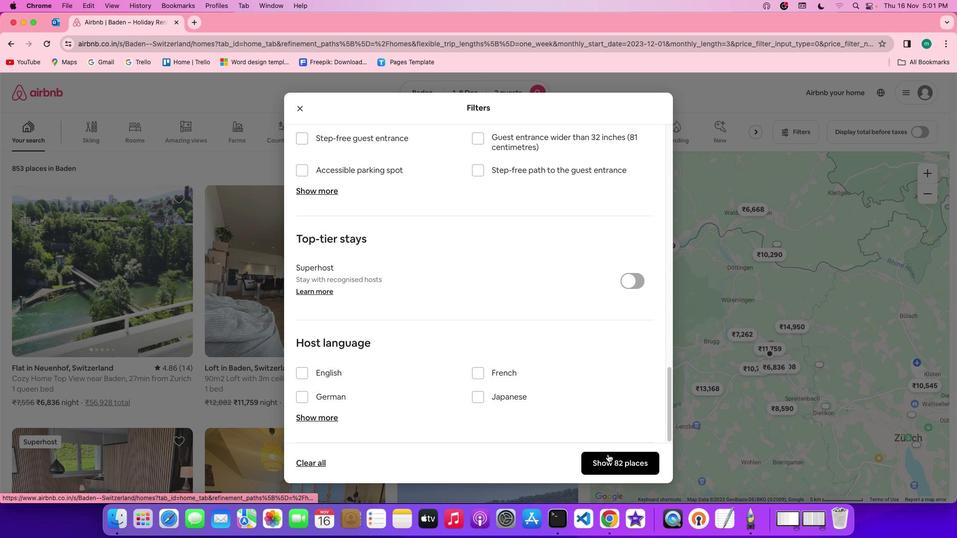
Action: Mouse moved to (179, 292)
Screenshot: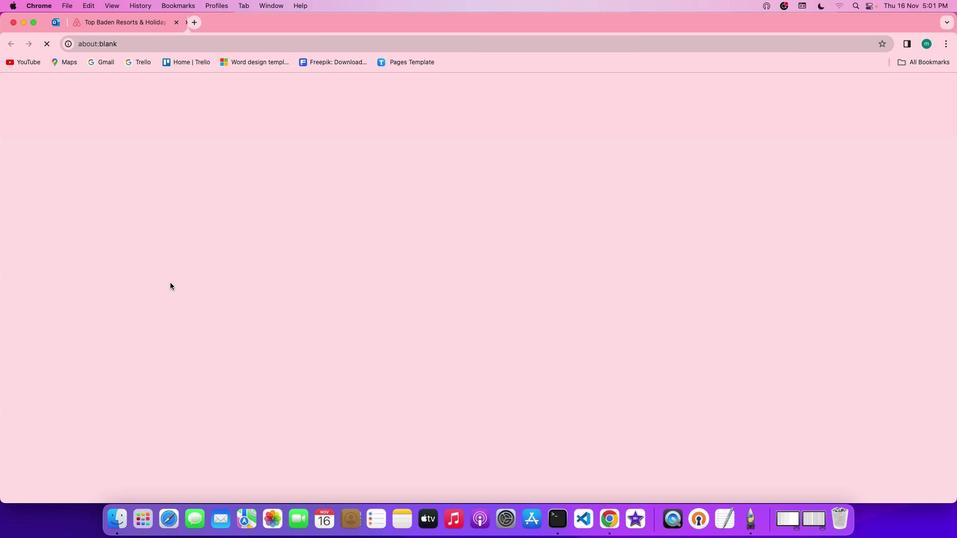 
Action: Mouse pressed left at (179, 292)
Screenshot: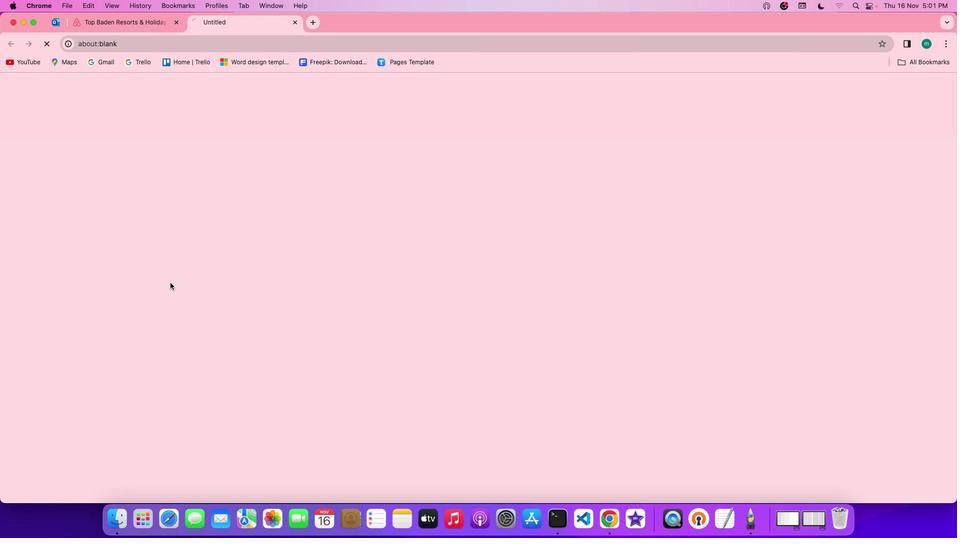 
Action: Mouse moved to (691, 378)
Screenshot: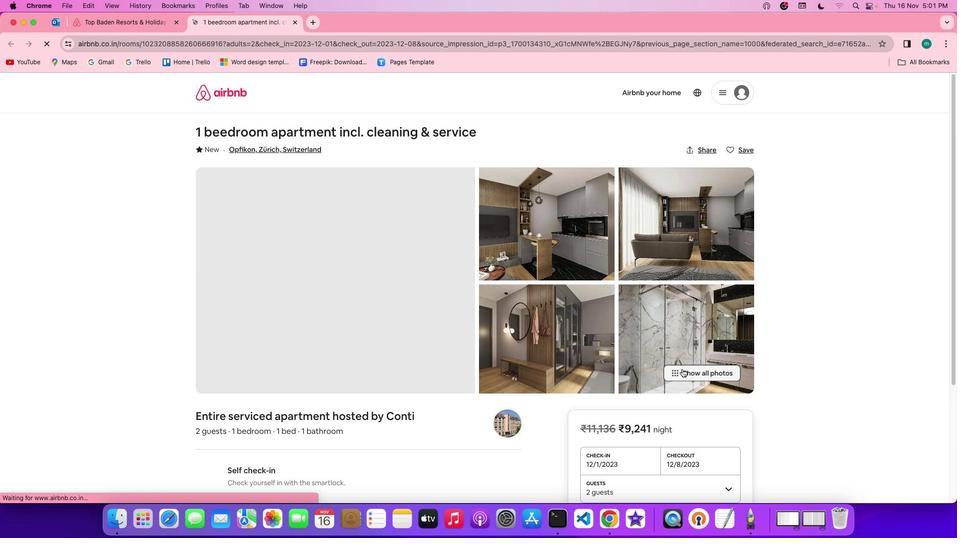 
Action: Mouse pressed left at (691, 378)
Screenshot: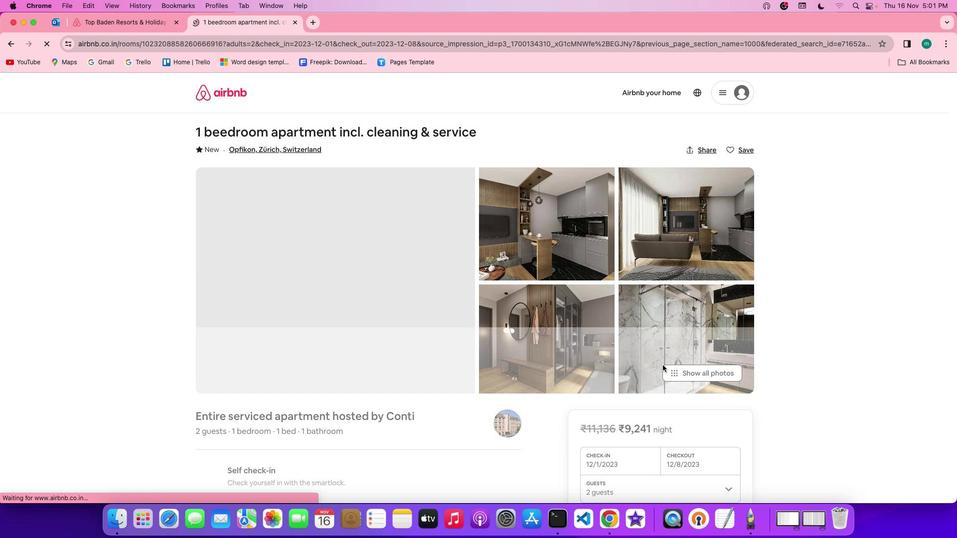 
Action: Mouse moved to (403, 321)
Screenshot: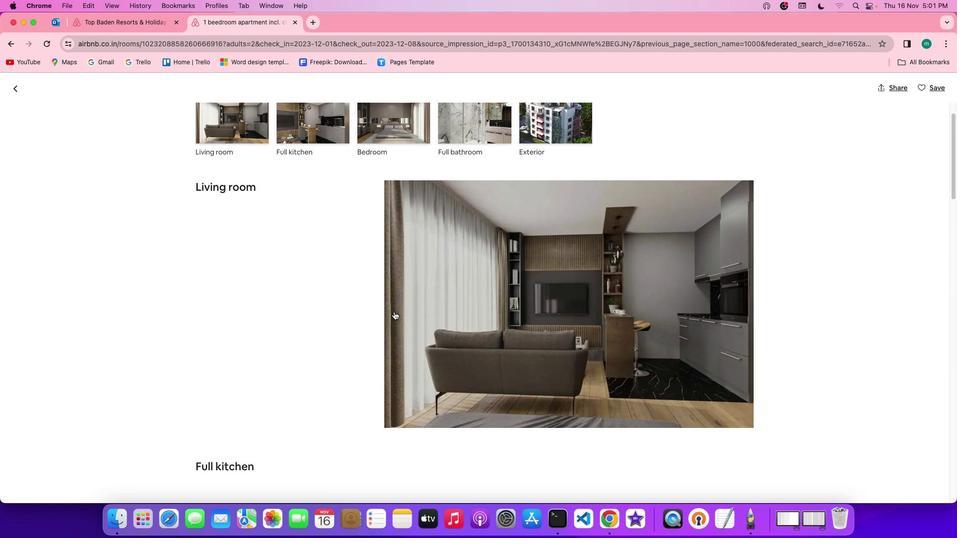 
Action: Mouse scrolled (403, 321) with delta (8, 8)
Screenshot: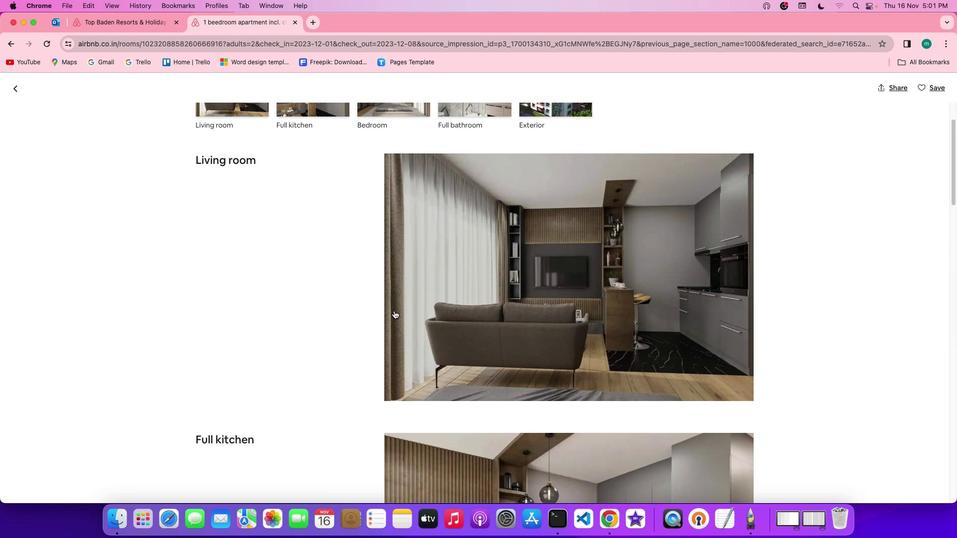 
Action: Mouse scrolled (403, 321) with delta (8, 8)
Screenshot: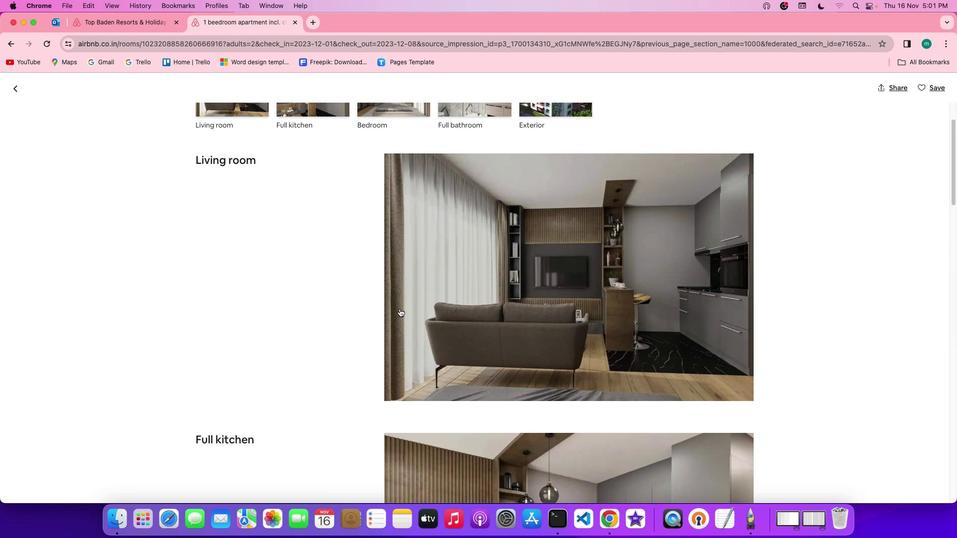 
Action: Mouse scrolled (403, 321) with delta (8, 7)
Screenshot: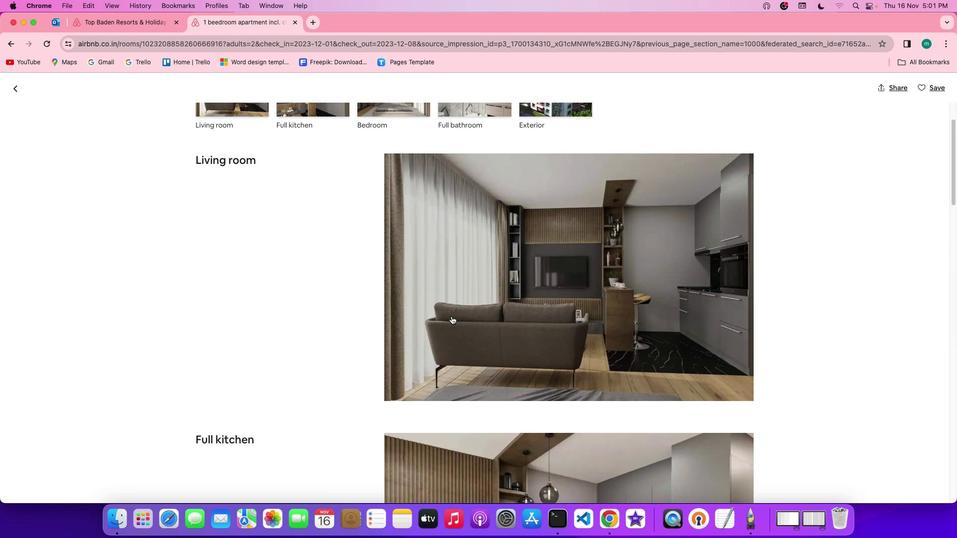 
Action: Mouse moved to (540, 343)
Screenshot: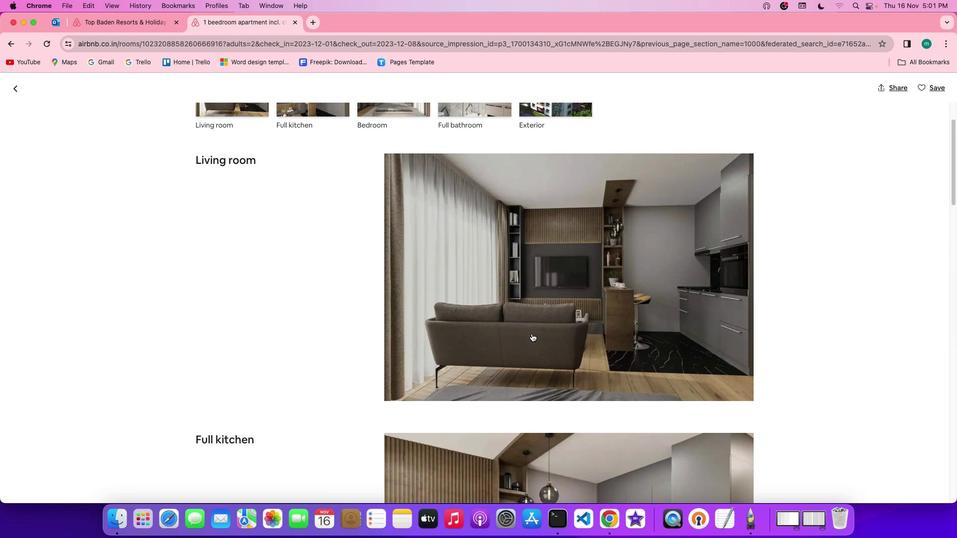
Action: Mouse scrolled (540, 343) with delta (8, 8)
Screenshot: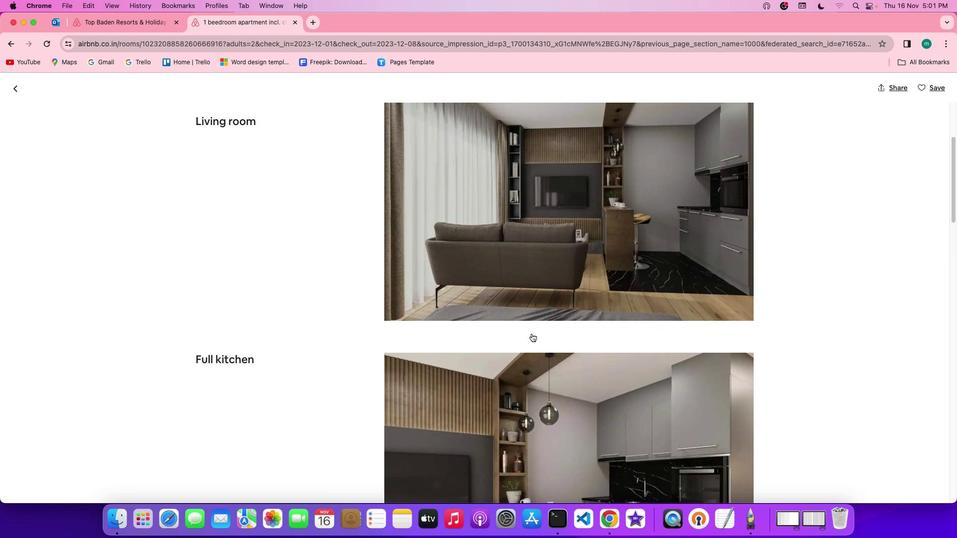
Action: Mouse scrolled (540, 343) with delta (8, 8)
Screenshot: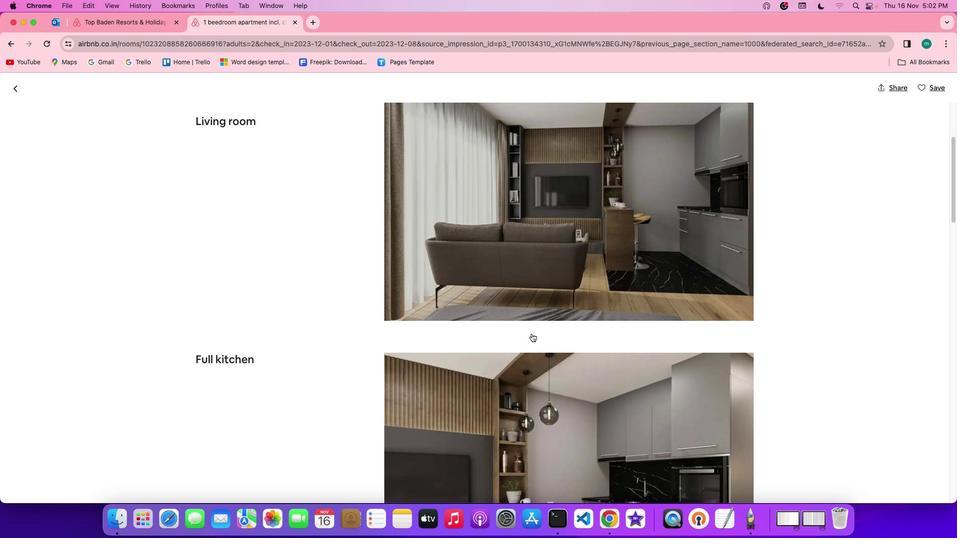 
Action: Mouse scrolled (540, 343) with delta (8, 7)
Screenshot: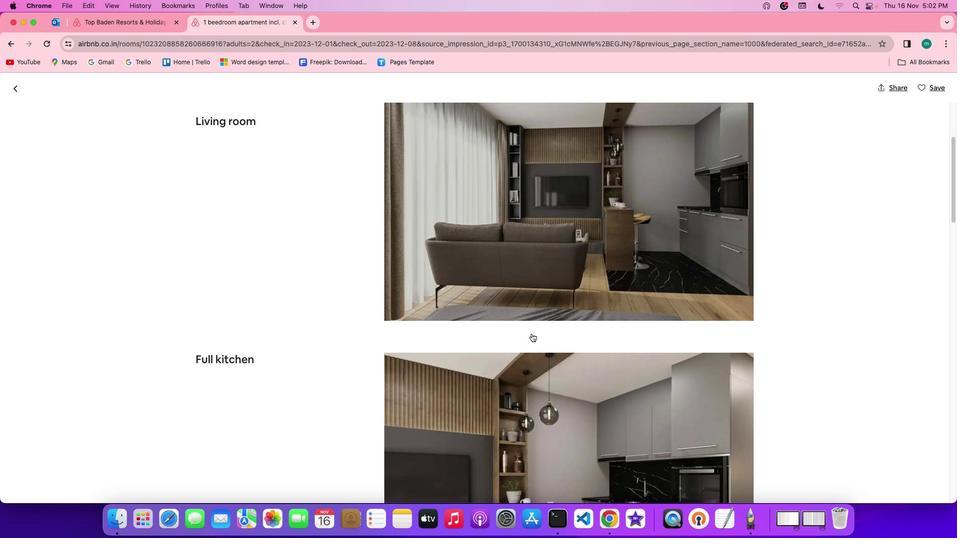 
Action: Mouse moved to (541, 343)
Screenshot: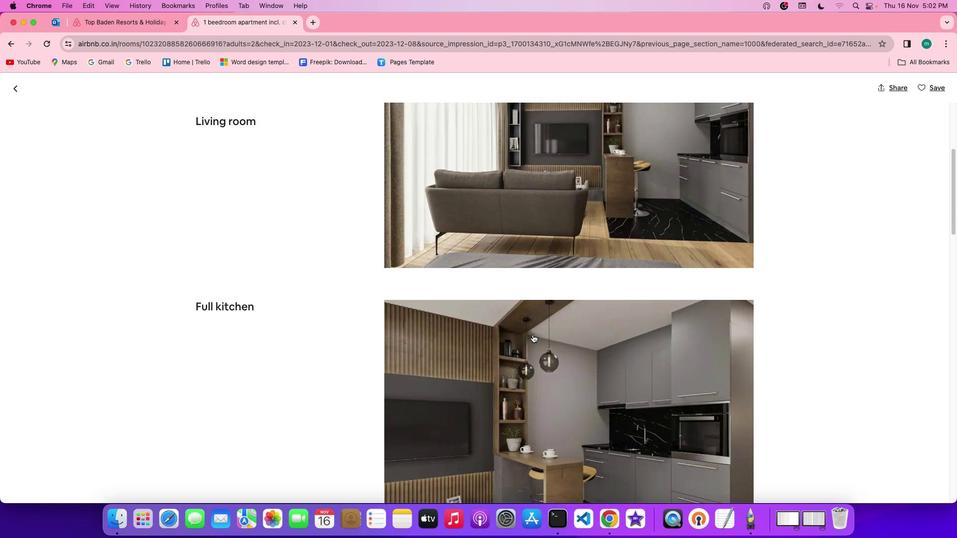 
Action: Mouse scrolled (541, 343) with delta (8, 8)
Screenshot: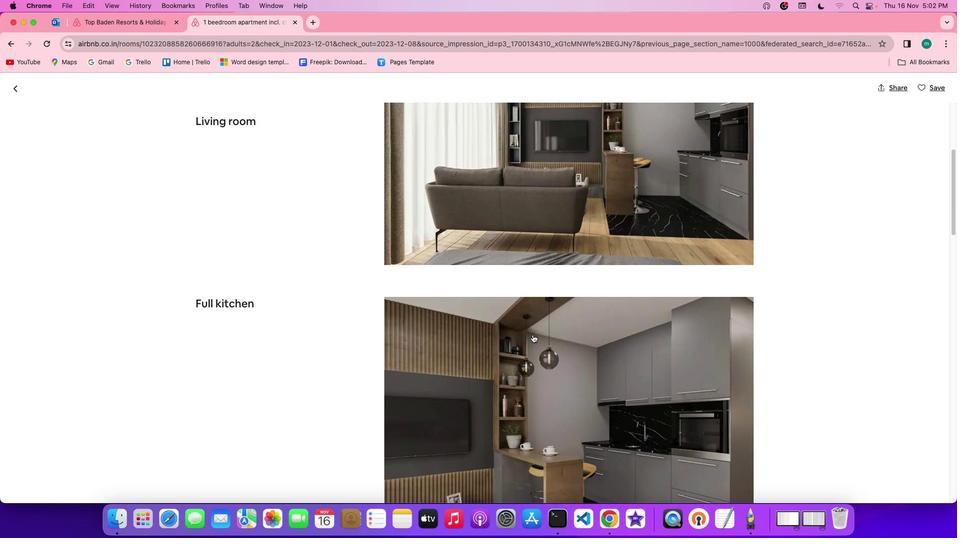 
Action: Mouse scrolled (541, 343) with delta (8, 8)
Screenshot: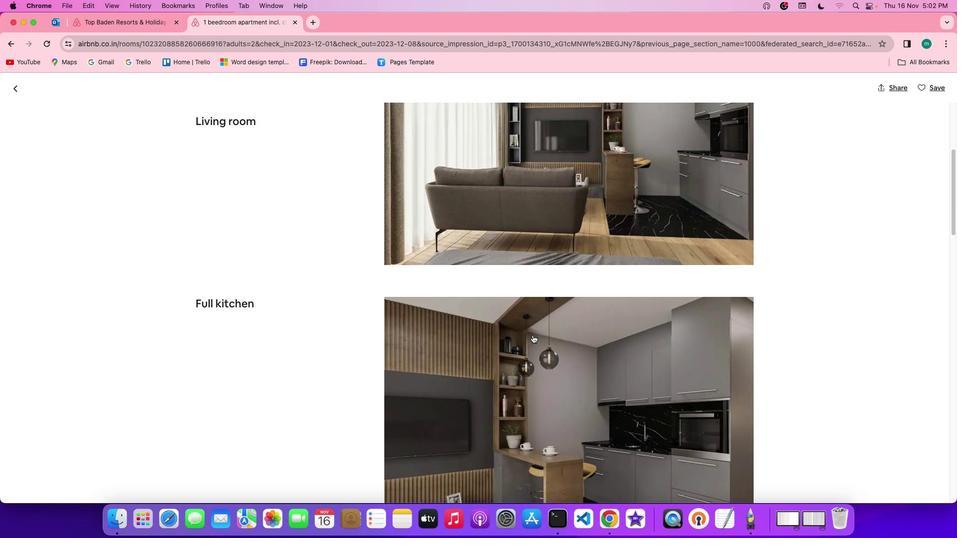 
Action: Mouse scrolled (541, 343) with delta (8, 7)
Screenshot: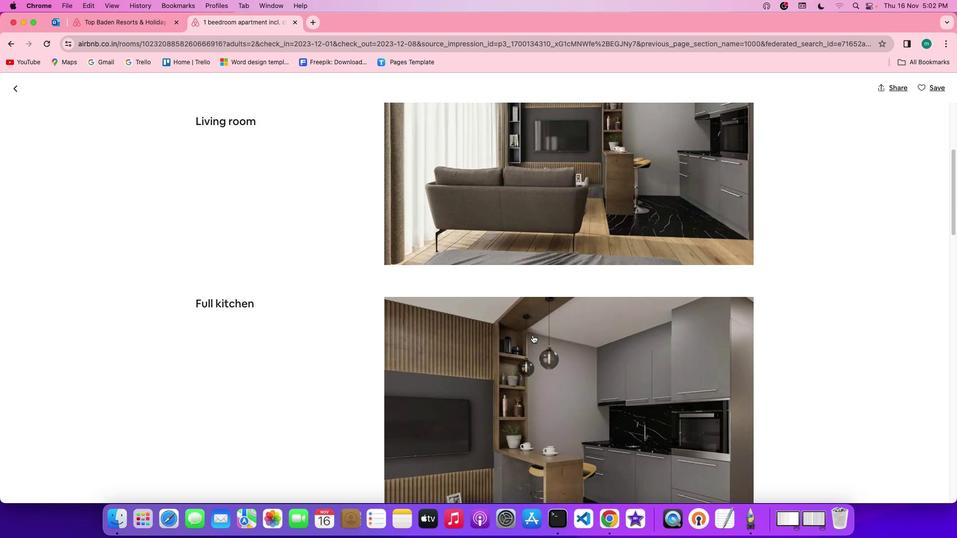 
Action: Mouse moved to (541, 344)
Screenshot: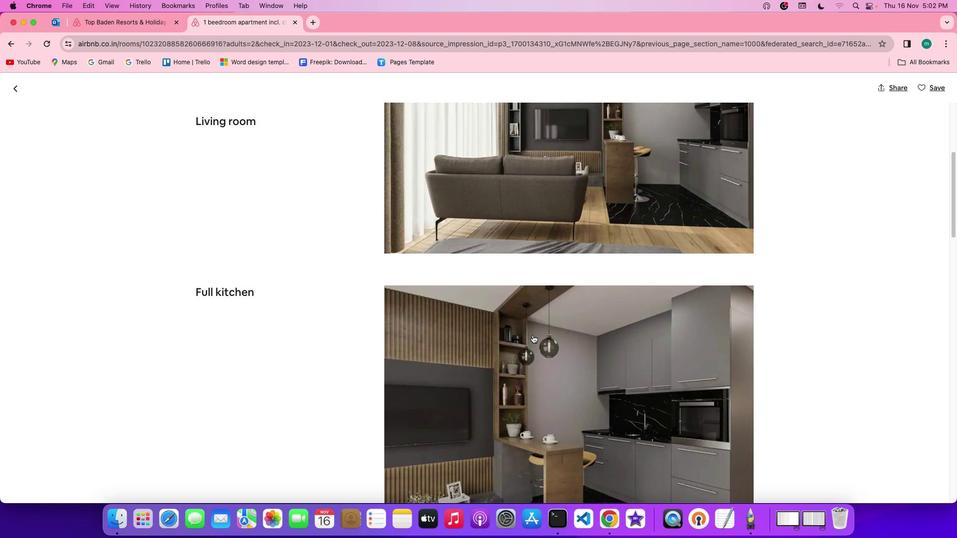 
Action: Mouse scrolled (541, 344) with delta (8, 8)
Screenshot: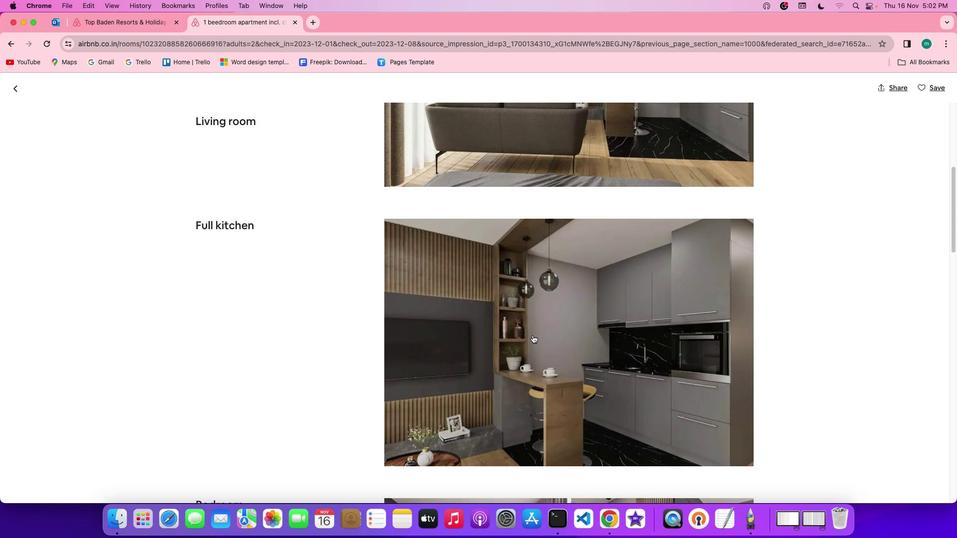 
Action: Mouse scrolled (541, 344) with delta (8, 8)
Screenshot: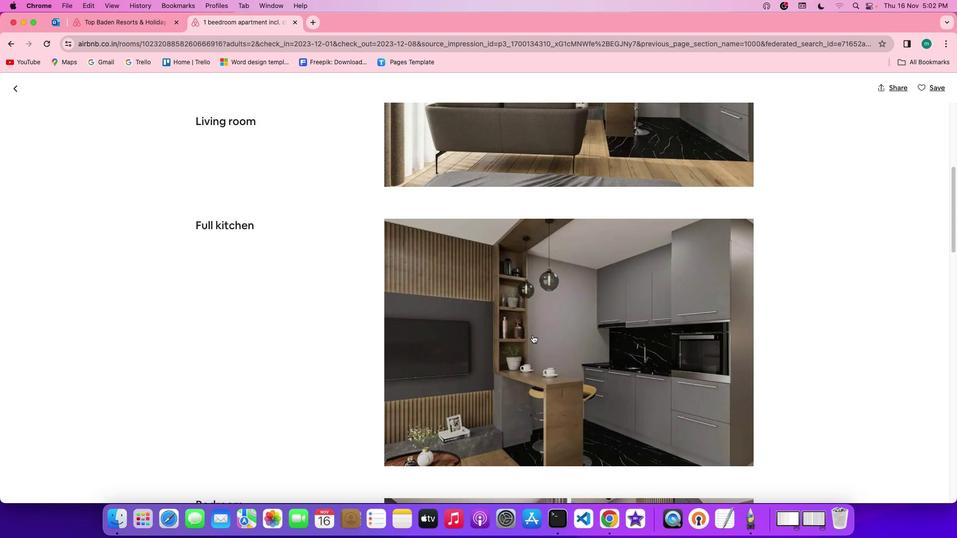 
Action: Mouse scrolled (541, 344) with delta (8, 7)
Screenshot: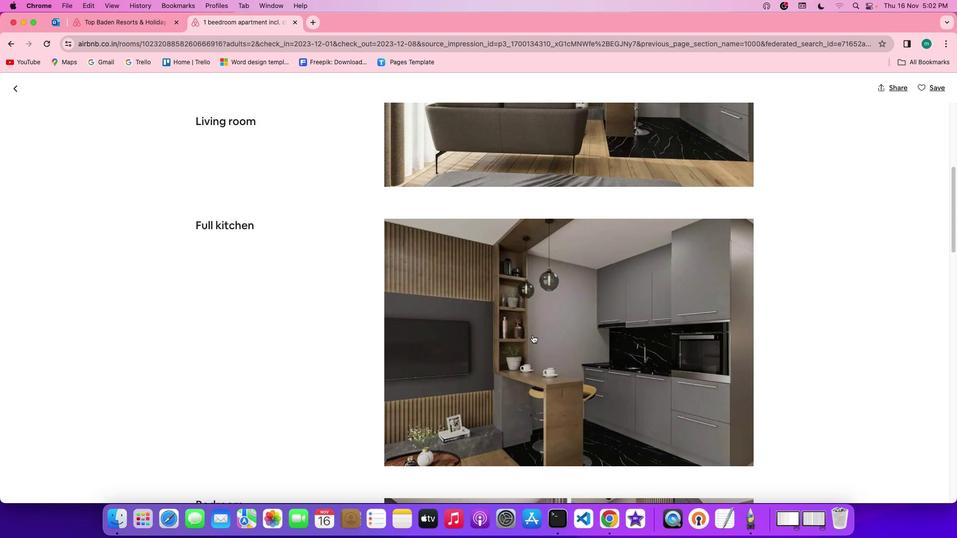 
Action: Mouse moved to (541, 344)
Screenshot: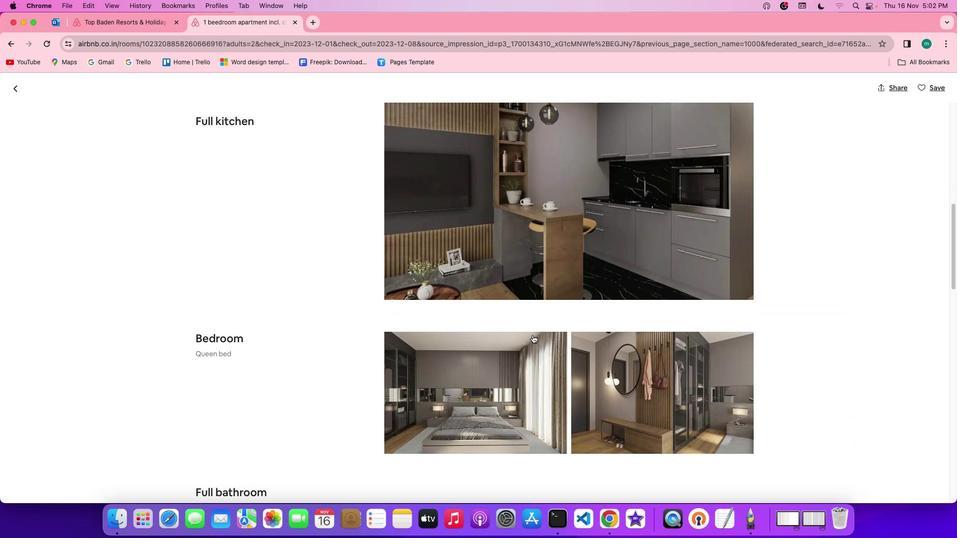 
Action: Mouse scrolled (541, 344) with delta (8, 8)
Screenshot: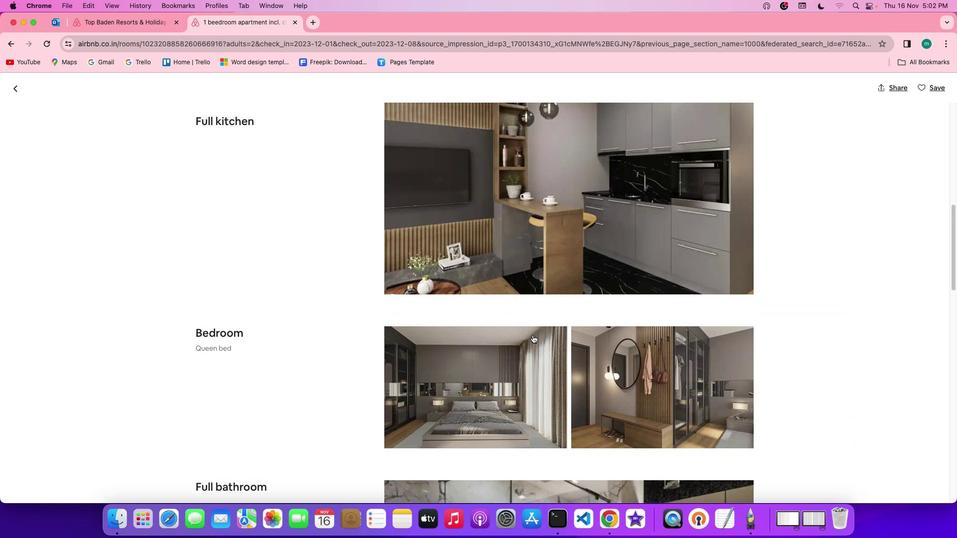 
Action: Mouse scrolled (541, 344) with delta (8, 8)
Screenshot: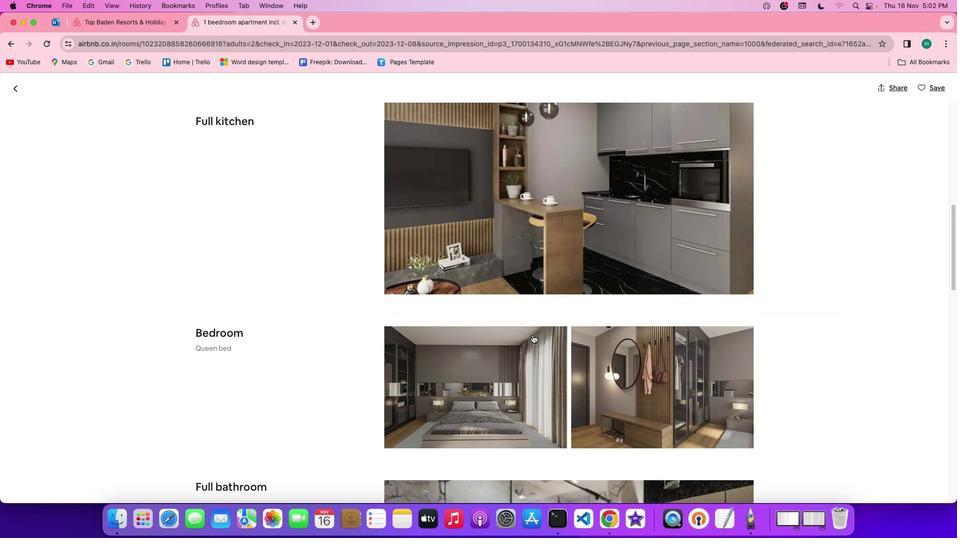 
Action: Mouse scrolled (541, 344) with delta (8, 7)
Screenshot: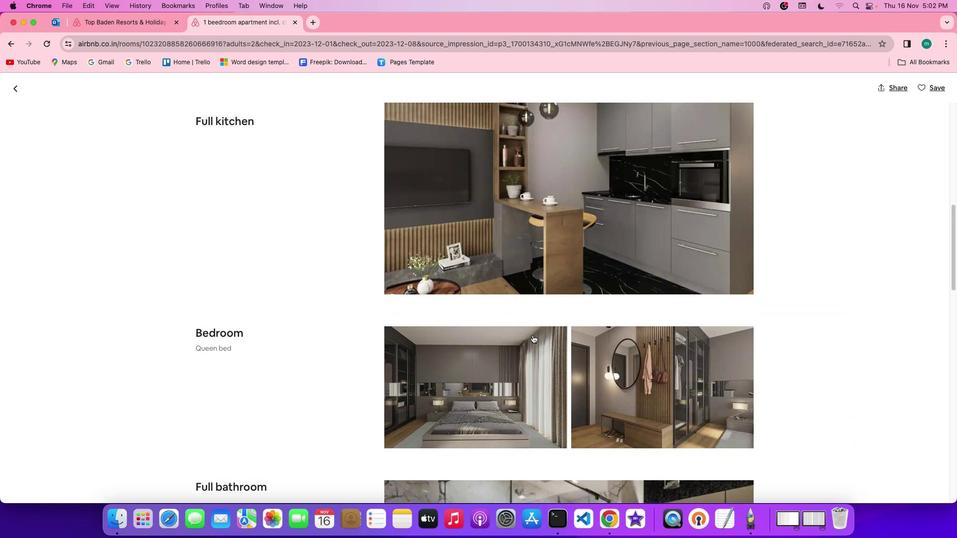 
Action: Mouse scrolled (541, 344) with delta (8, 6)
Screenshot: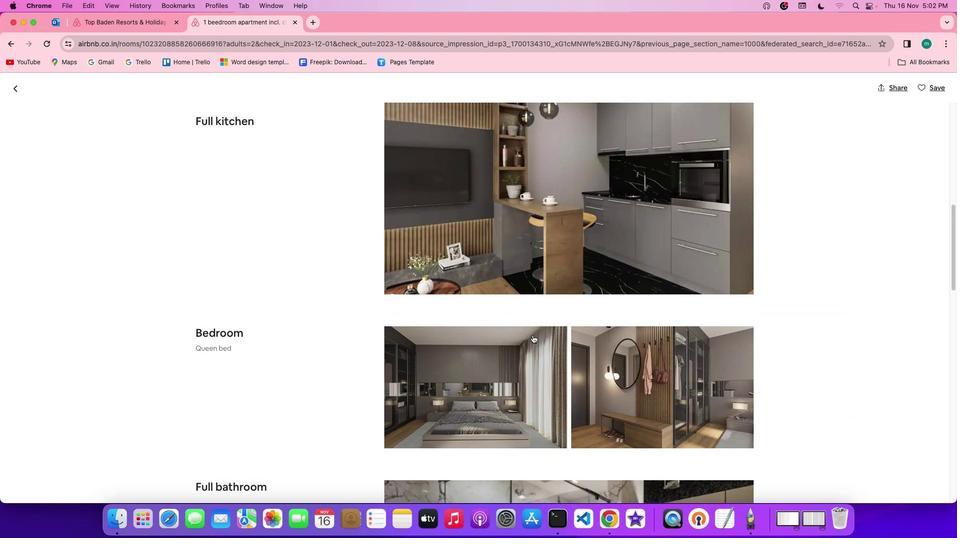 
Action: Mouse scrolled (541, 344) with delta (8, 8)
Screenshot: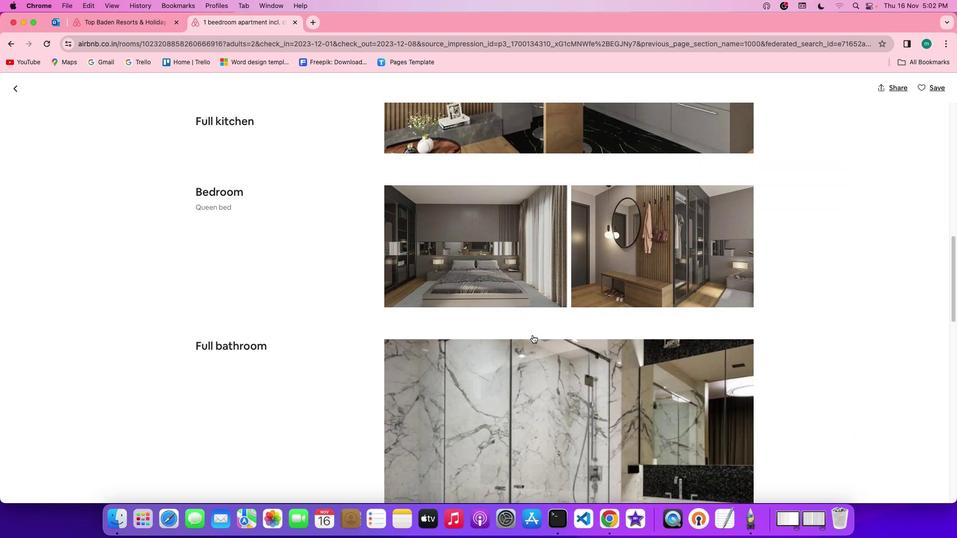 
Action: Mouse scrolled (541, 344) with delta (8, 8)
Screenshot: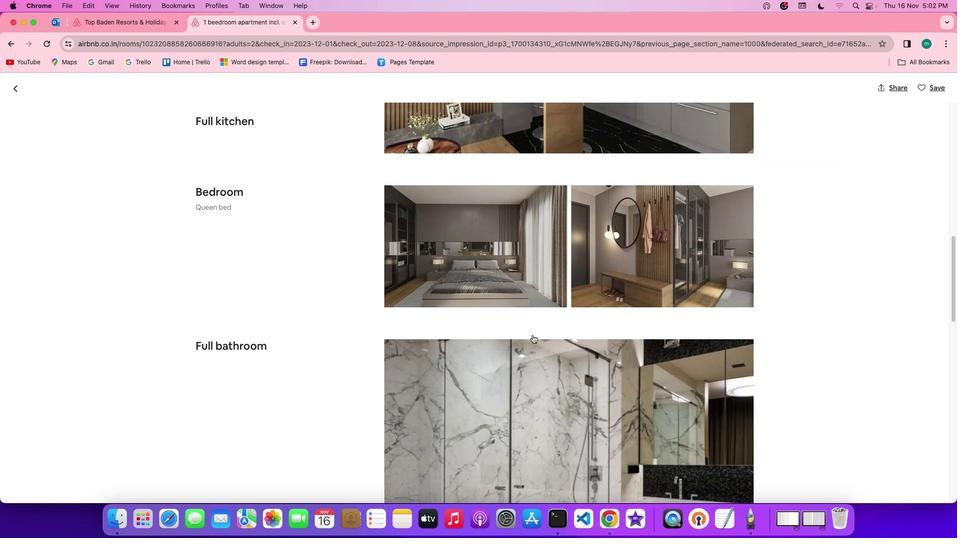 
Action: Mouse scrolled (541, 344) with delta (8, 7)
Screenshot: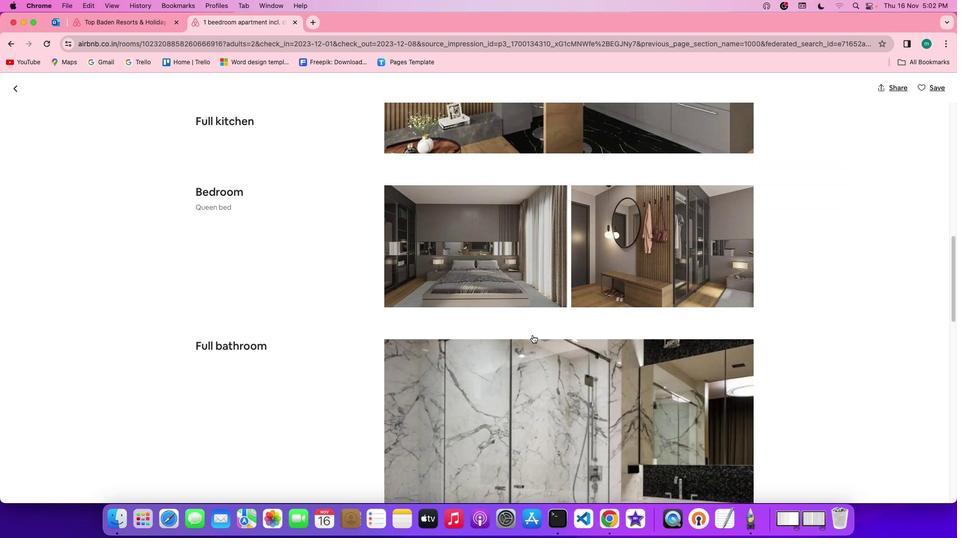 
Action: Mouse scrolled (541, 344) with delta (8, 7)
Screenshot: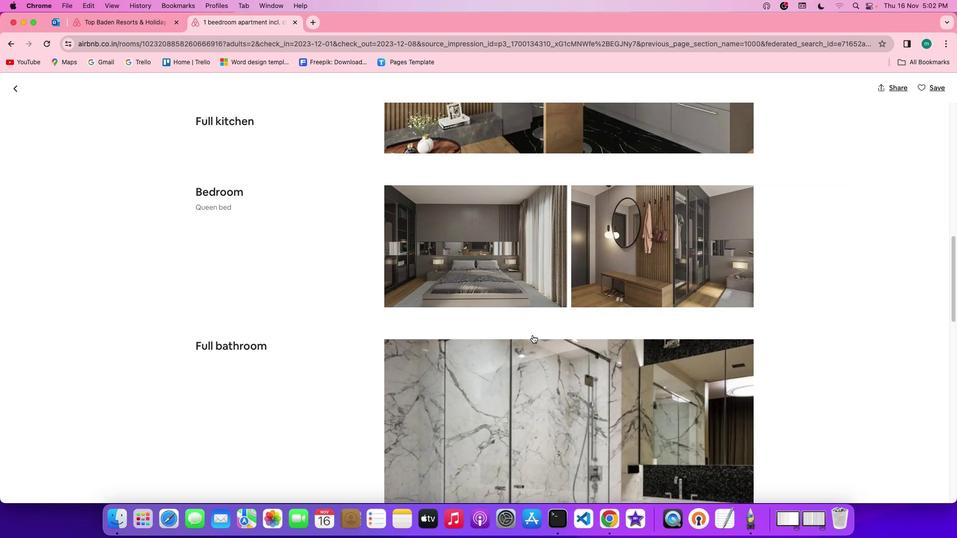 
Action: Mouse scrolled (541, 344) with delta (8, 8)
Screenshot: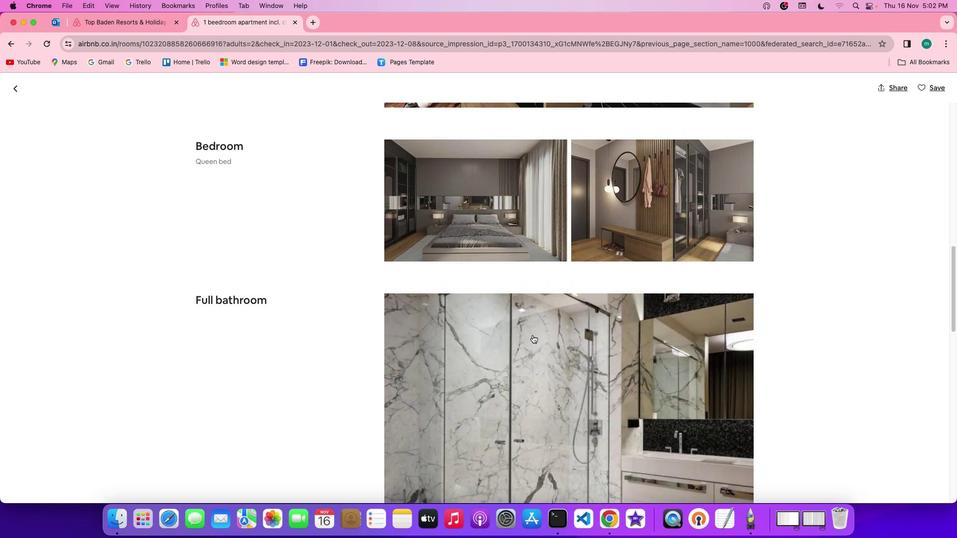
Action: Mouse scrolled (541, 344) with delta (8, 8)
Screenshot: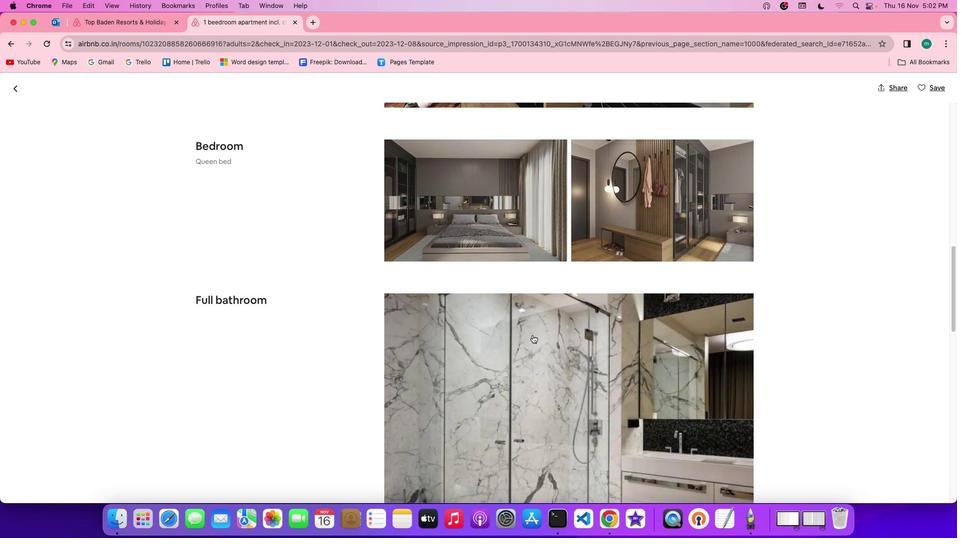 
Action: Mouse scrolled (541, 344) with delta (8, 8)
Screenshot: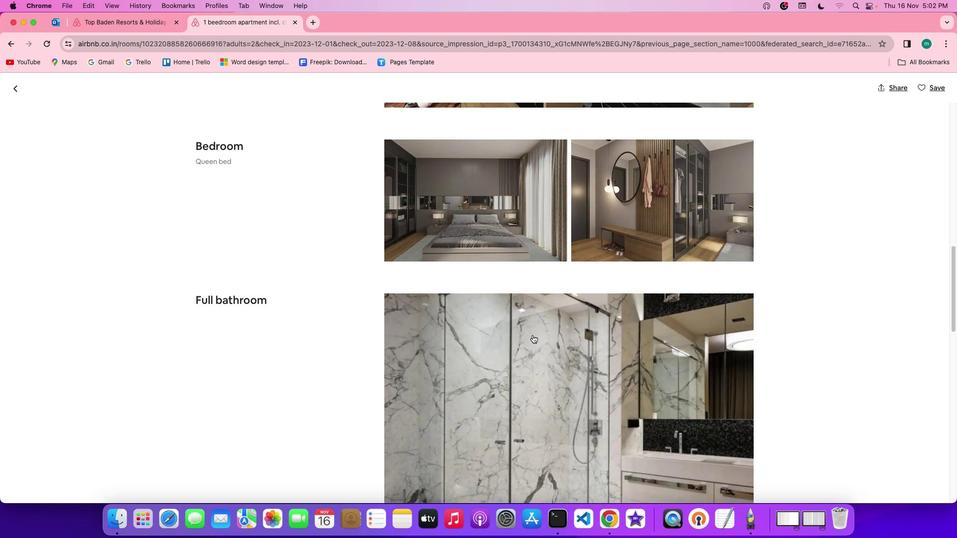 
Action: Mouse scrolled (541, 344) with delta (8, 8)
Screenshot: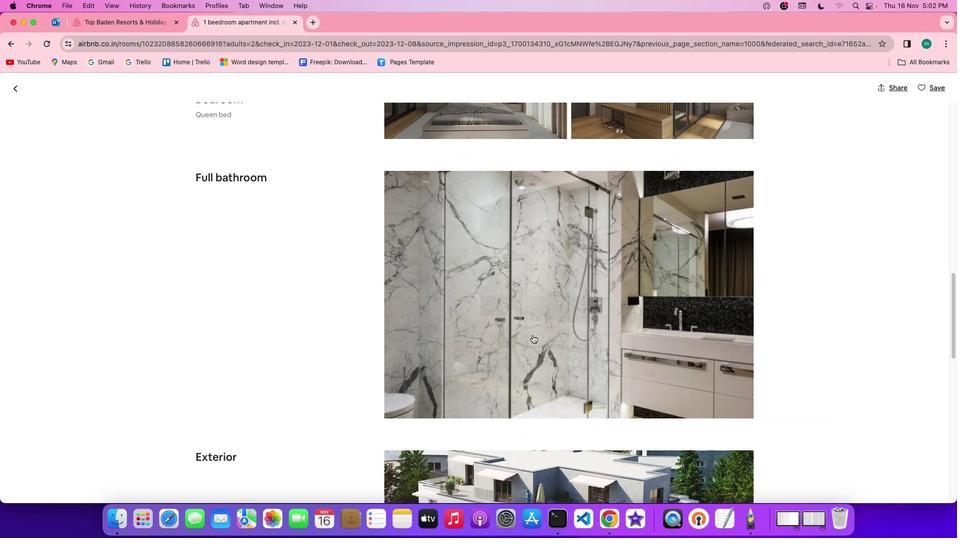 
Action: Mouse scrolled (541, 344) with delta (8, 8)
Screenshot: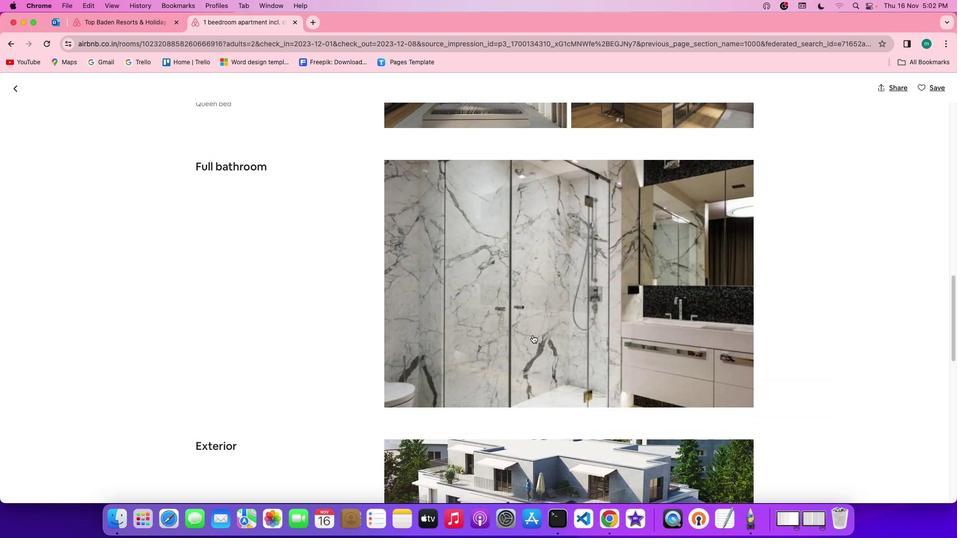 
Action: Mouse scrolled (541, 344) with delta (8, 7)
Screenshot: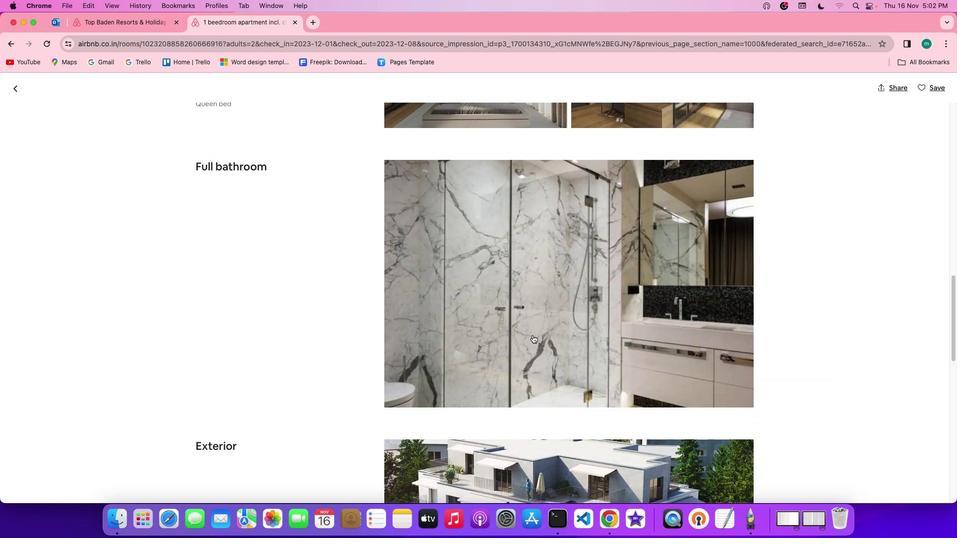 
Action: Mouse scrolled (541, 344) with delta (8, 7)
Screenshot: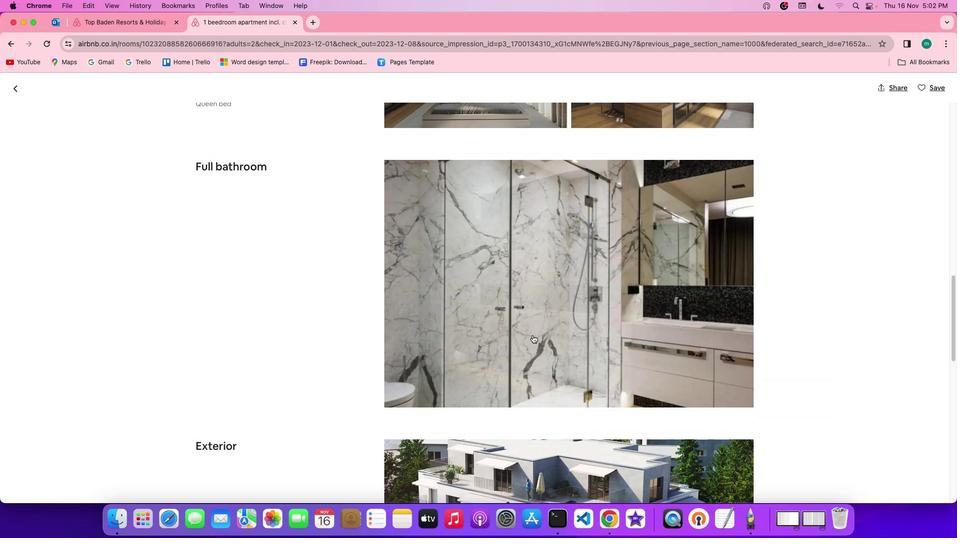 
Action: Mouse scrolled (541, 344) with delta (8, 8)
Screenshot: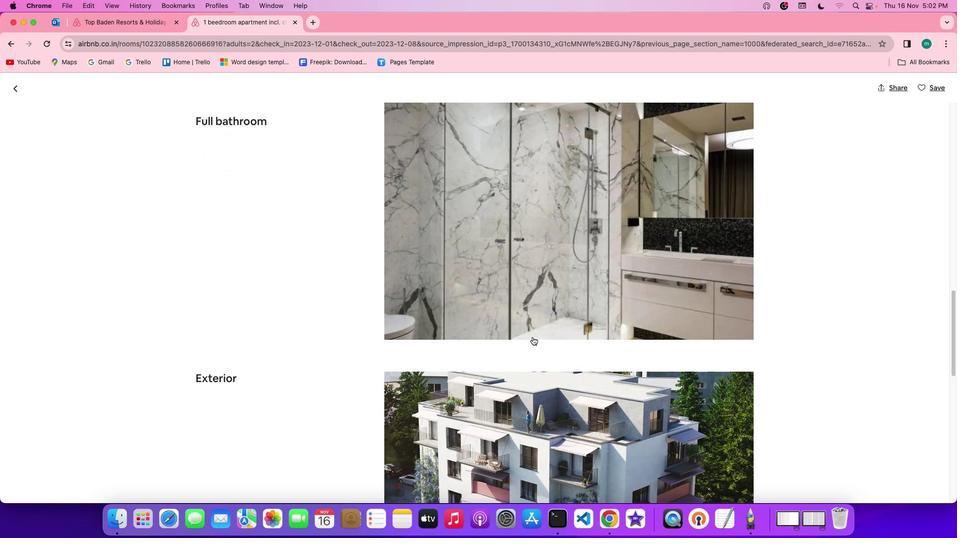 
Action: Mouse scrolled (541, 344) with delta (8, 8)
Screenshot: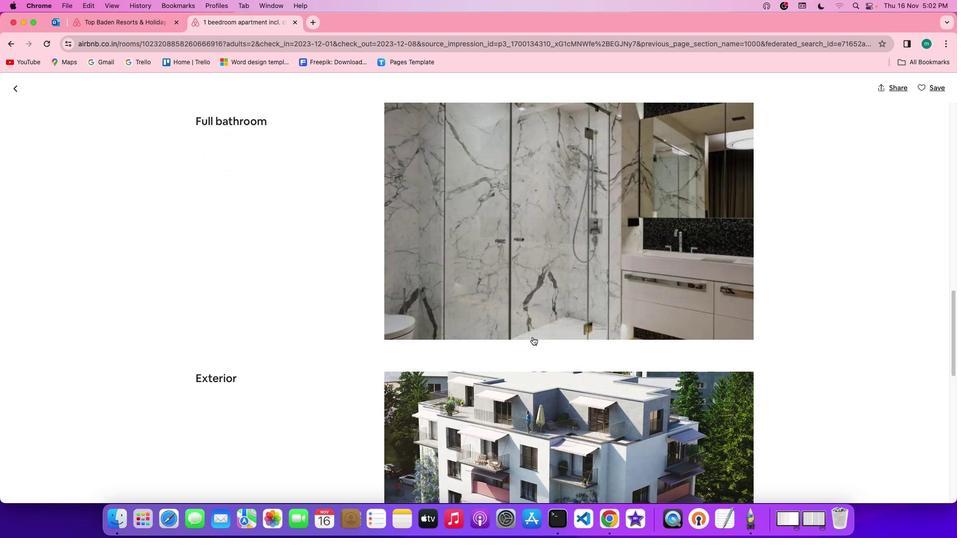 
Action: Mouse scrolled (541, 344) with delta (8, 7)
Screenshot: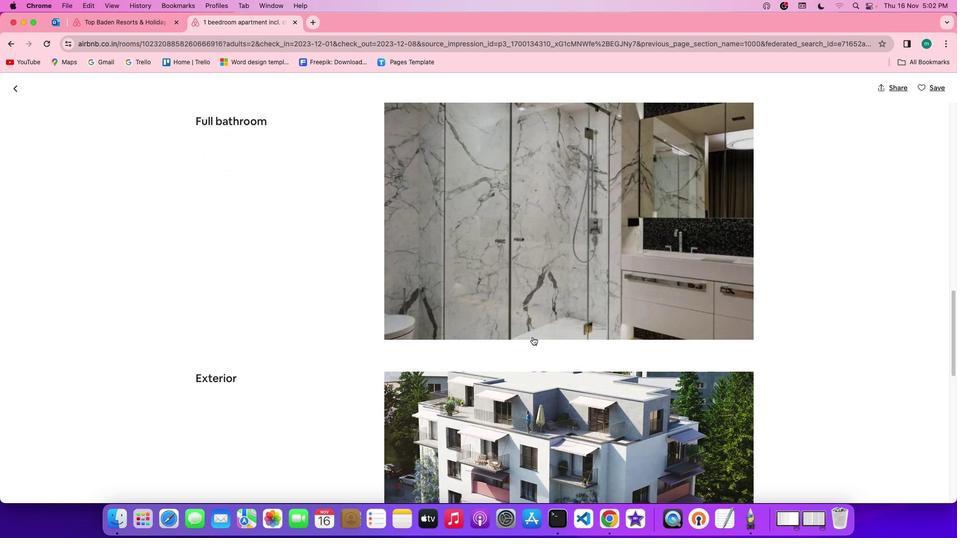 
Action: Mouse moved to (541, 346)
Screenshot: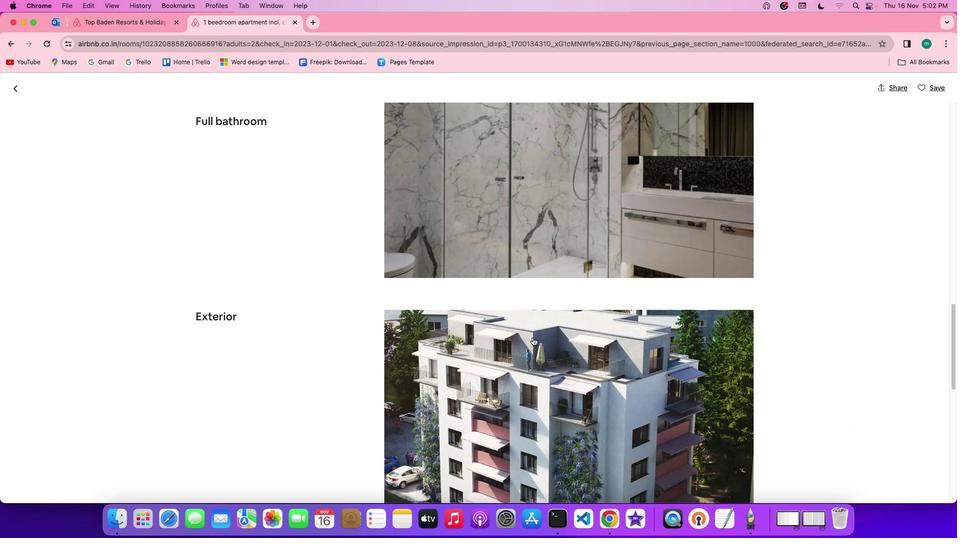 
Action: Mouse scrolled (541, 346) with delta (8, 8)
Screenshot: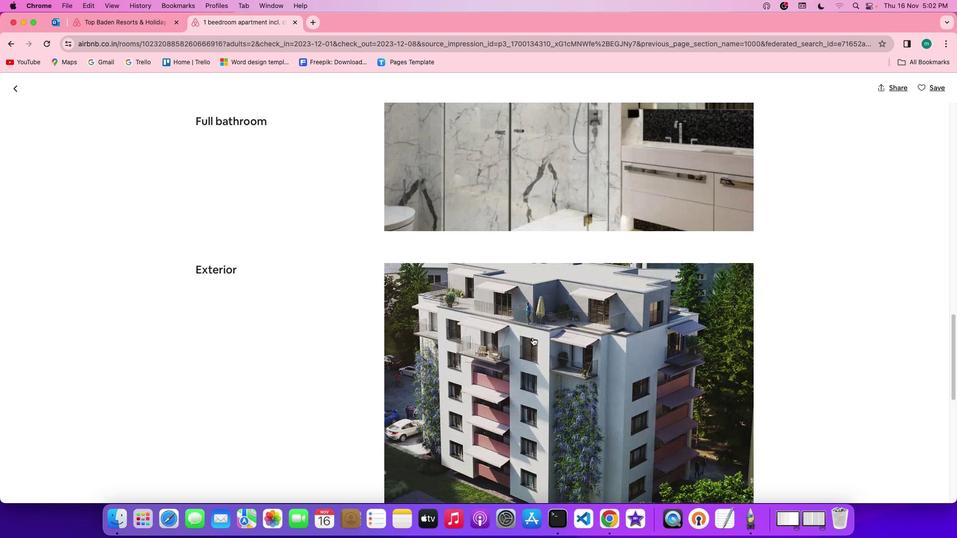 
Action: Mouse scrolled (541, 346) with delta (8, 8)
Screenshot: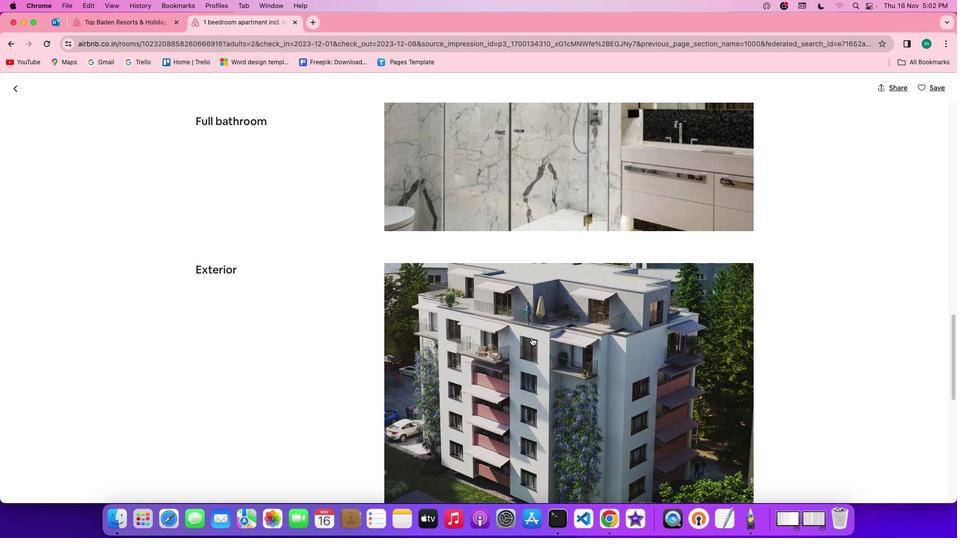 
Action: Mouse scrolled (541, 346) with delta (8, 8)
Screenshot: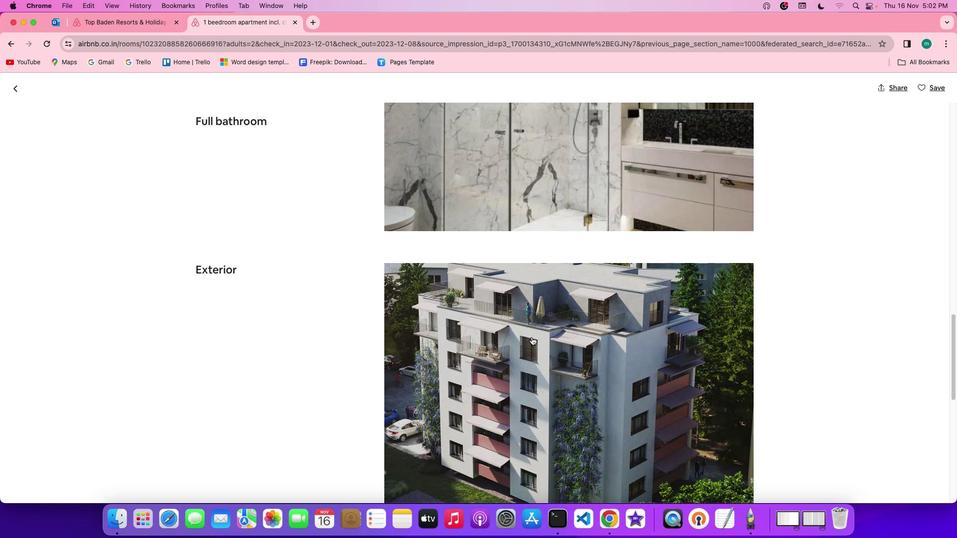 
Action: Mouse scrolled (541, 346) with delta (8, 7)
Screenshot: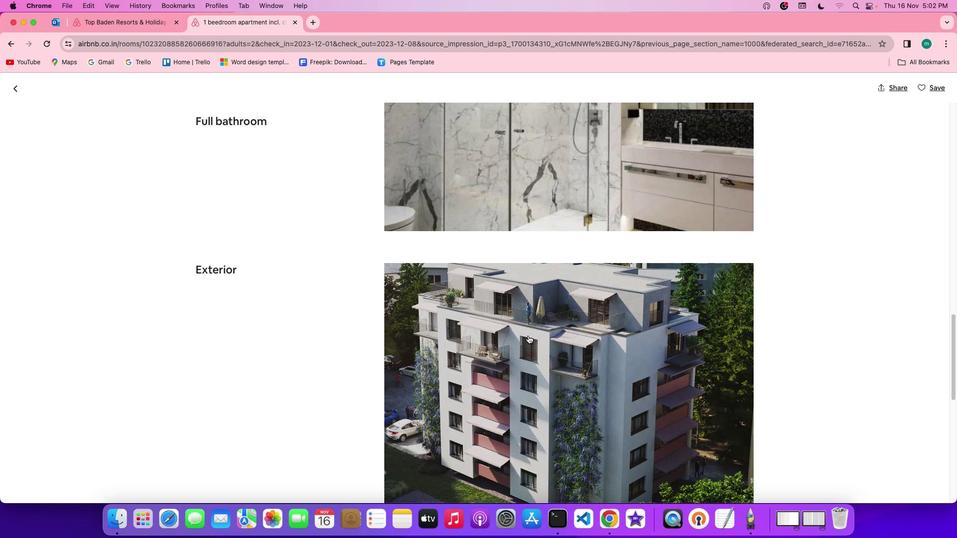 
Action: Mouse moved to (515, 334)
Screenshot: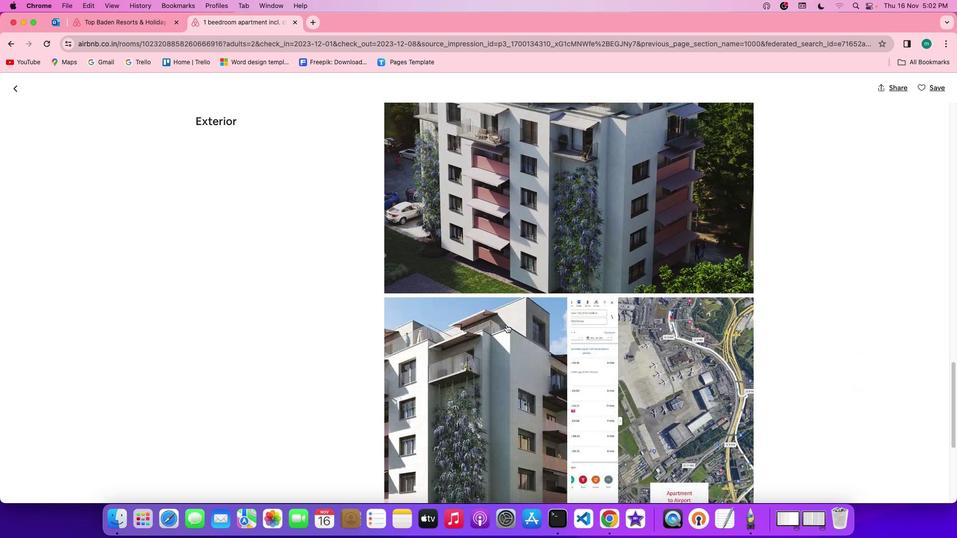 
Action: Mouse scrolled (515, 334) with delta (8, 8)
Screenshot: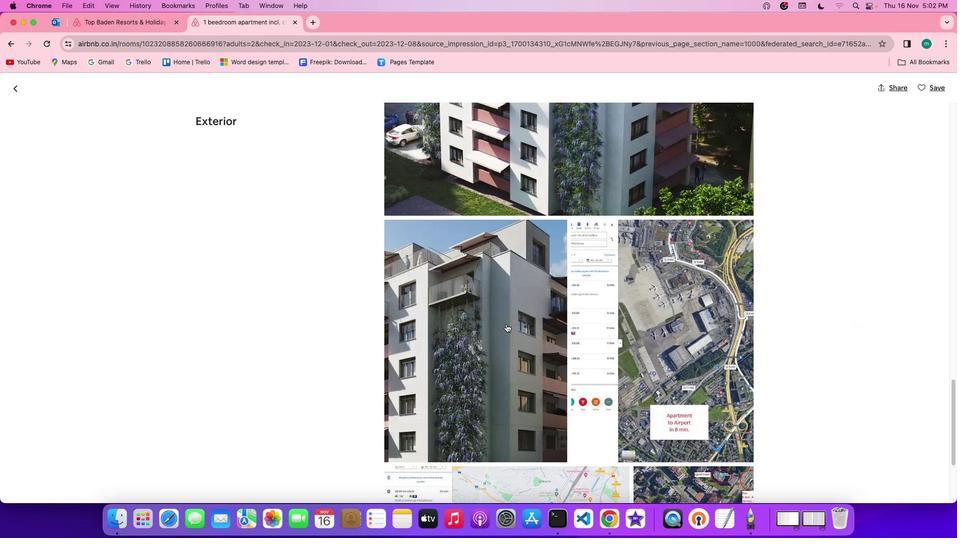 
Action: Mouse scrolled (515, 334) with delta (8, 8)
Screenshot: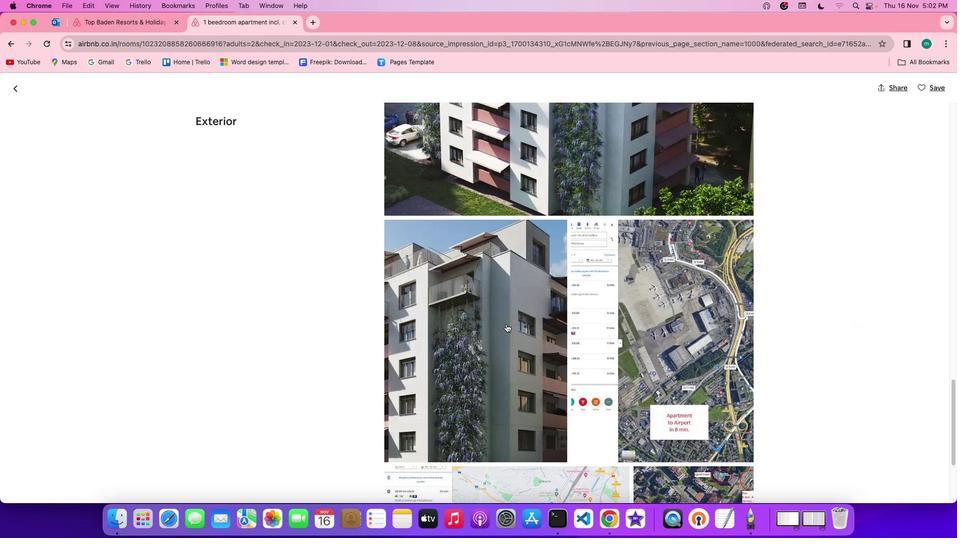 
Action: Mouse scrolled (515, 334) with delta (8, 7)
Screenshot: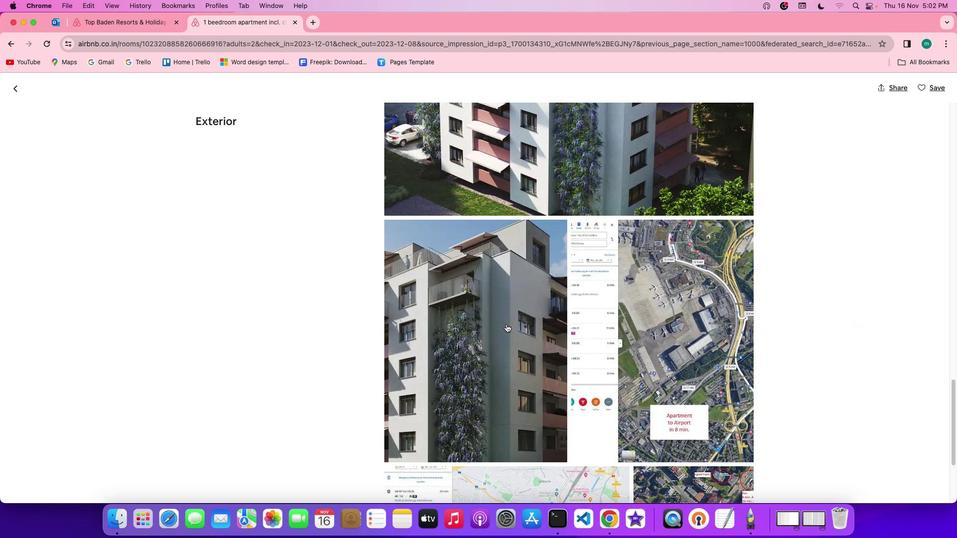 
Action: Mouse scrolled (515, 334) with delta (8, 6)
Screenshot: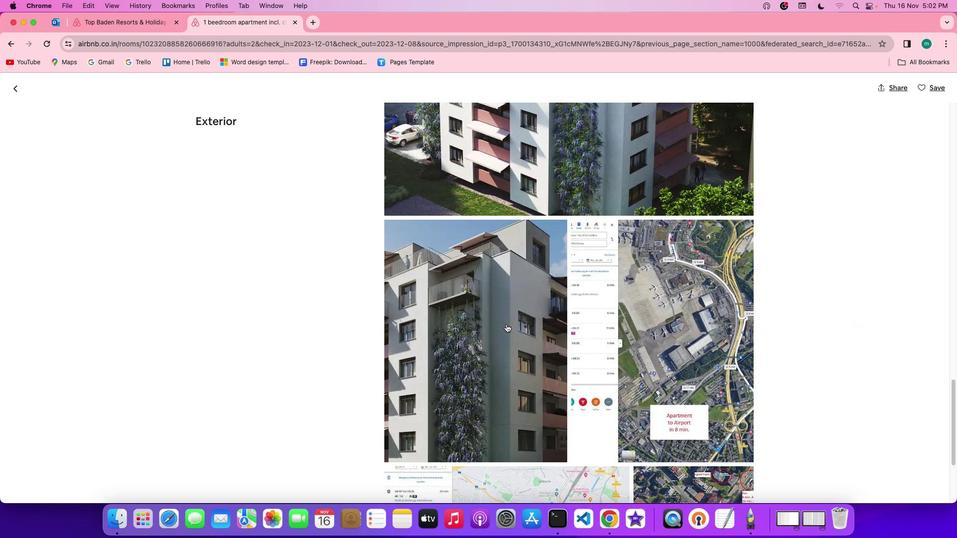 
Action: Mouse scrolled (515, 334) with delta (8, 6)
Screenshot: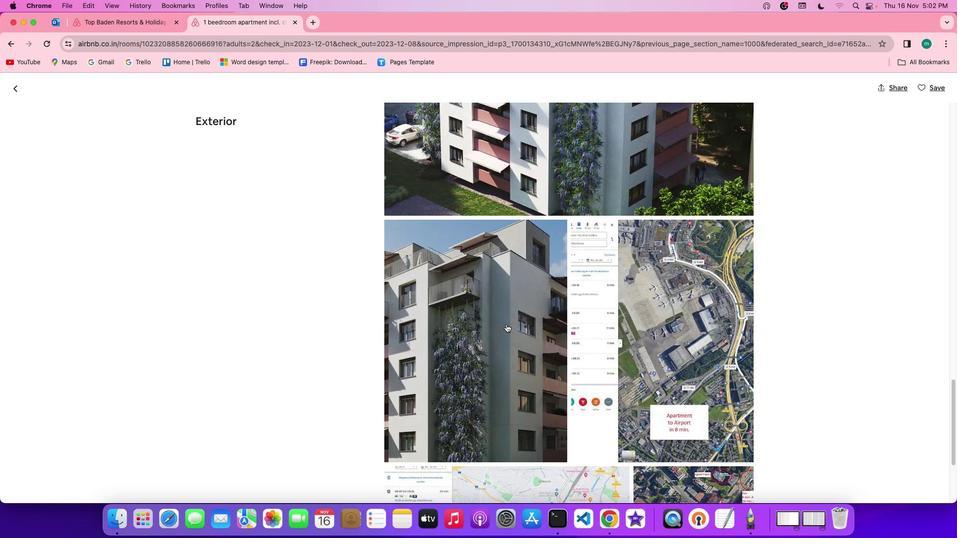 
Action: Mouse moved to (518, 320)
Screenshot: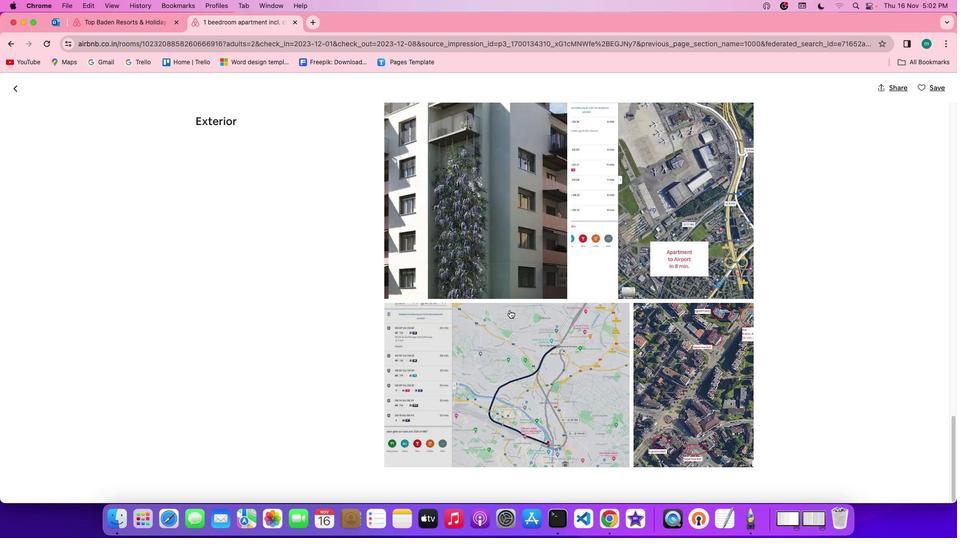 
Action: Mouse scrolled (518, 320) with delta (8, 8)
Screenshot: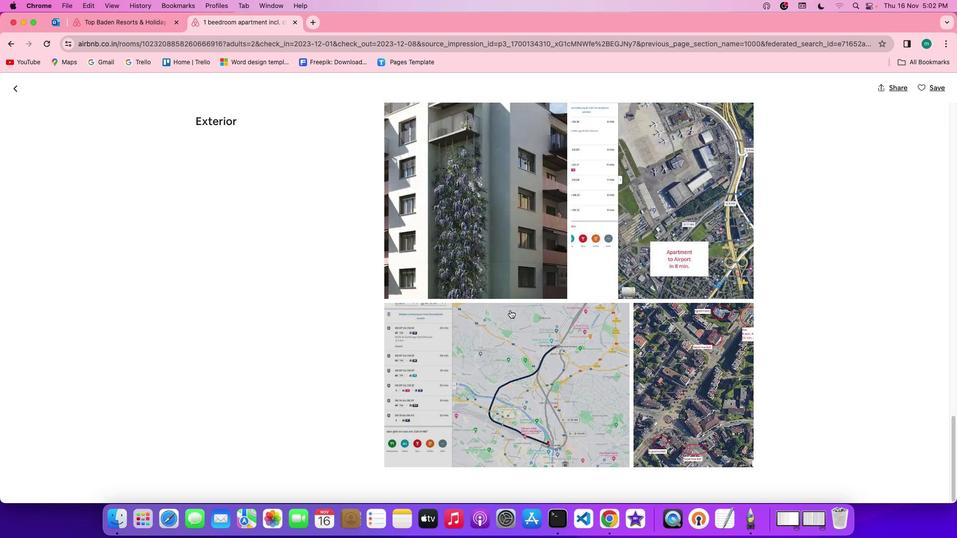 
Action: Mouse scrolled (518, 320) with delta (8, 8)
Screenshot: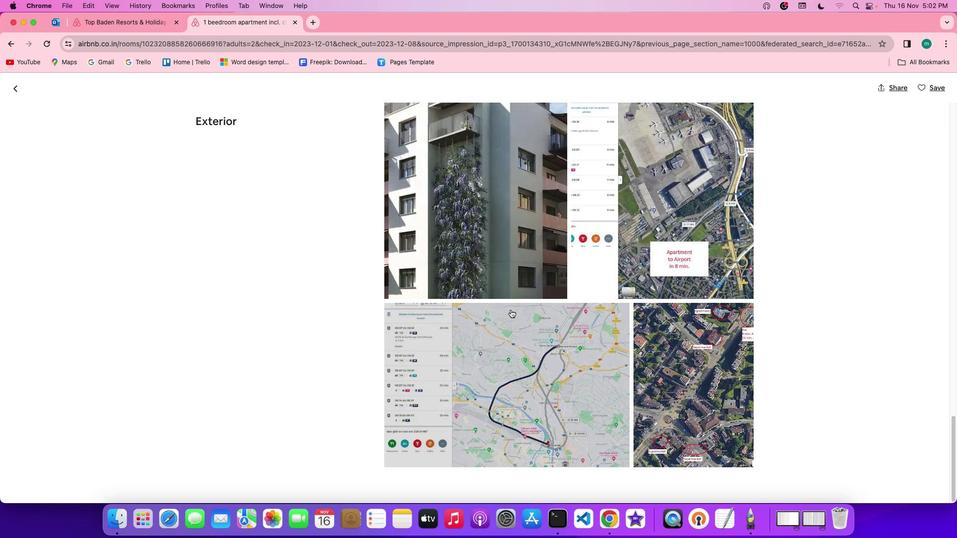 
Action: Mouse scrolled (518, 320) with delta (8, 7)
Screenshot: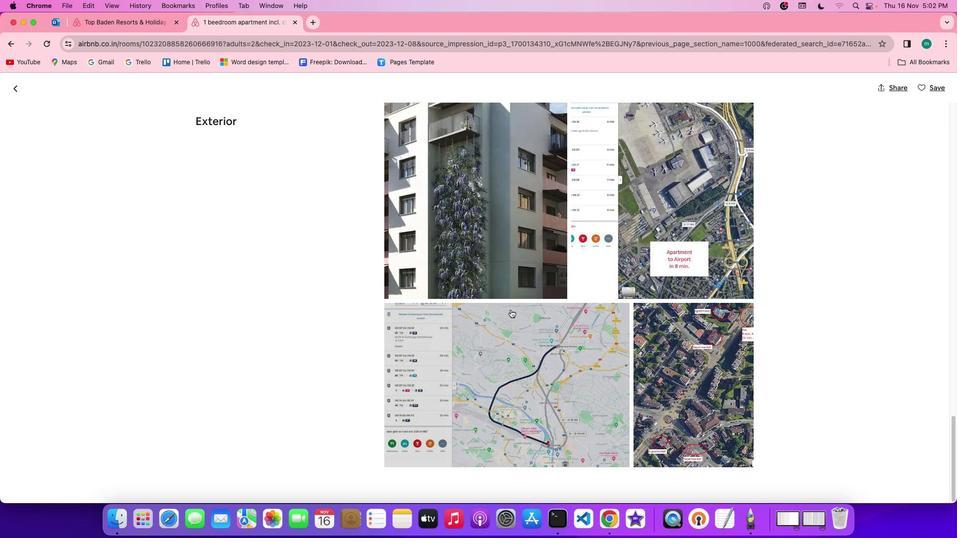 
Action: Mouse scrolled (518, 320) with delta (8, 6)
Screenshot: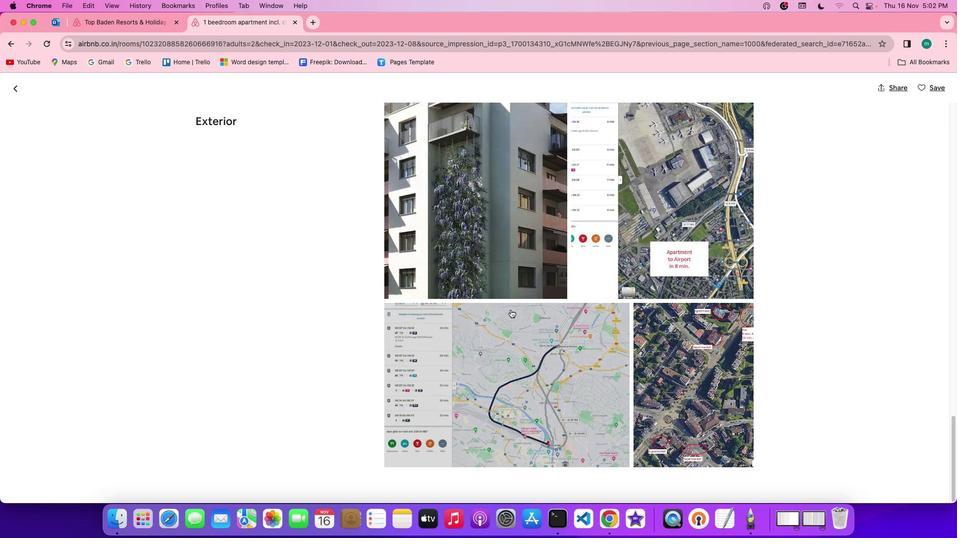 
Action: Mouse scrolled (518, 320) with delta (8, 6)
Screenshot: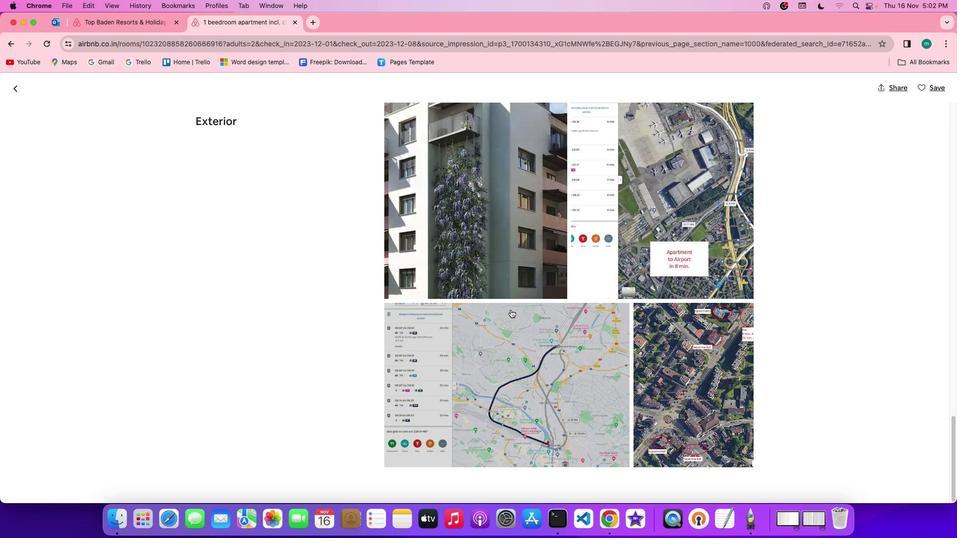 
Action: Mouse moved to (520, 317)
Screenshot: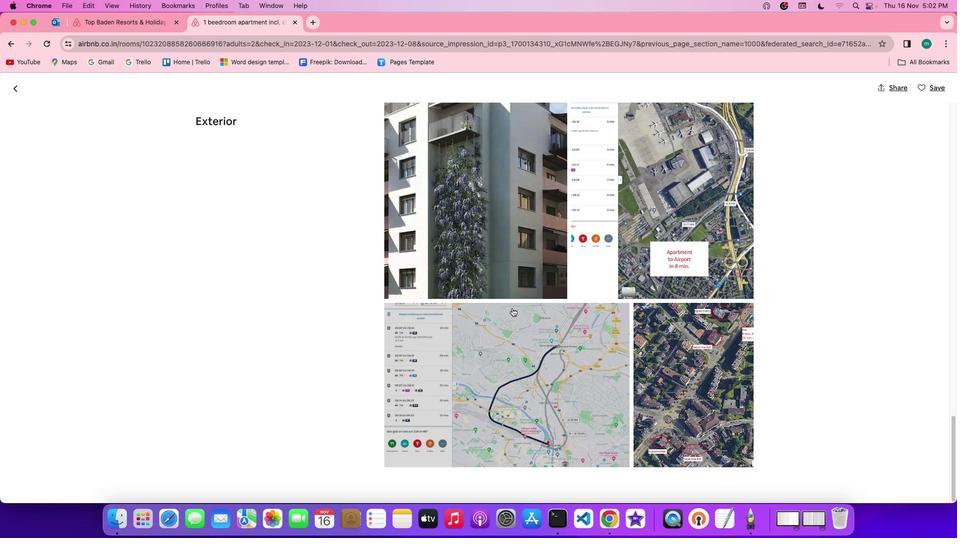 
Action: Mouse scrolled (520, 317) with delta (8, 8)
Screenshot: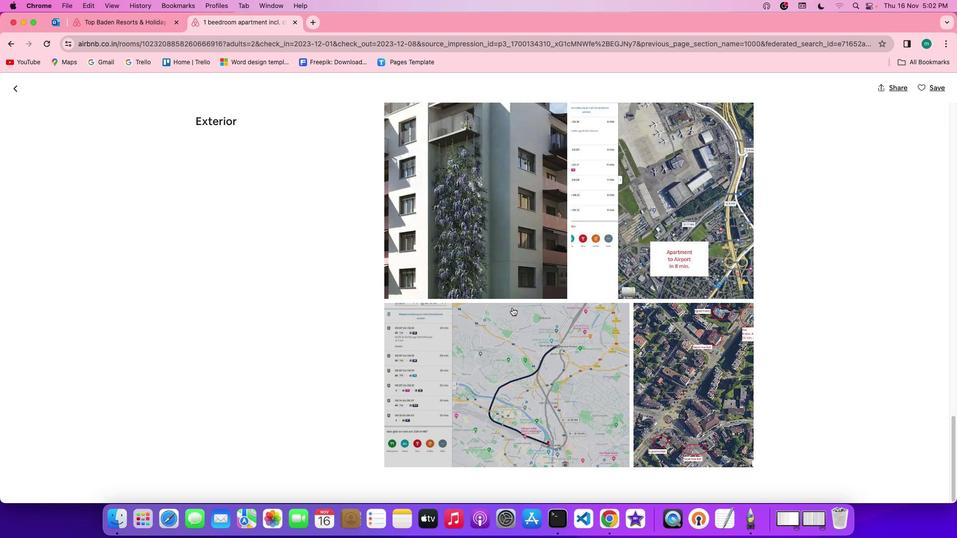
Action: Mouse scrolled (520, 317) with delta (8, 8)
Screenshot: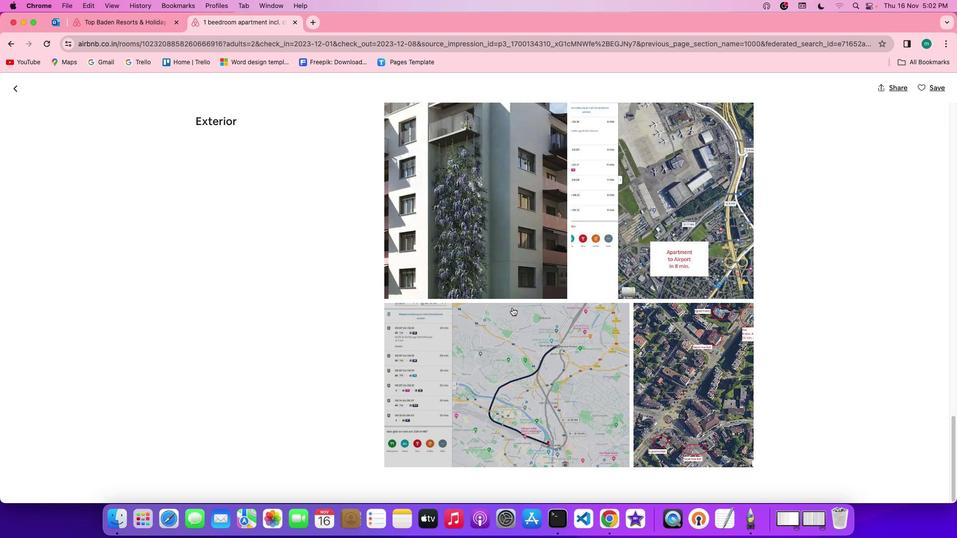 
Action: Mouse scrolled (520, 317) with delta (8, 7)
Screenshot: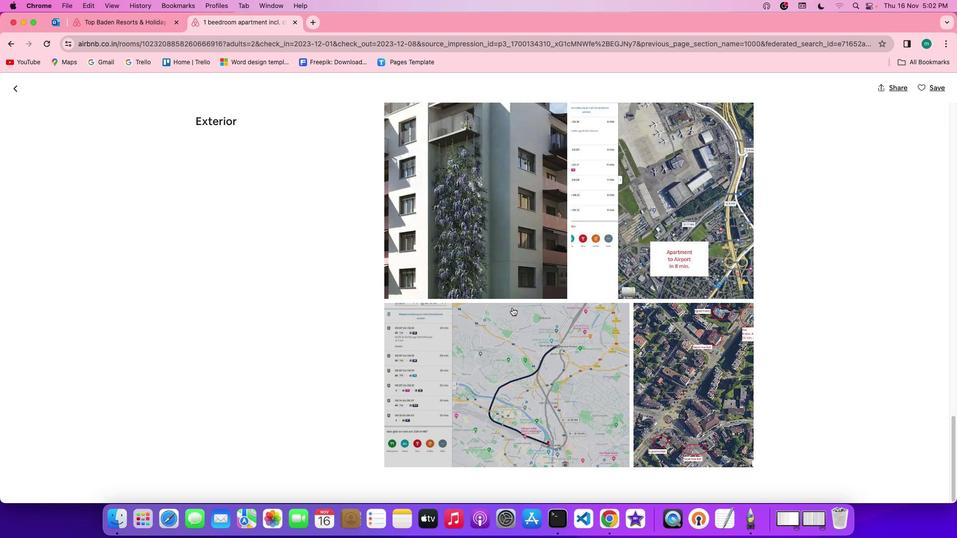 
Action: Mouse scrolled (520, 317) with delta (8, 6)
Screenshot: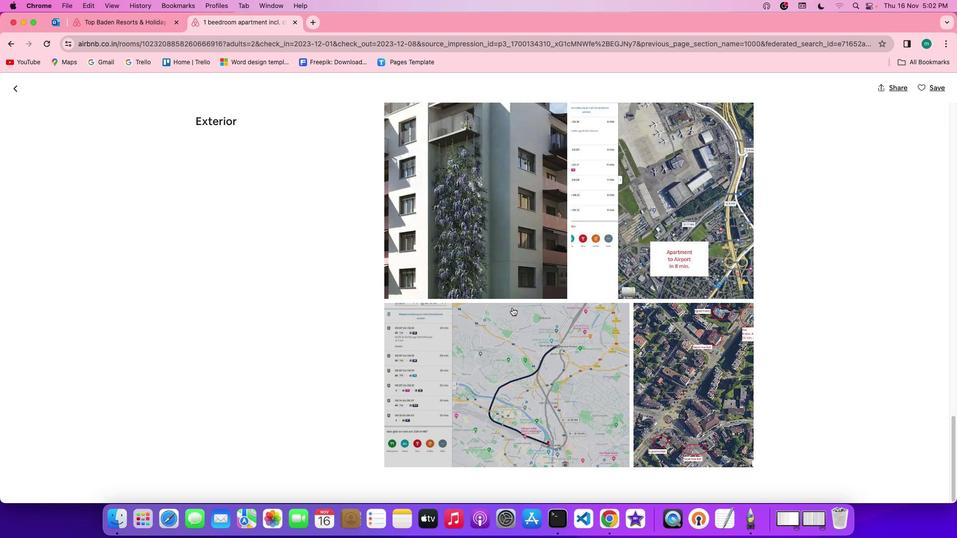 
Action: Mouse scrolled (520, 317) with delta (8, 6)
Screenshot: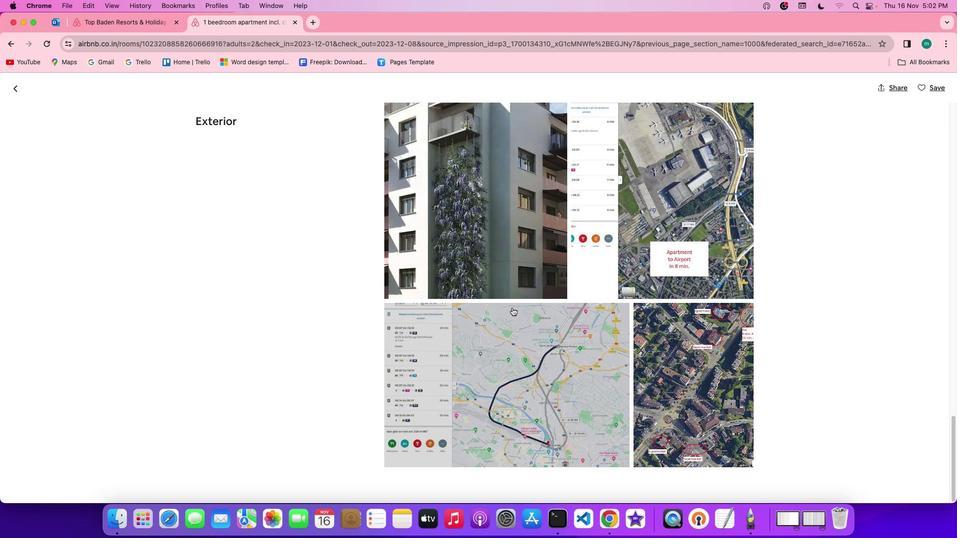 
Action: Mouse moved to (521, 317)
Screenshot: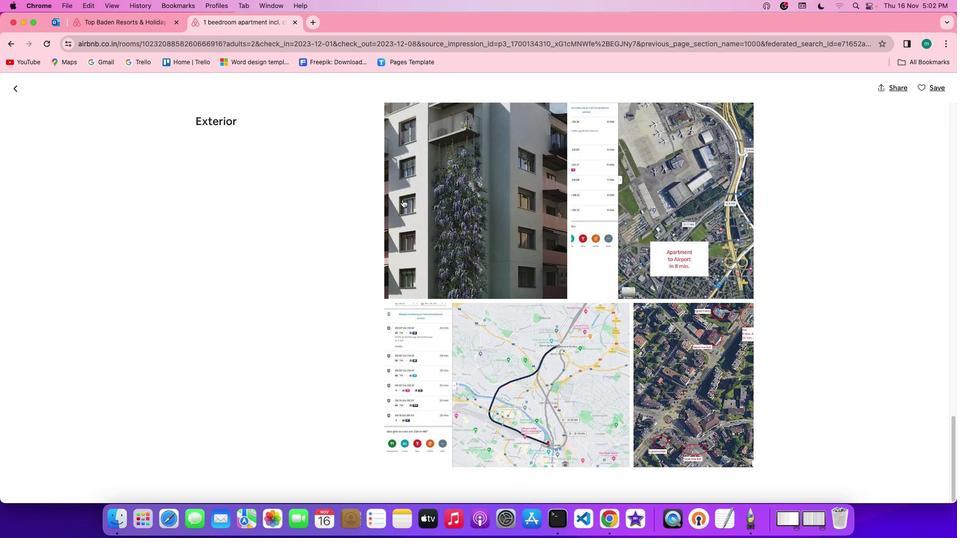
Action: Mouse scrolled (521, 317) with delta (8, 8)
Screenshot: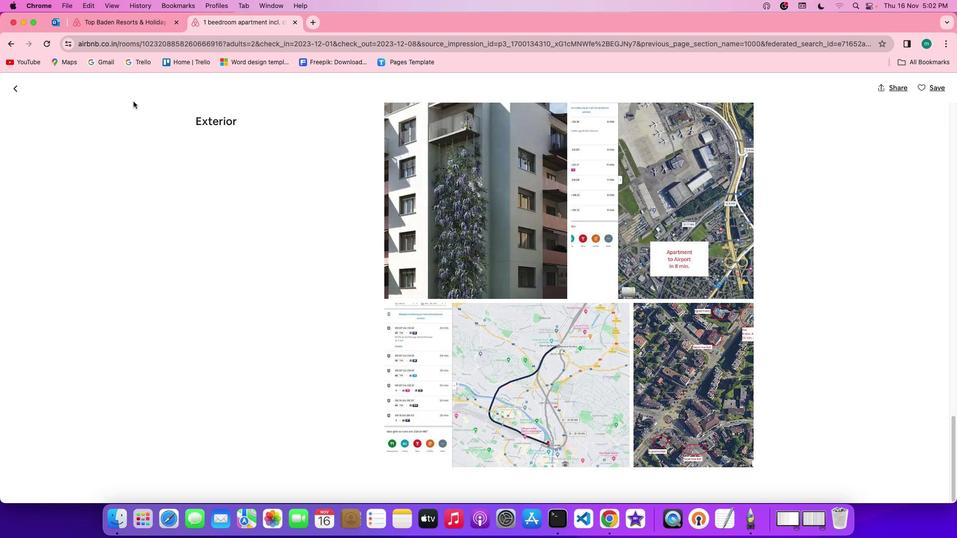 
Action: Mouse scrolled (521, 317) with delta (8, 8)
Screenshot: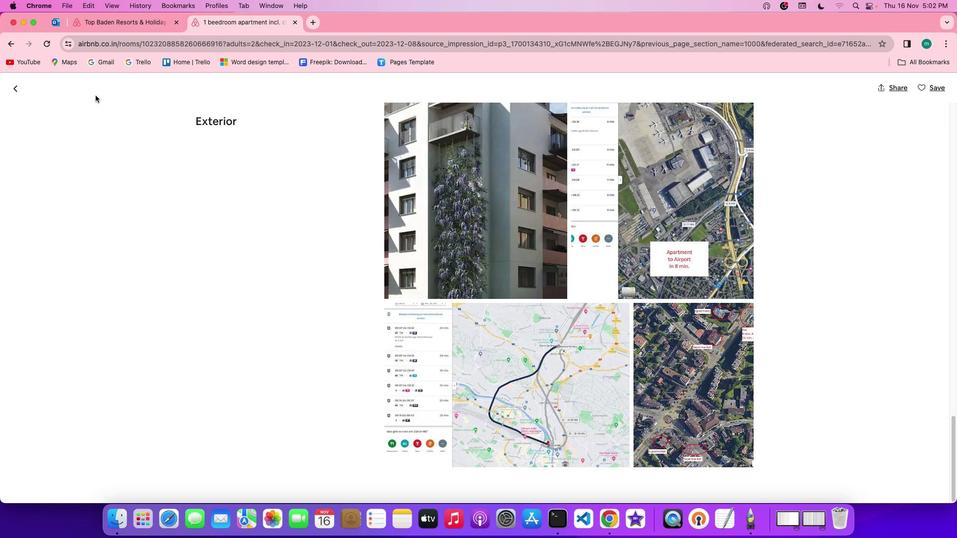 
Action: Mouse scrolled (521, 317) with delta (8, 7)
Screenshot: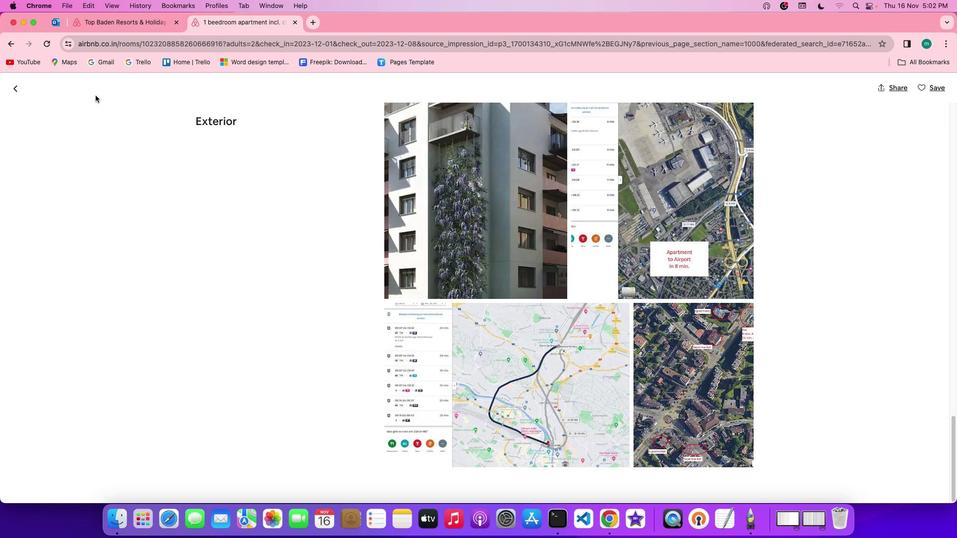 
Action: Mouse scrolled (521, 317) with delta (8, 6)
Screenshot: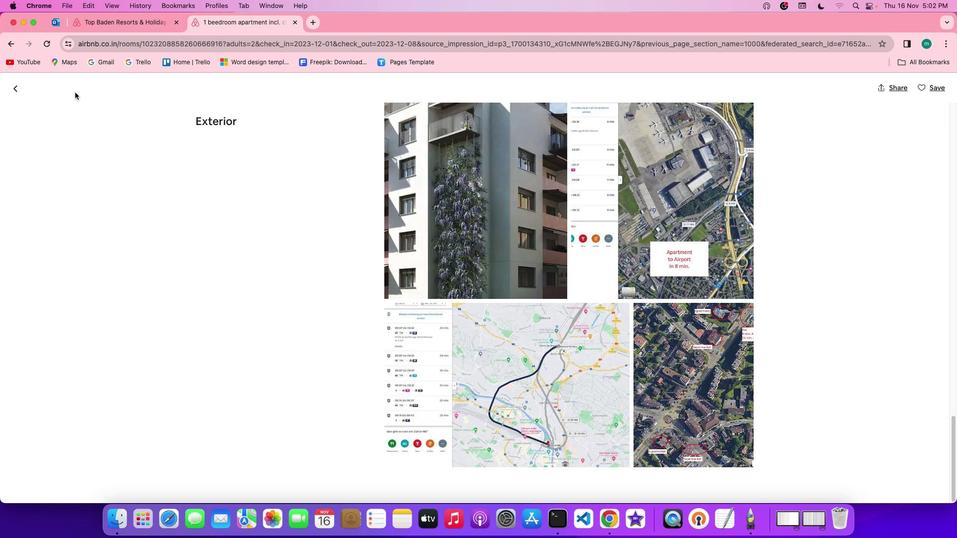 
Action: Mouse scrolled (521, 317) with delta (8, 5)
Screenshot: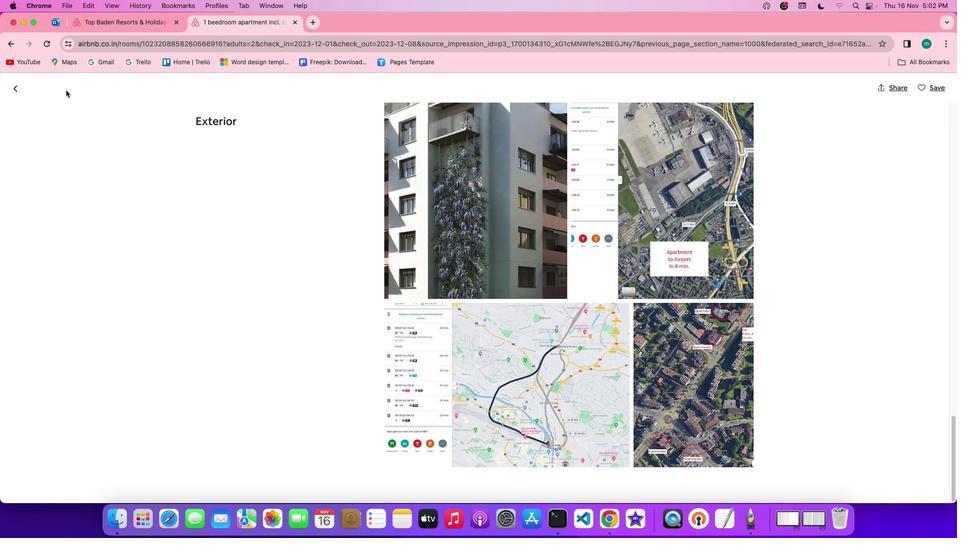 
Action: Mouse moved to (26, 95)
Screenshot: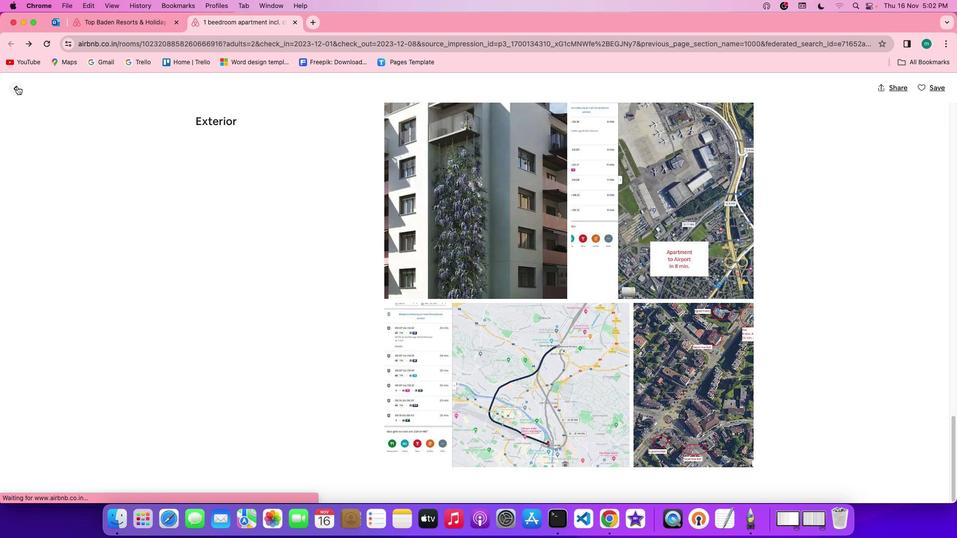 
Action: Mouse pressed left at (26, 95)
Screenshot: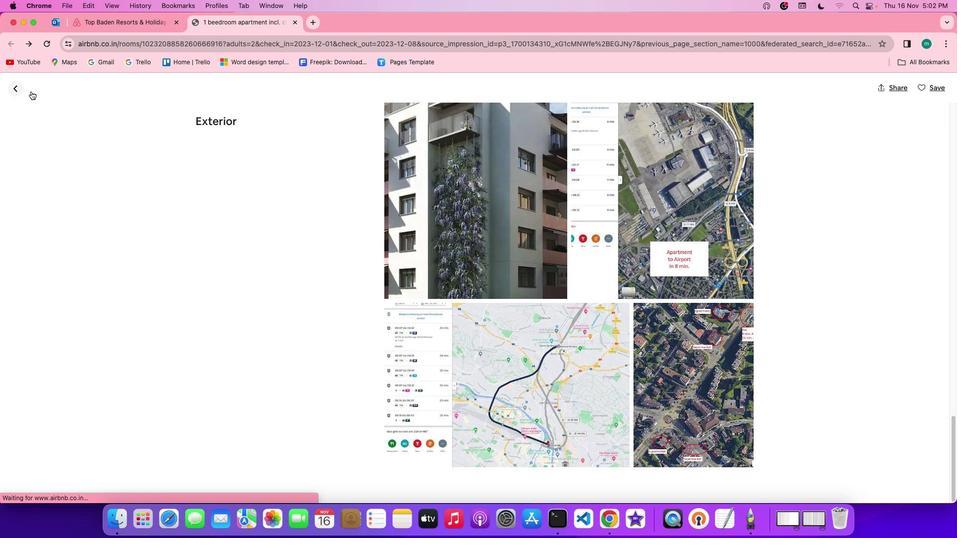 
Action: Mouse moved to (697, 443)
Screenshot: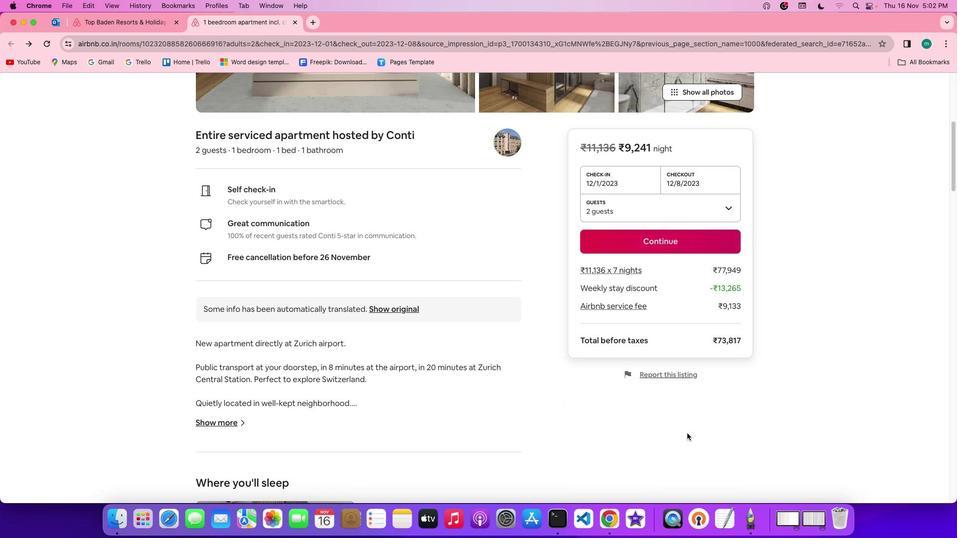 
Action: Mouse scrolled (697, 443) with delta (8, 8)
Screenshot: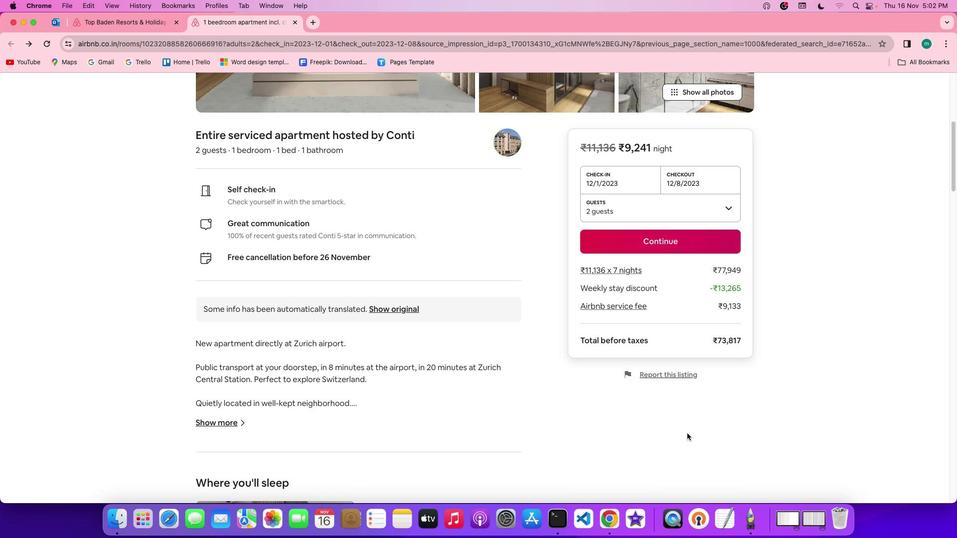 
Action: Mouse scrolled (697, 443) with delta (8, 8)
Screenshot: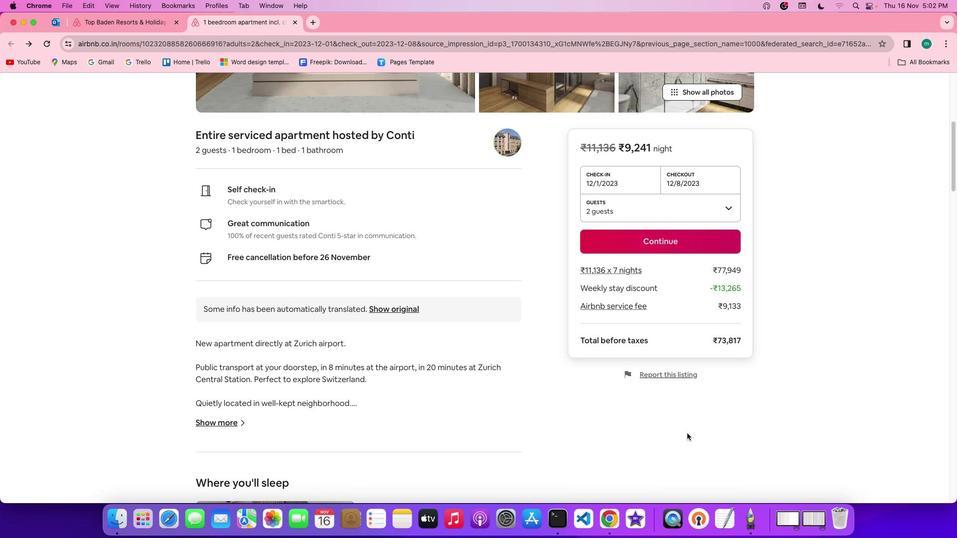 
Action: Mouse scrolled (697, 443) with delta (8, 7)
Screenshot: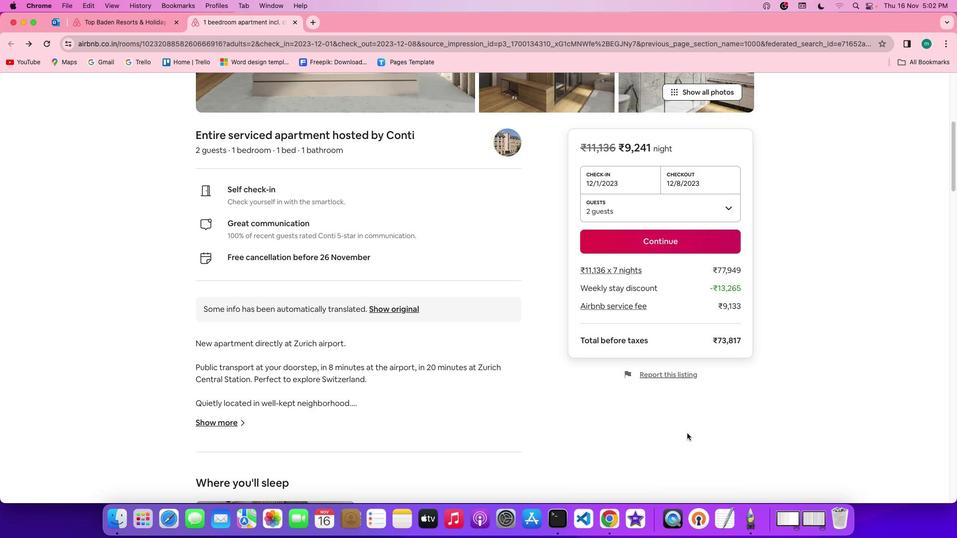 
Action: Mouse scrolled (697, 443) with delta (8, 6)
Screenshot: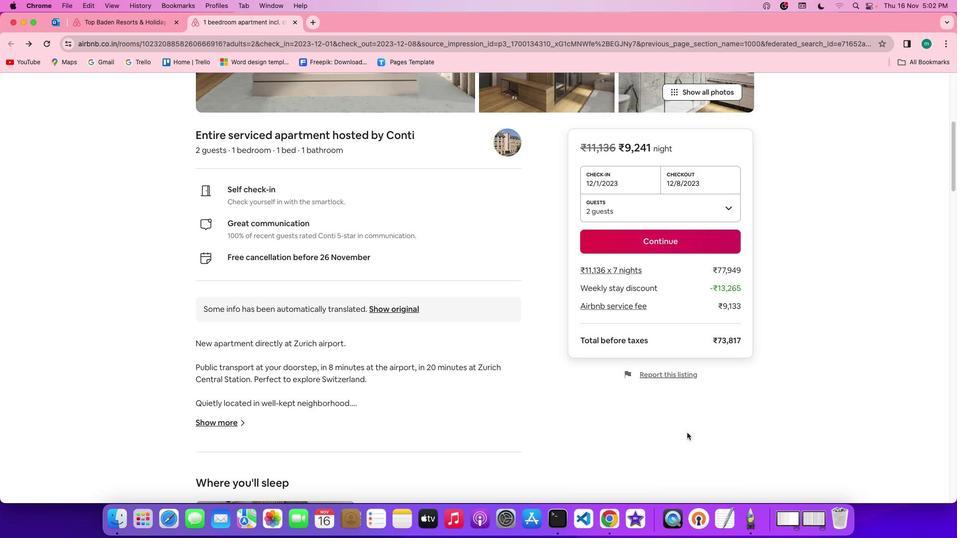 
Action: Mouse scrolled (697, 443) with delta (8, 6)
Screenshot: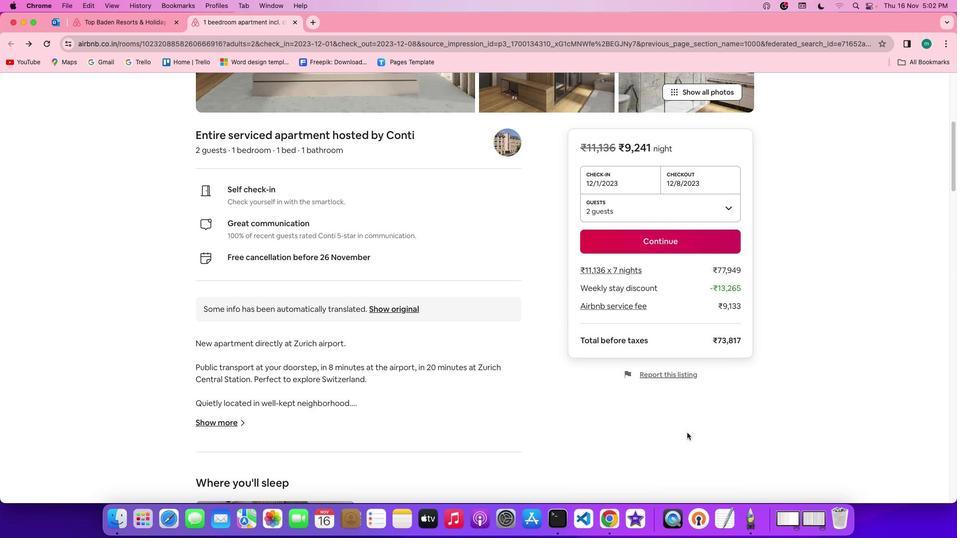 
Action: Mouse moved to (696, 442)
Screenshot: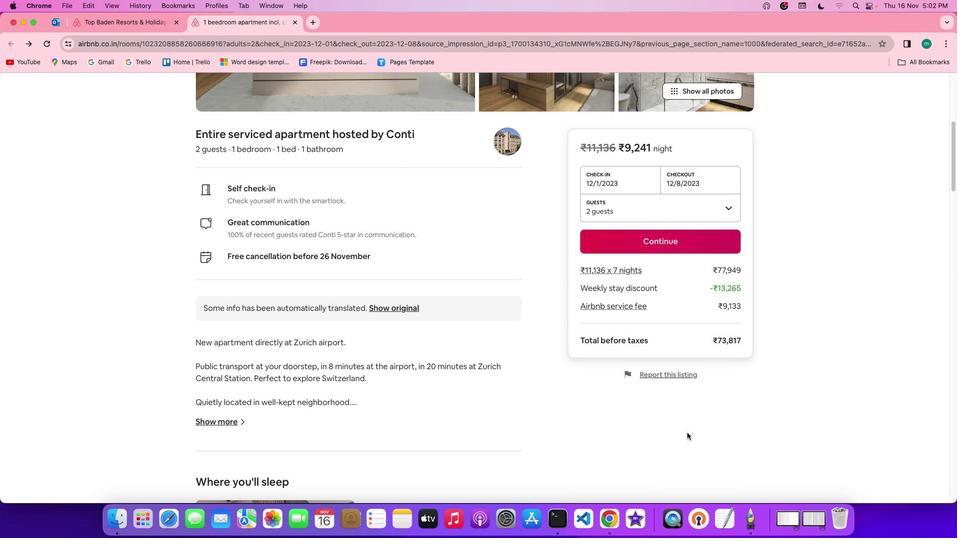 
Action: Mouse scrolled (696, 442) with delta (8, 8)
Screenshot: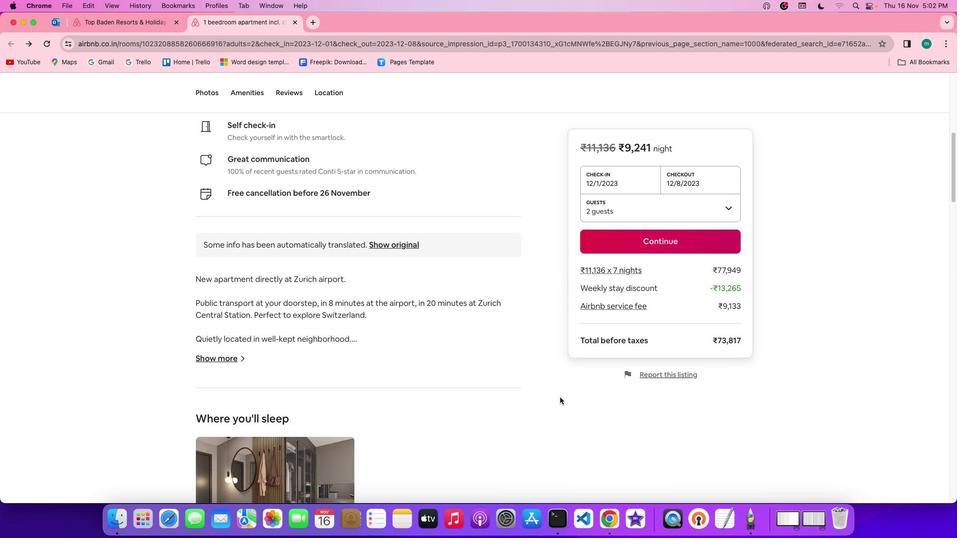 
Action: Mouse scrolled (696, 442) with delta (8, 8)
Screenshot: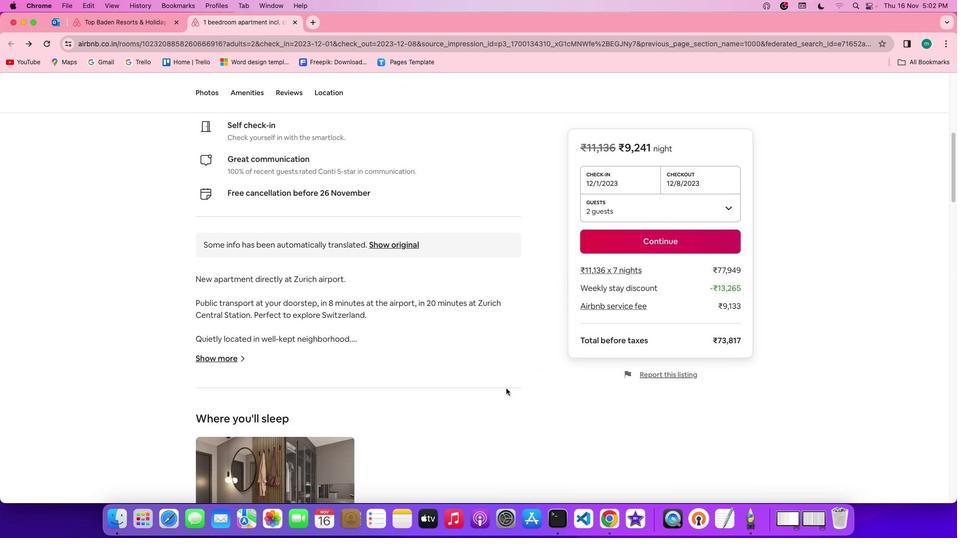 
Action: Mouse scrolled (696, 442) with delta (8, 7)
Screenshot: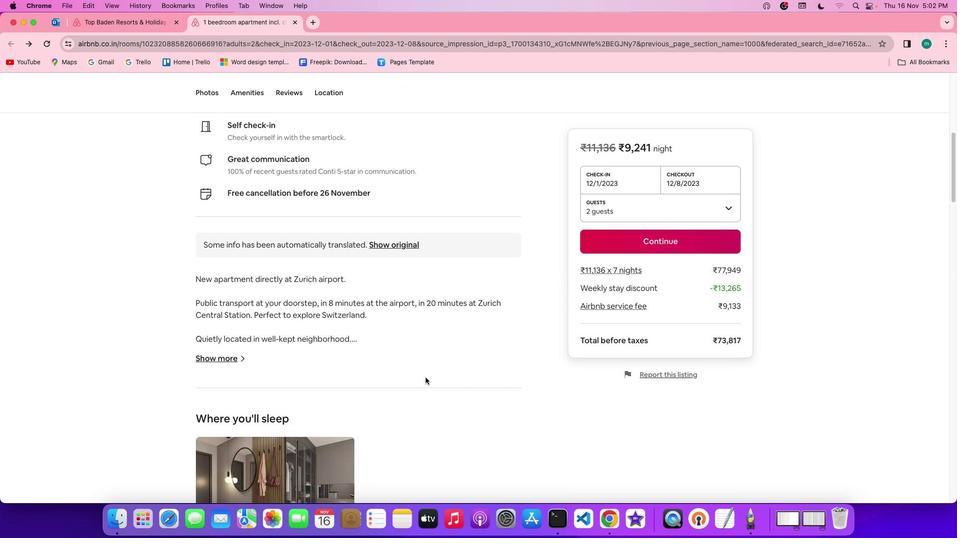 
Action: Mouse moved to (228, 365)
Screenshot: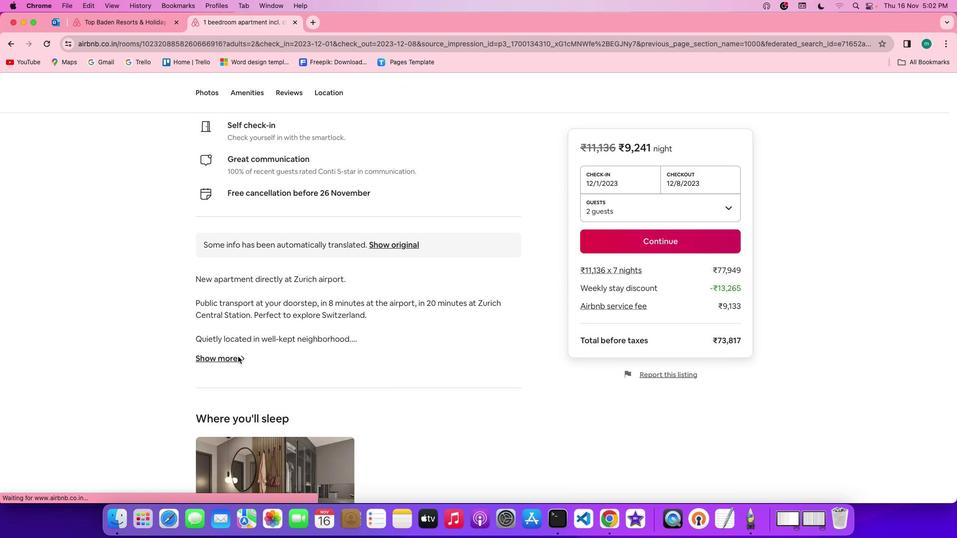 
Action: Mouse pressed left at (228, 365)
Screenshot: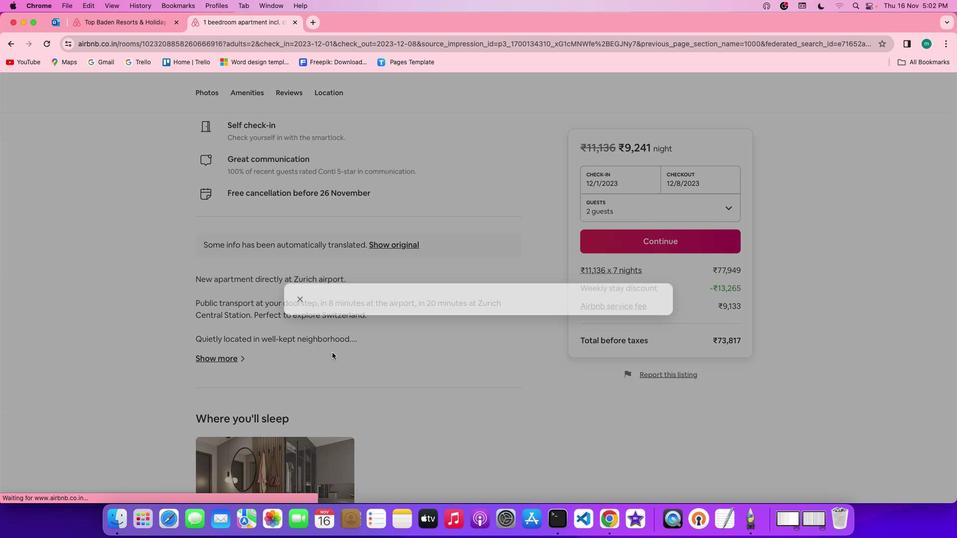 
Action: Mouse moved to (394, 366)
Screenshot: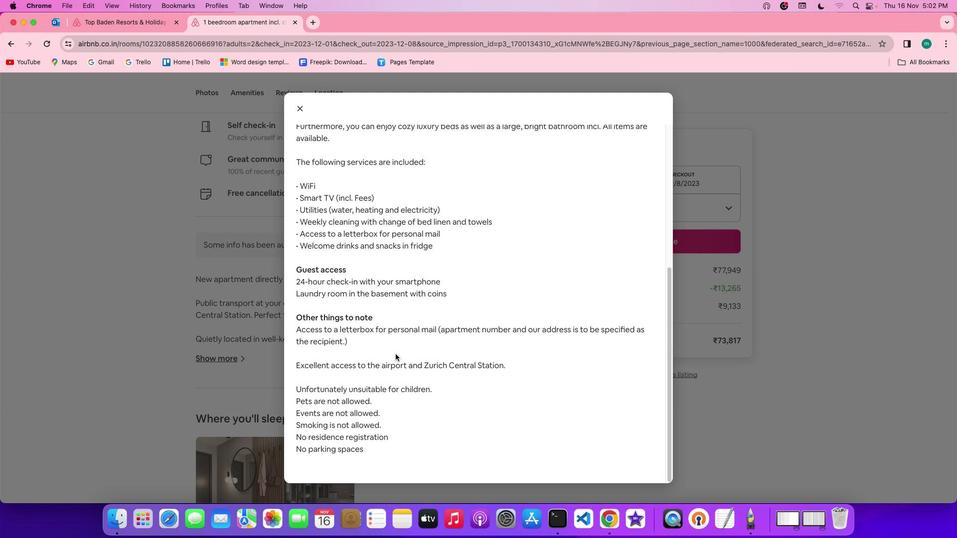 
Action: Mouse scrolled (394, 366) with delta (8, 8)
Screenshot: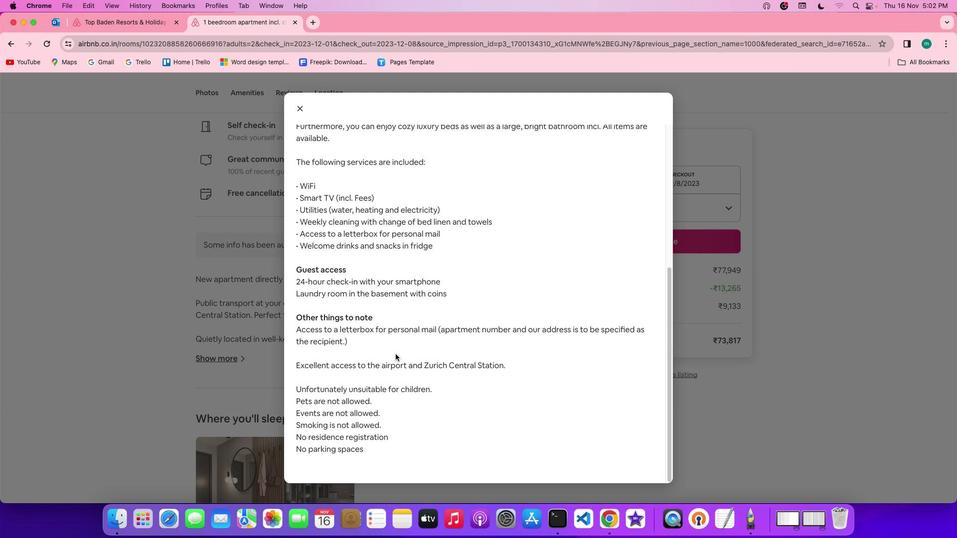 
Action: Mouse moved to (397, 367)
Screenshot: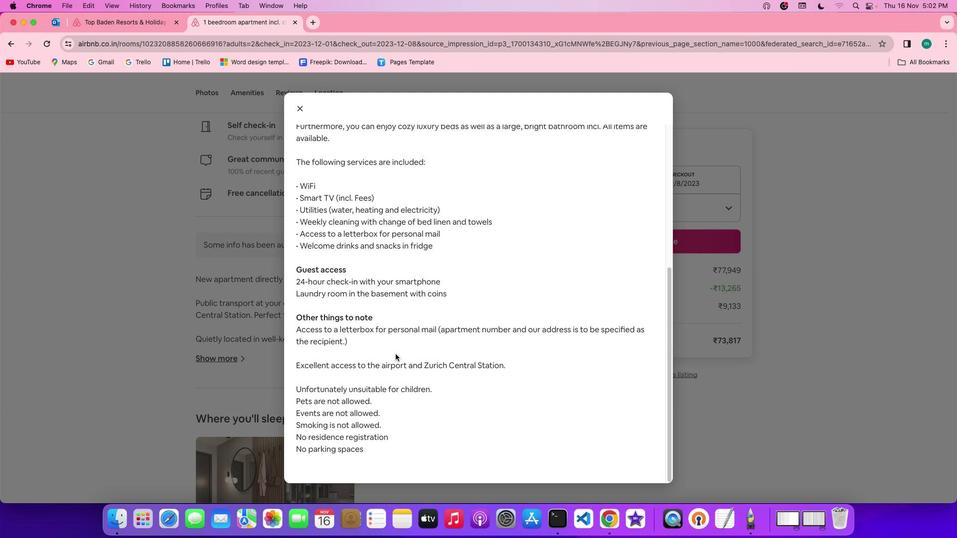 
Action: Mouse scrolled (397, 367) with delta (8, 8)
Screenshot: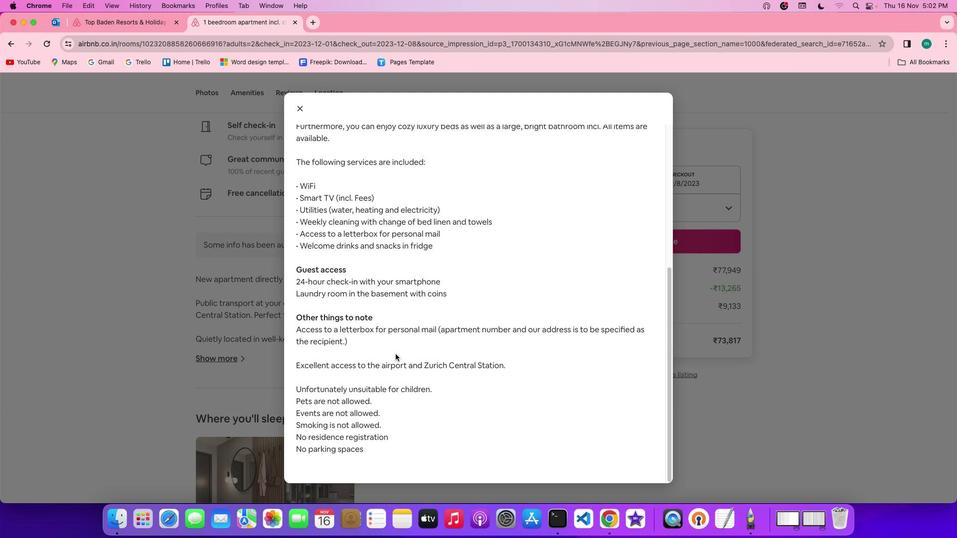 
Action: Mouse moved to (400, 366)
Screenshot: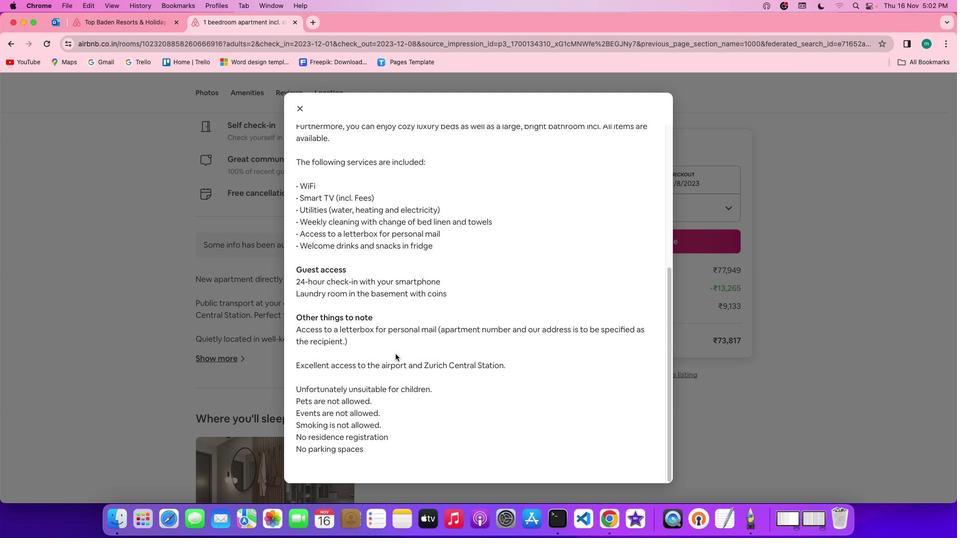 
Action: Mouse scrolled (400, 366) with delta (8, 7)
Screenshot: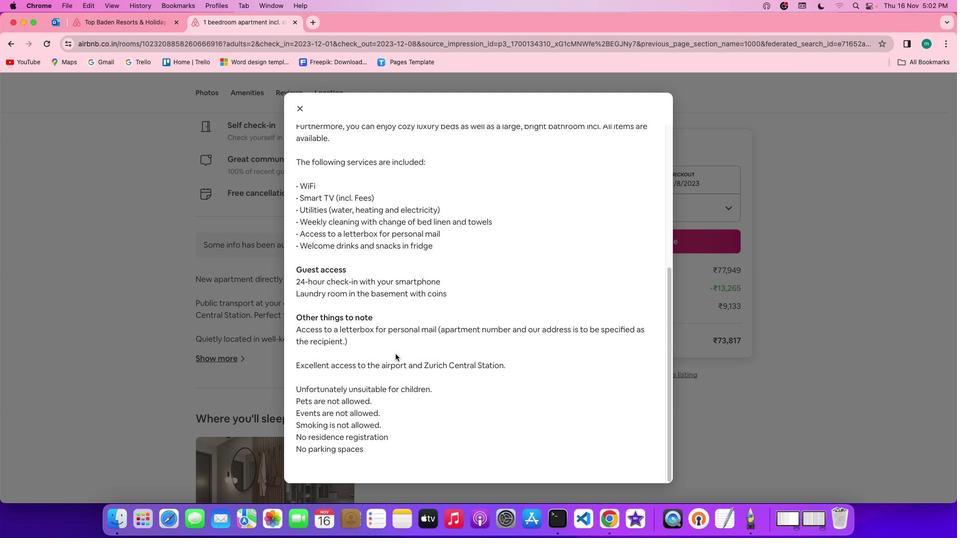 
Action: Mouse moved to (401, 366)
Screenshot: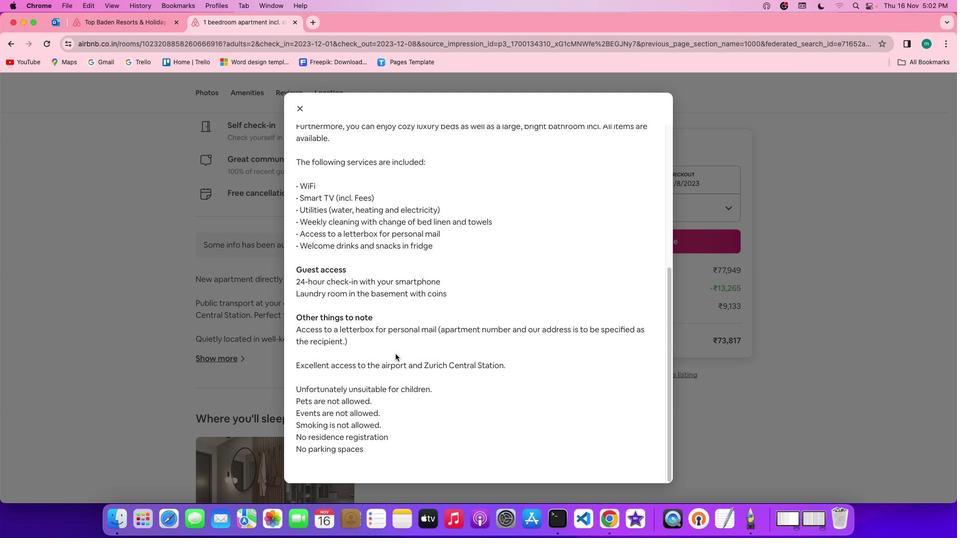 
Action: Mouse scrolled (401, 366) with delta (8, 6)
Screenshot: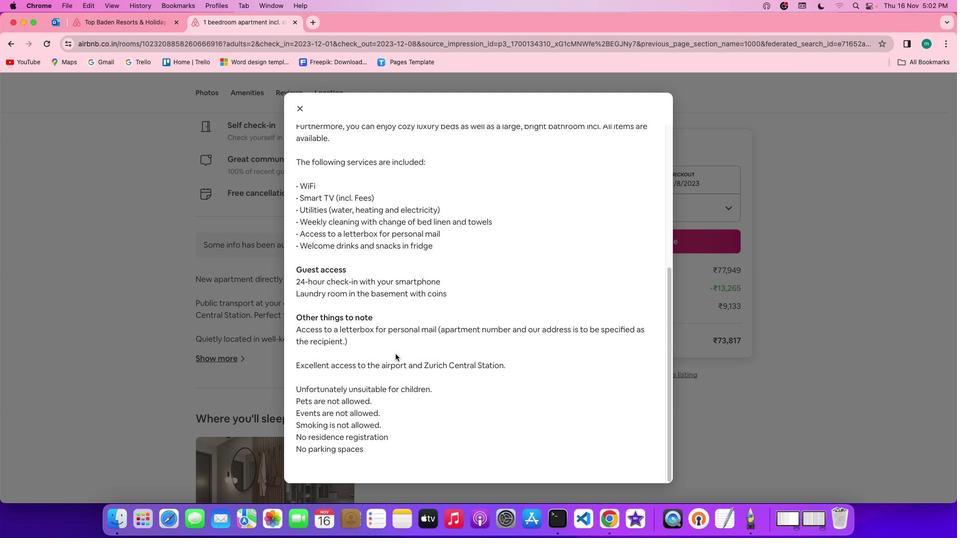 
Action: Mouse moved to (402, 365)
Screenshot: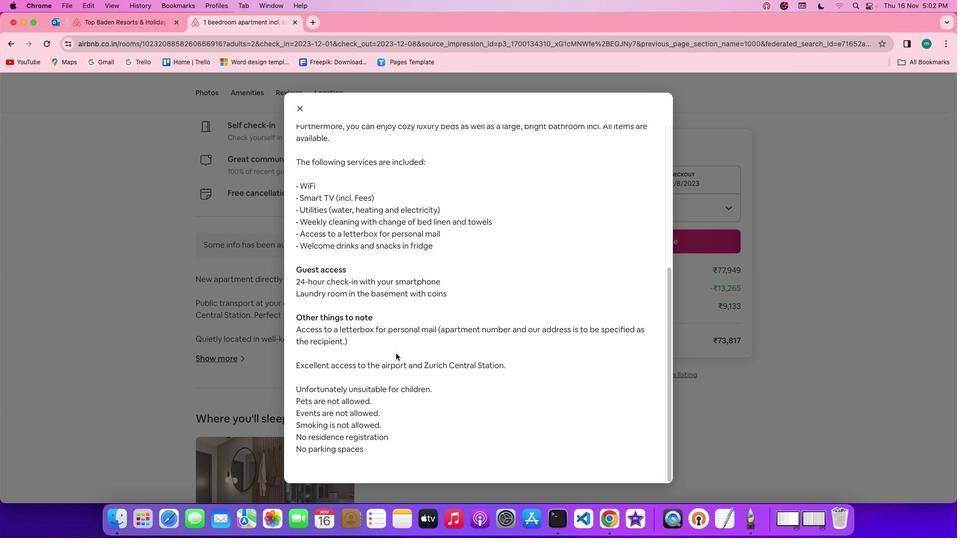 
Action: Mouse scrolled (402, 365) with delta (8, 6)
Screenshot: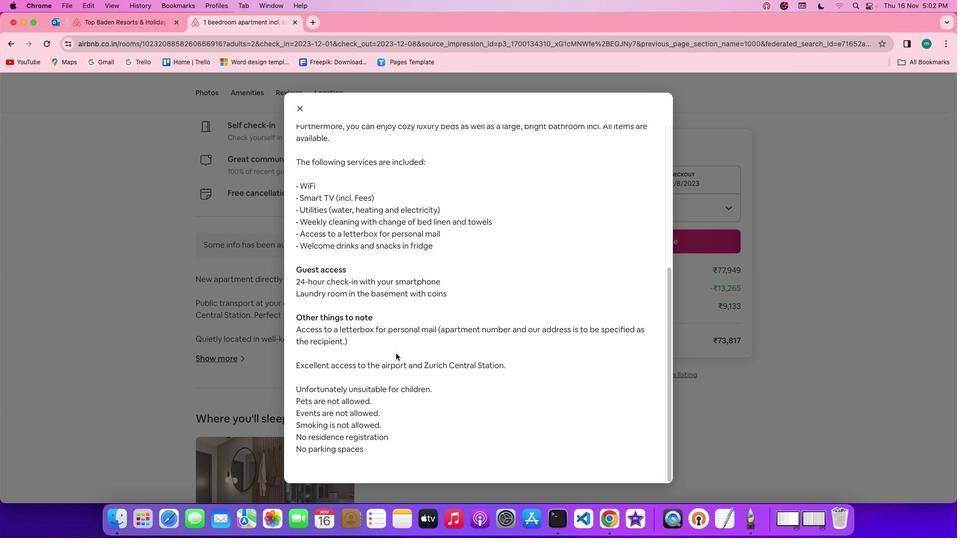 
Action: Mouse moved to (404, 362)
Screenshot: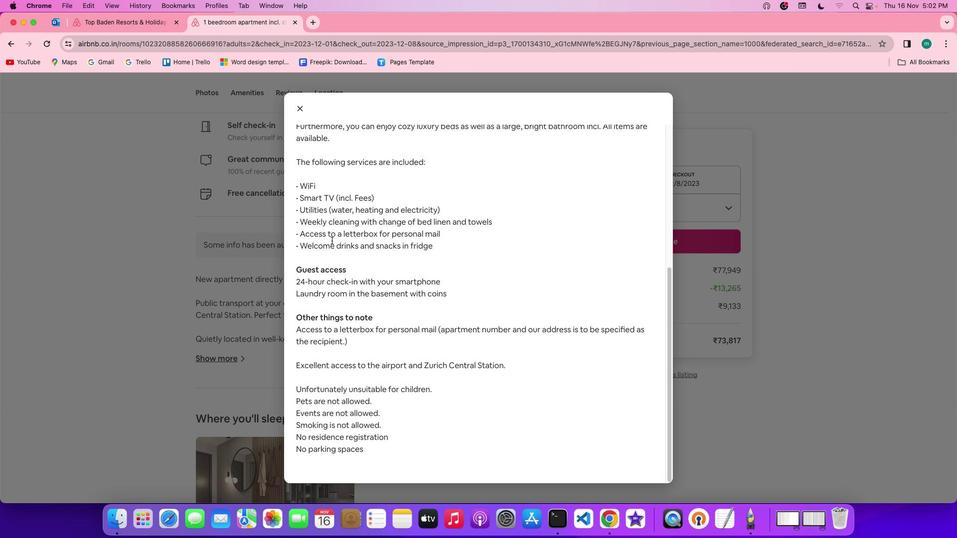 
Action: Mouse scrolled (404, 362) with delta (8, 8)
Screenshot: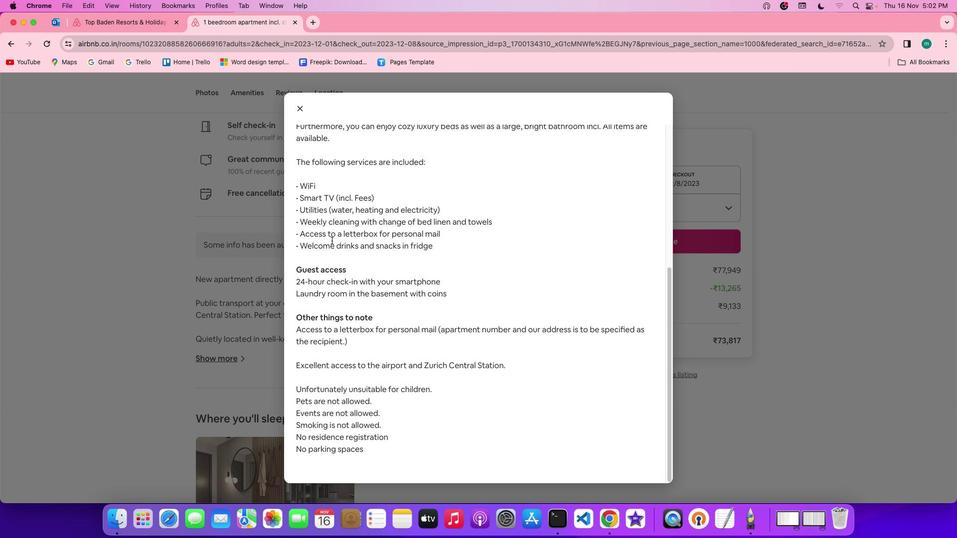 
Action: Mouse scrolled (404, 362) with delta (8, 8)
Screenshot: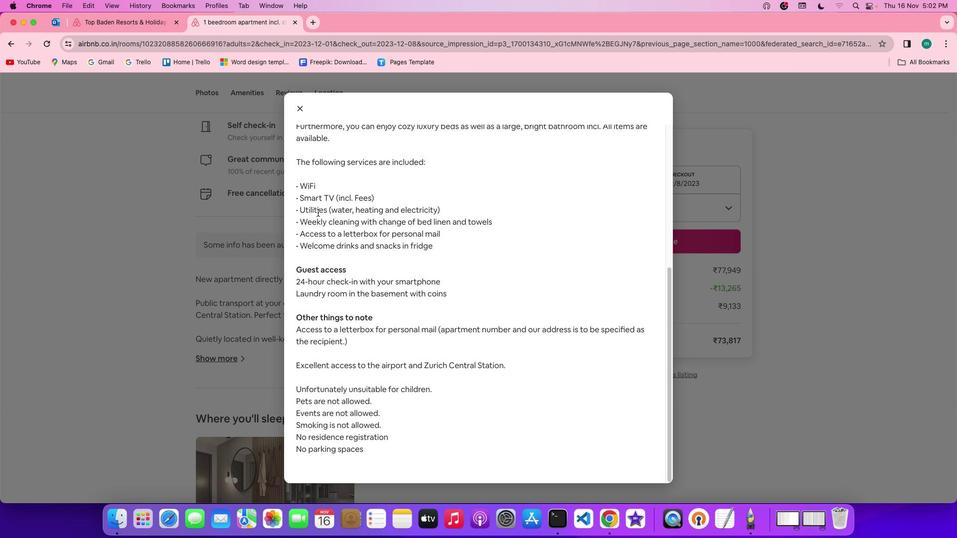 
Action: Mouse scrolled (404, 362) with delta (8, 7)
Screenshot: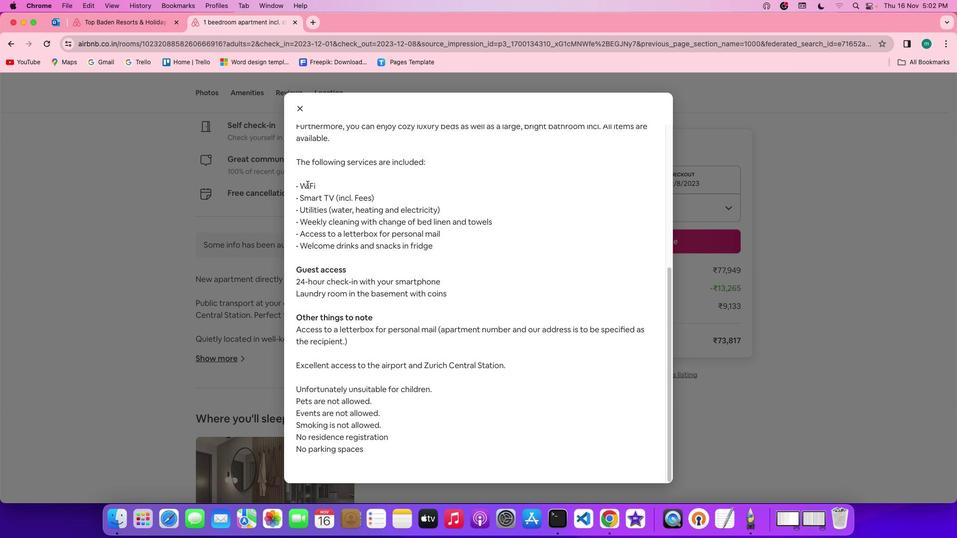 
Action: Mouse scrolled (404, 362) with delta (8, 6)
Screenshot: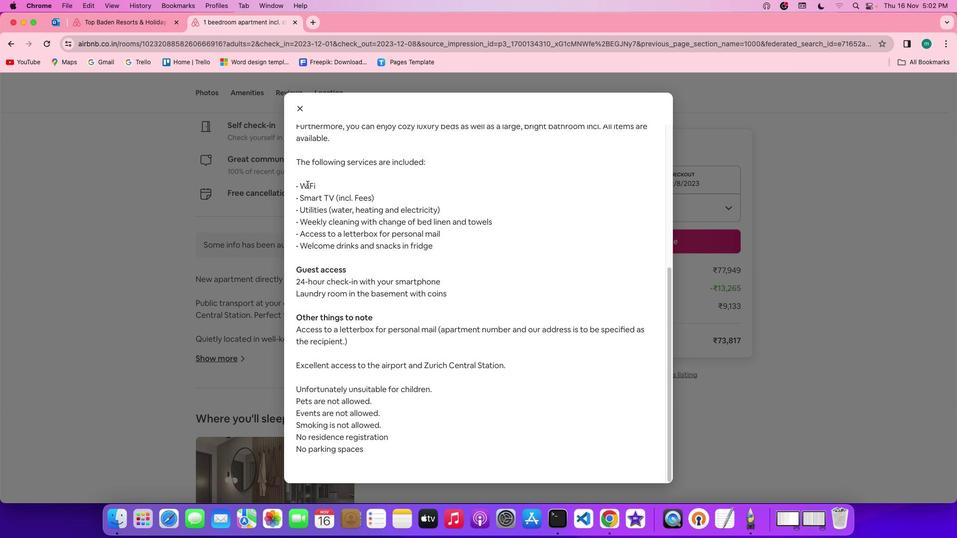 
Action: Mouse moved to (404, 362)
Screenshot: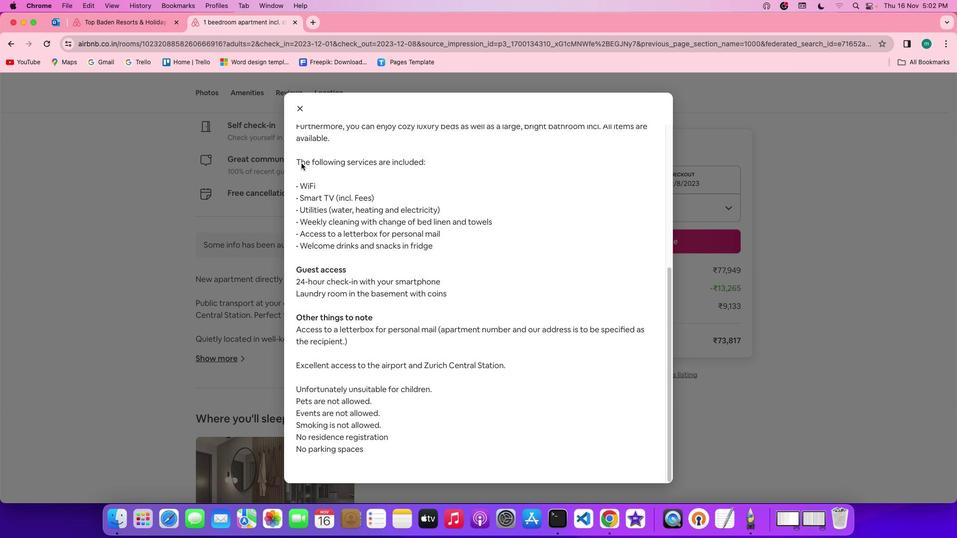 
Action: Mouse scrolled (404, 362) with delta (8, 6)
Screenshot: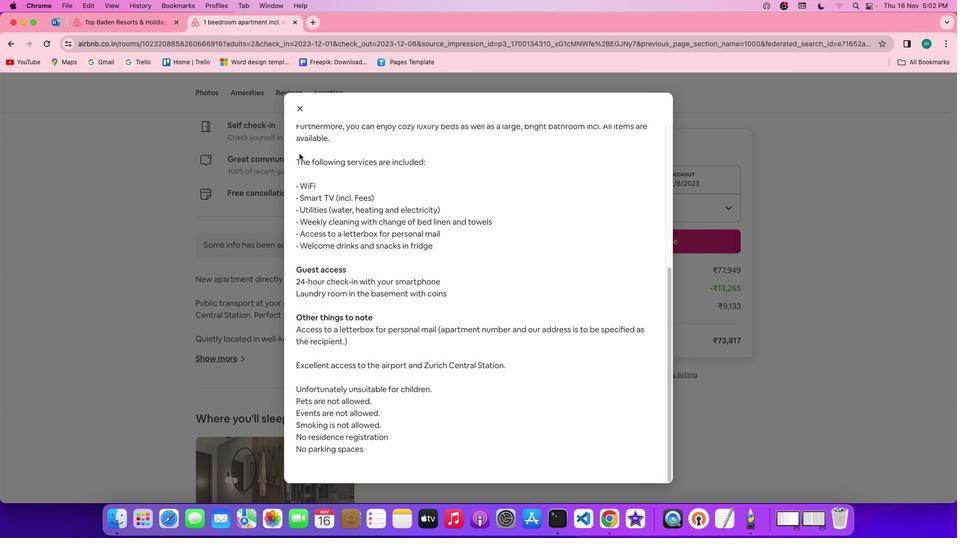 
Action: Mouse moved to (307, 120)
Screenshot: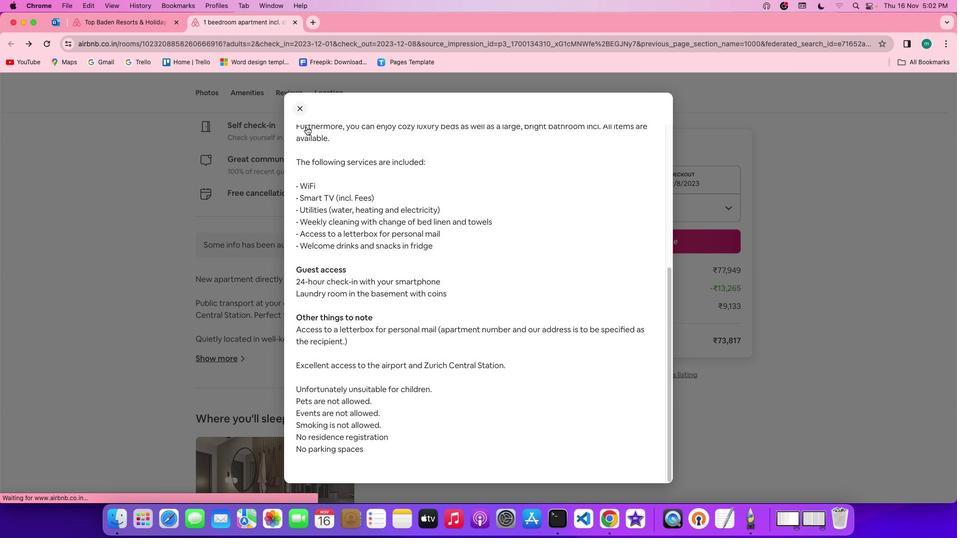 
Action: Mouse pressed left at (307, 120)
Screenshot: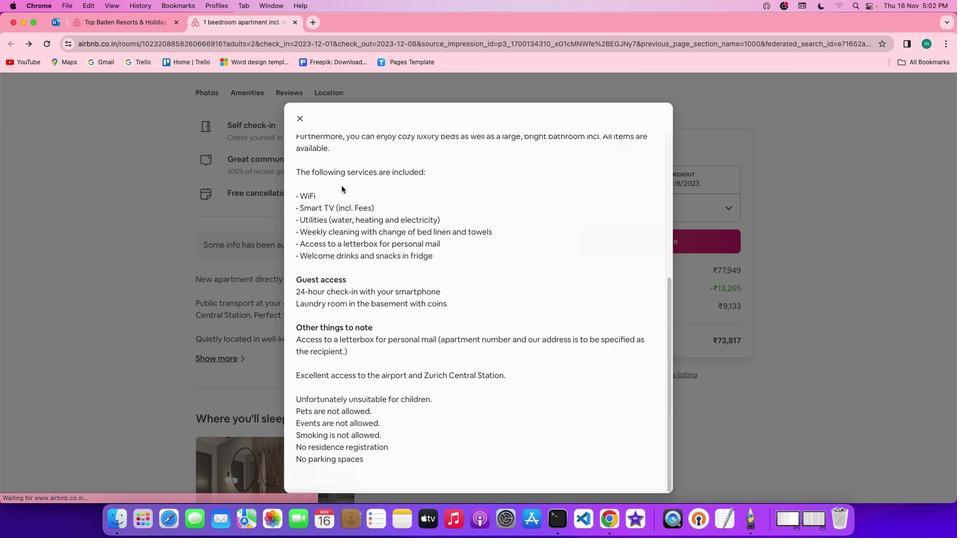 
Action: Mouse moved to (443, 363)
Screenshot: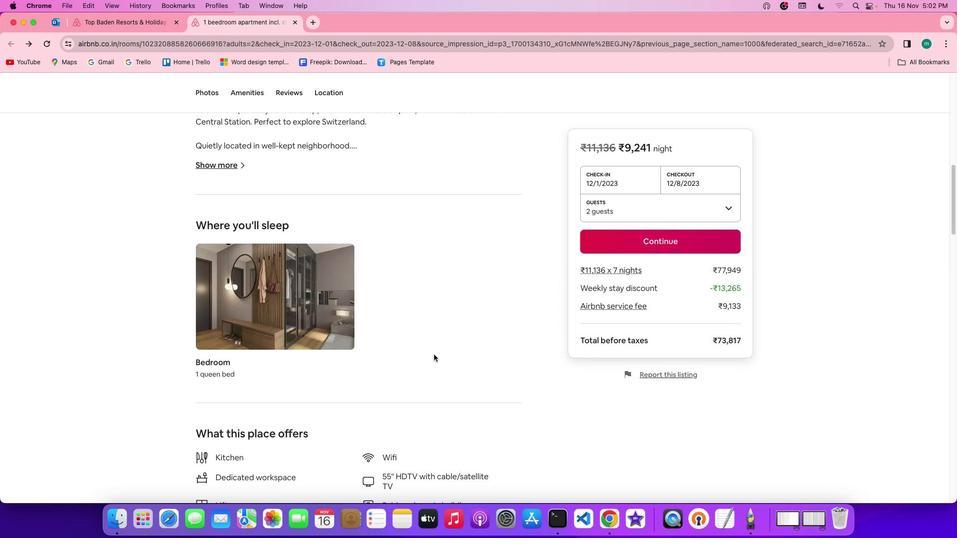 
Action: Mouse scrolled (443, 363) with delta (8, 8)
Screenshot: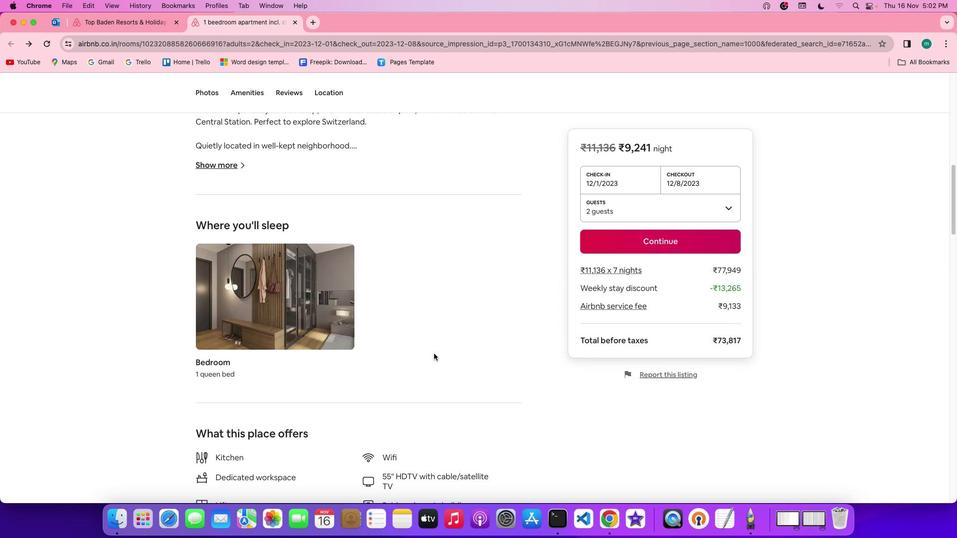 
Action: Mouse scrolled (443, 363) with delta (8, 8)
Screenshot: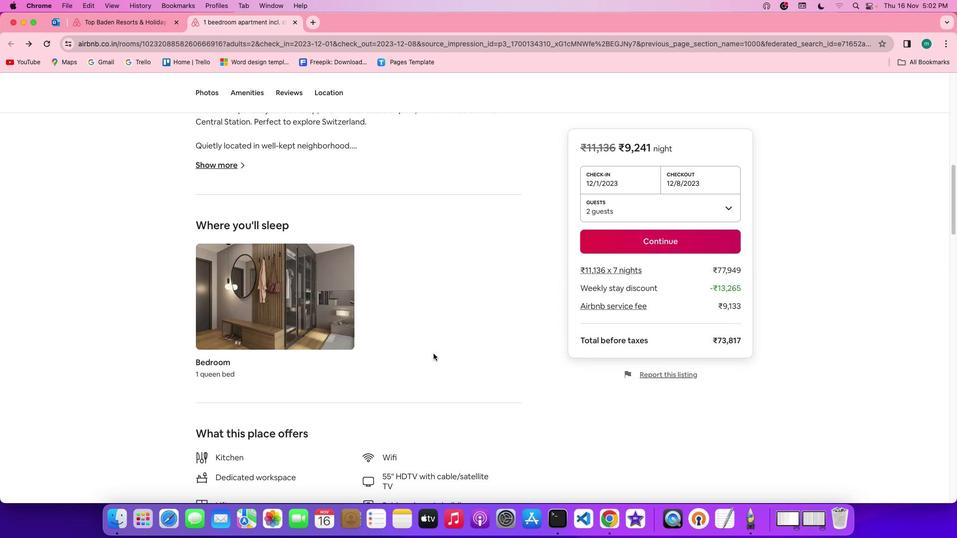 
Action: Mouse scrolled (443, 363) with delta (8, 7)
Screenshot: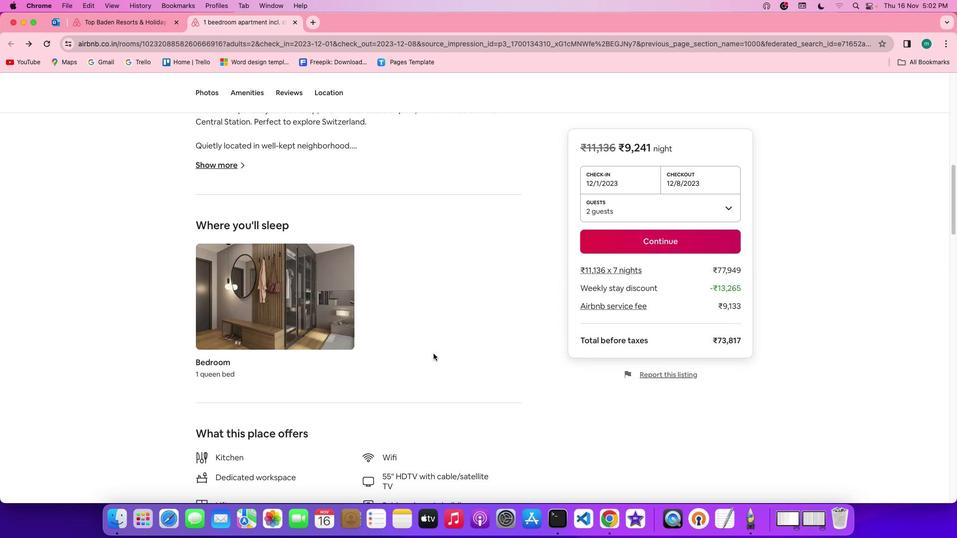 
Action: Mouse scrolled (443, 363) with delta (8, 6)
Screenshot: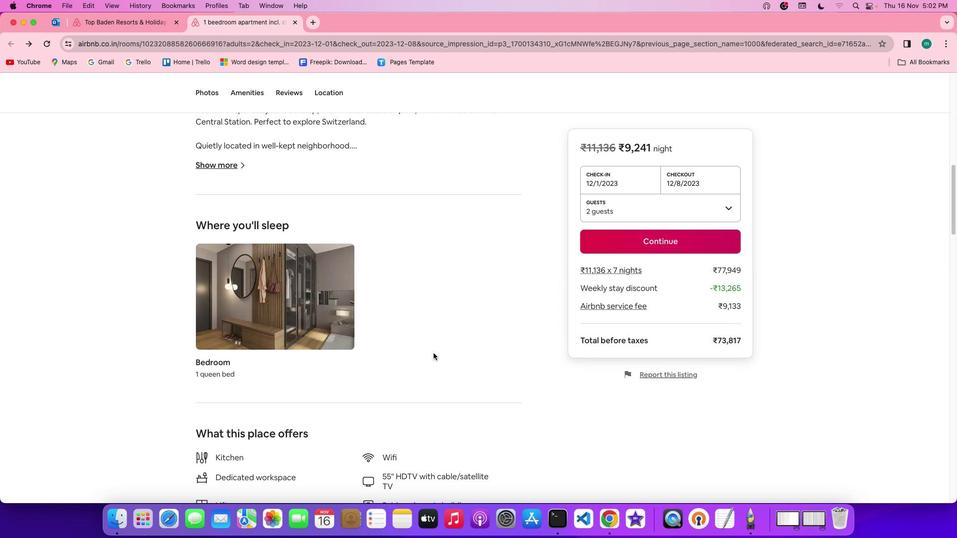 
Action: Mouse moved to (442, 362)
Screenshot: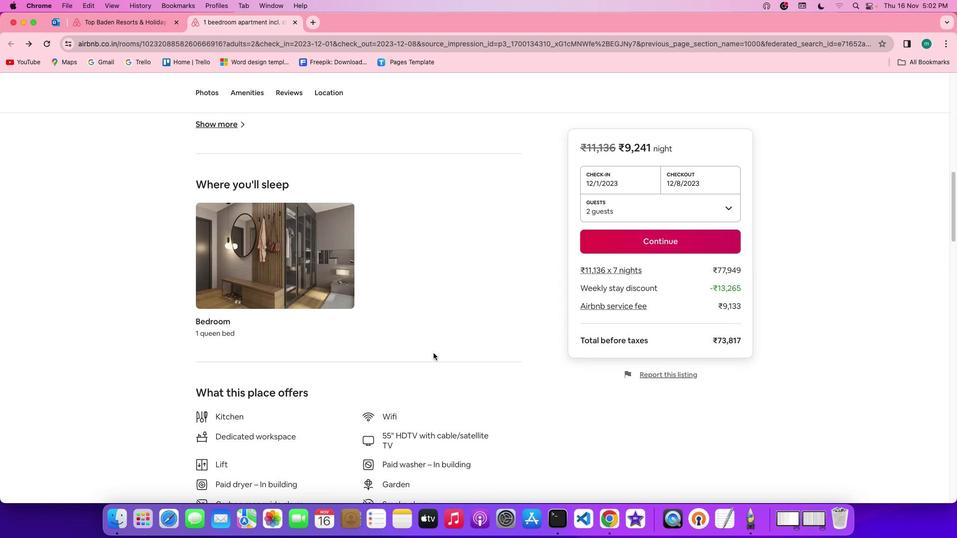 
Action: Mouse scrolled (442, 362) with delta (8, 8)
Screenshot: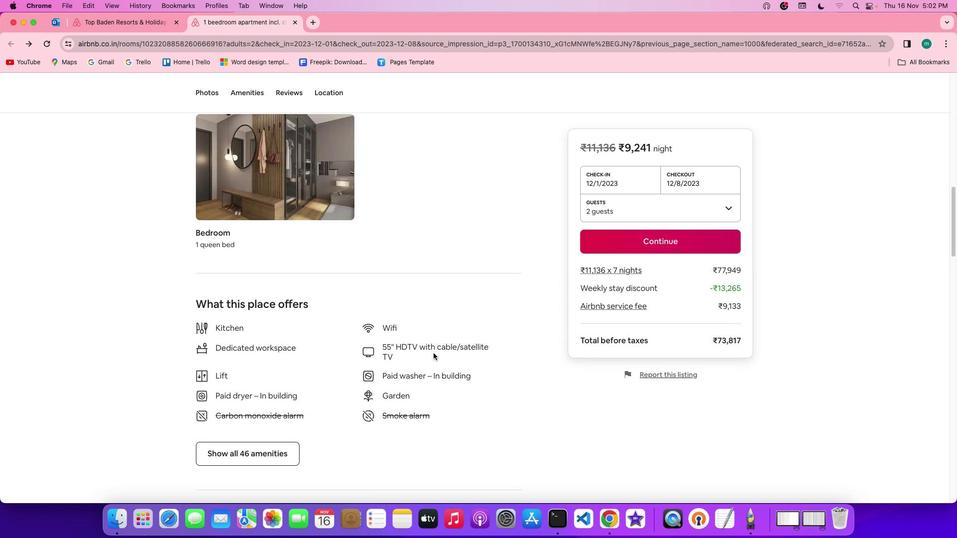 
Action: Mouse scrolled (442, 362) with delta (8, 8)
Screenshot: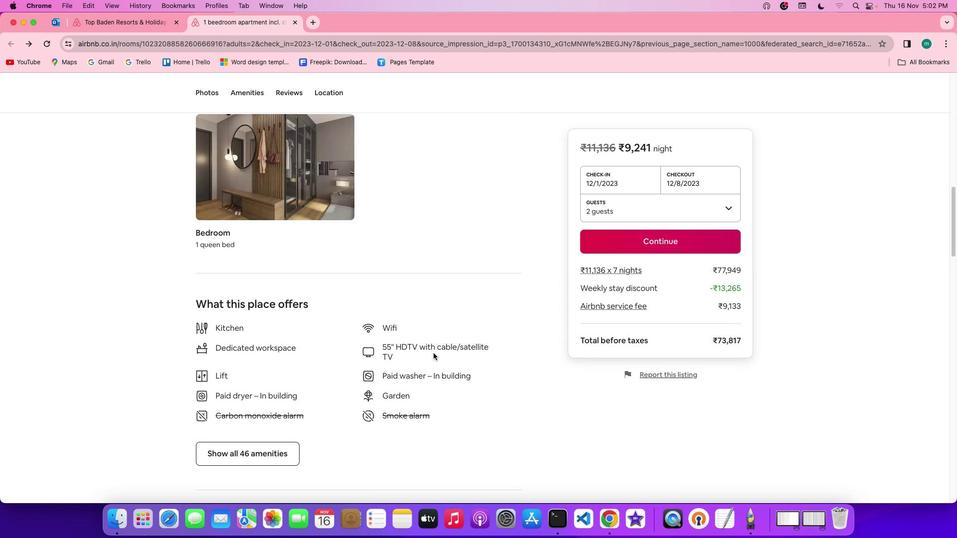 
Action: Mouse scrolled (442, 362) with delta (8, 7)
Screenshot: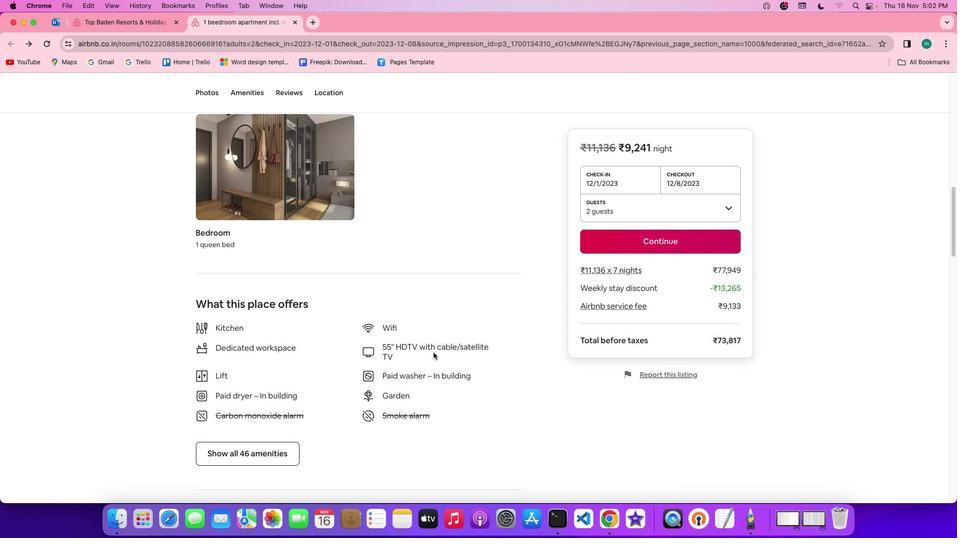 
Action: Mouse scrolled (442, 362) with delta (8, 7)
Screenshot: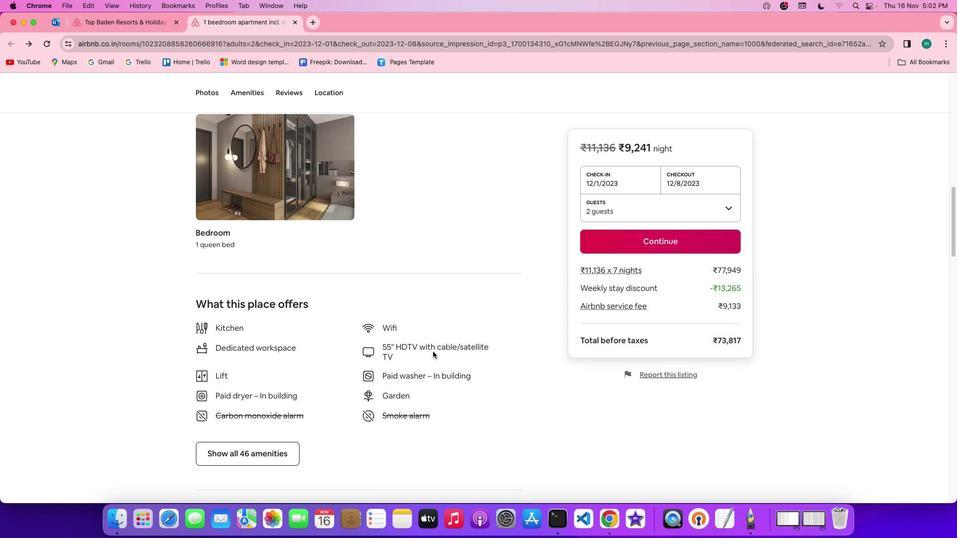 
Action: Mouse moved to (442, 360)
Screenshot: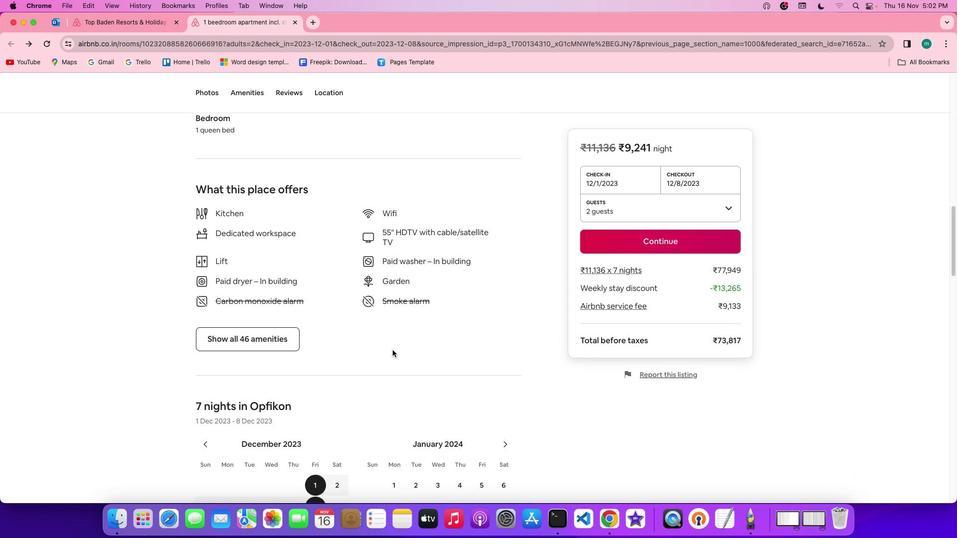 
Action: Mouse scrolled (442, 360) with delta (8, 8)
Screenshot: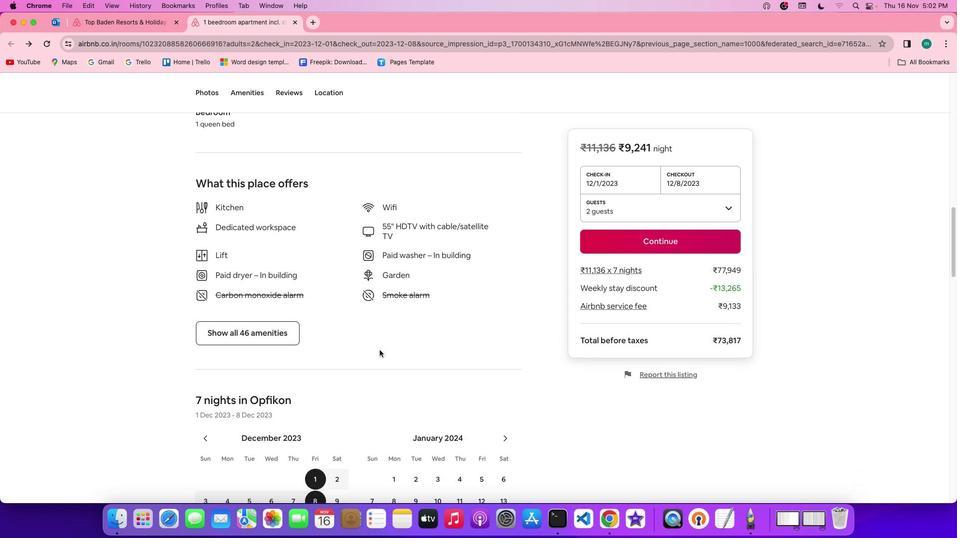 
Action: Mouse scrolled (442, 360) with delta (8, 8)
Screenshot: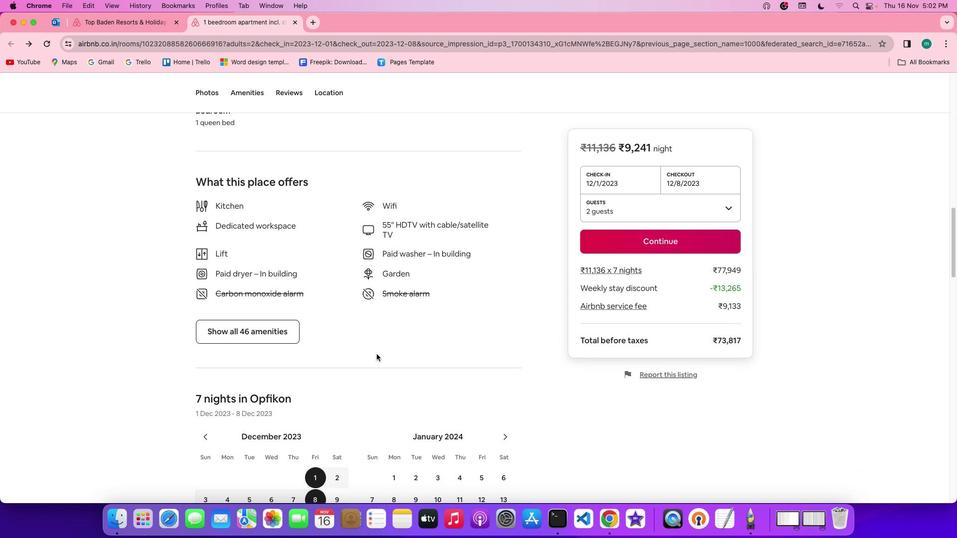 
Action: Mouse scrolled (442, 360) with delta (8, 7)
Screenshot: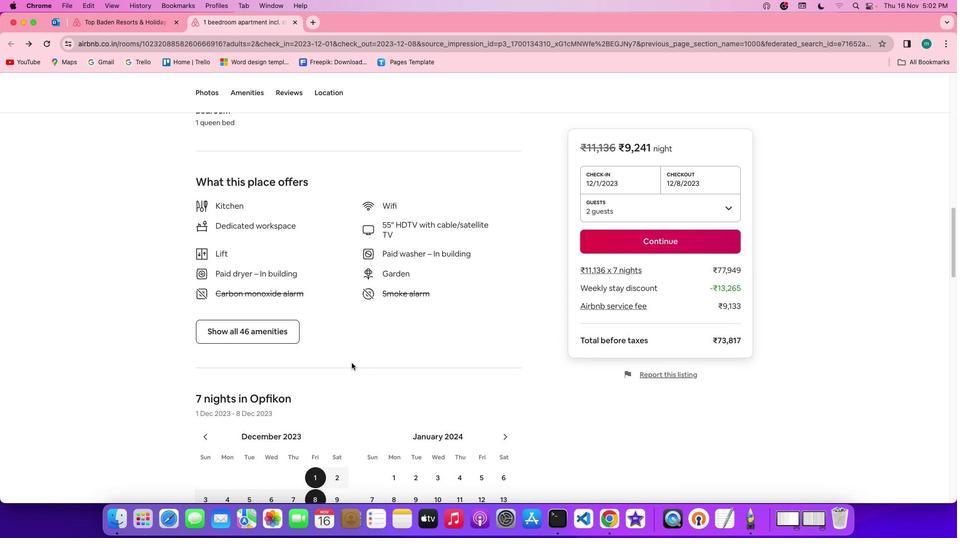 
Action: Mouse scrolled (442, 360) with delta (8, 7)
Screenshot: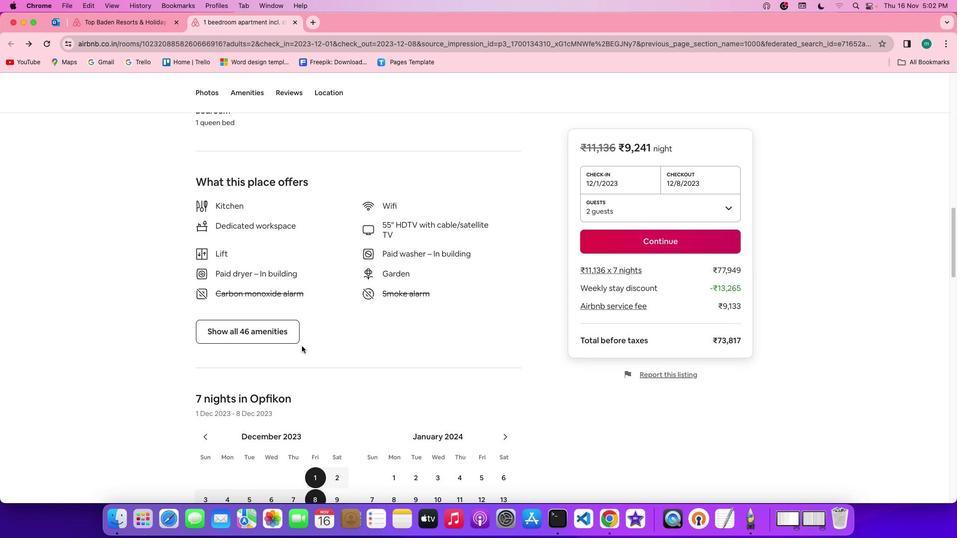 
Action: Mouse moved to (283, 343)
Screenshot: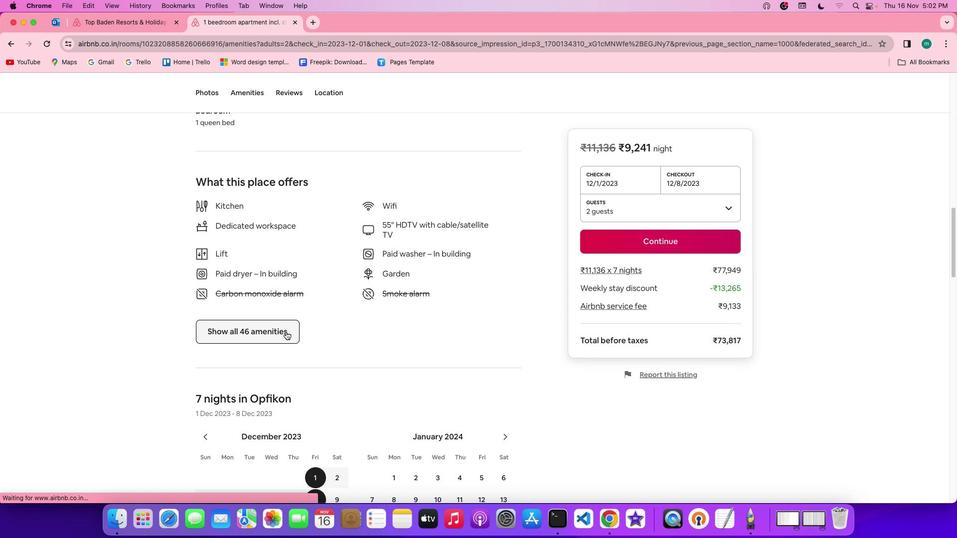 
Action: Mouse pressed left at (283, 343)
Screenshot: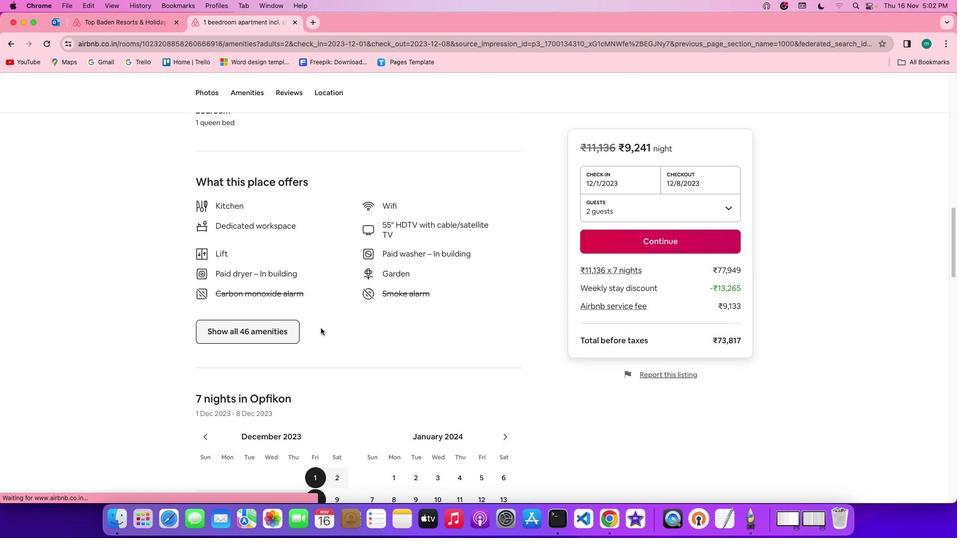 
Action: Mouse moved to (494, 326)
Screenshot: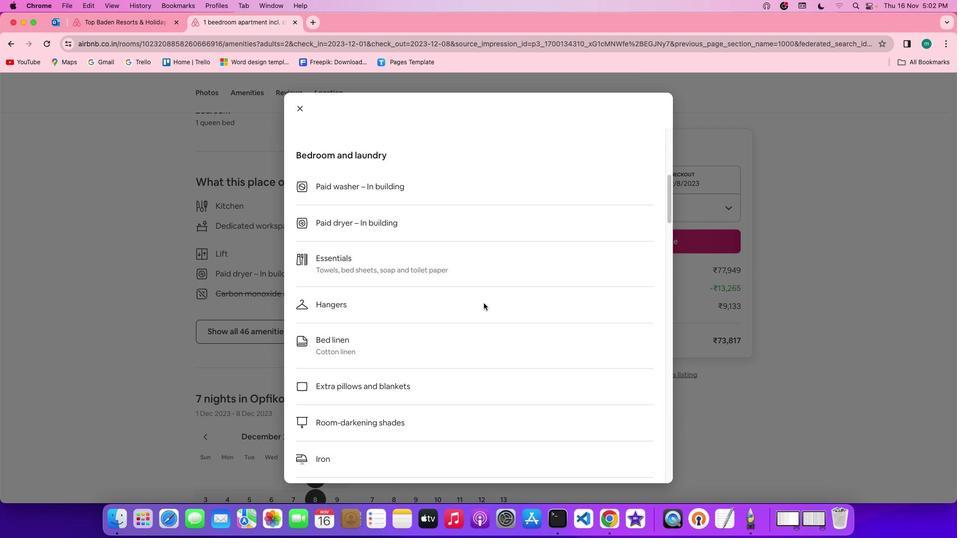
Action: Mouse scrolled (494, 326) with delta (8, 8)
Screenshot: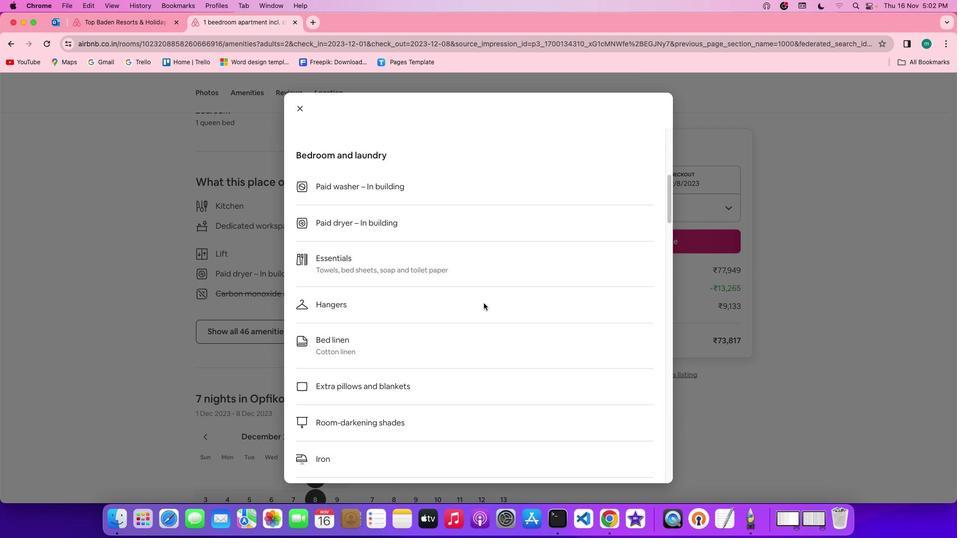 
Action: Mouse moved to (495, 326)
Screenshot: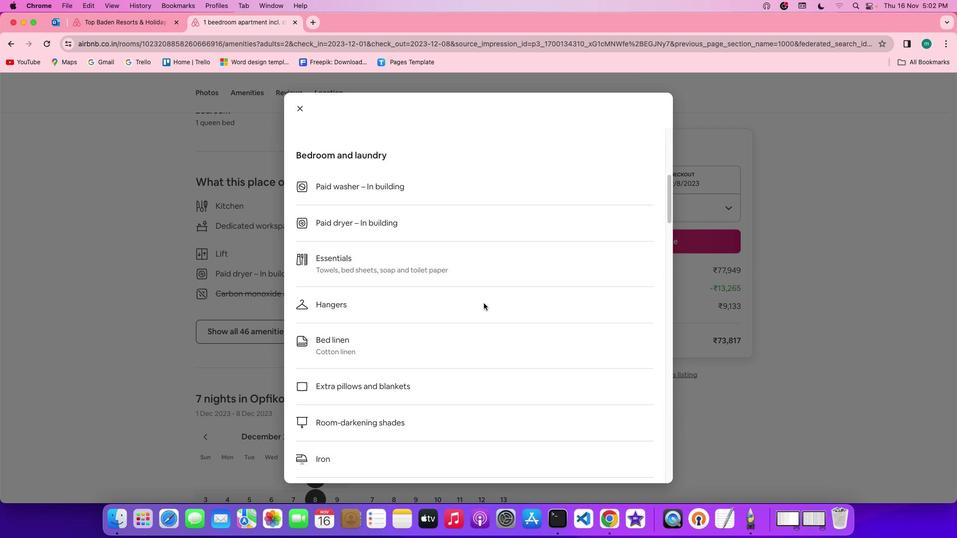 
Action: Mouse scrolled (495, 326) with delta (8, 8)
Screenshot: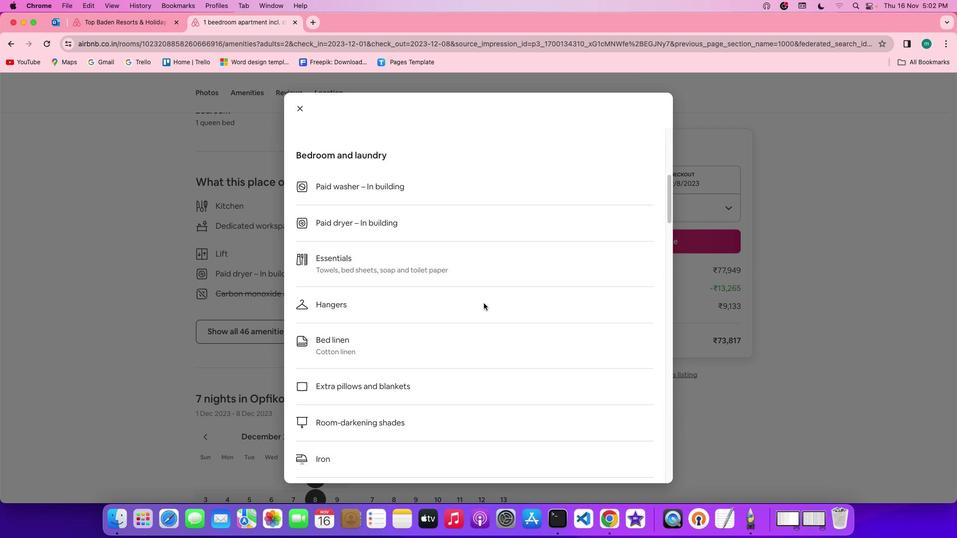 
Action: Mouse moved to (495, 326)
